 Task: Open a blank sheet, save the file as Ariana.rtf Add the quote 'The only limits in life are the ones you set for yourself.' Apply font style 'Lora' and font size 24 Align the text to the Justify .Change the text color to  'Orange'
Action: Mouse moved to (1044, 263)
Screenshot: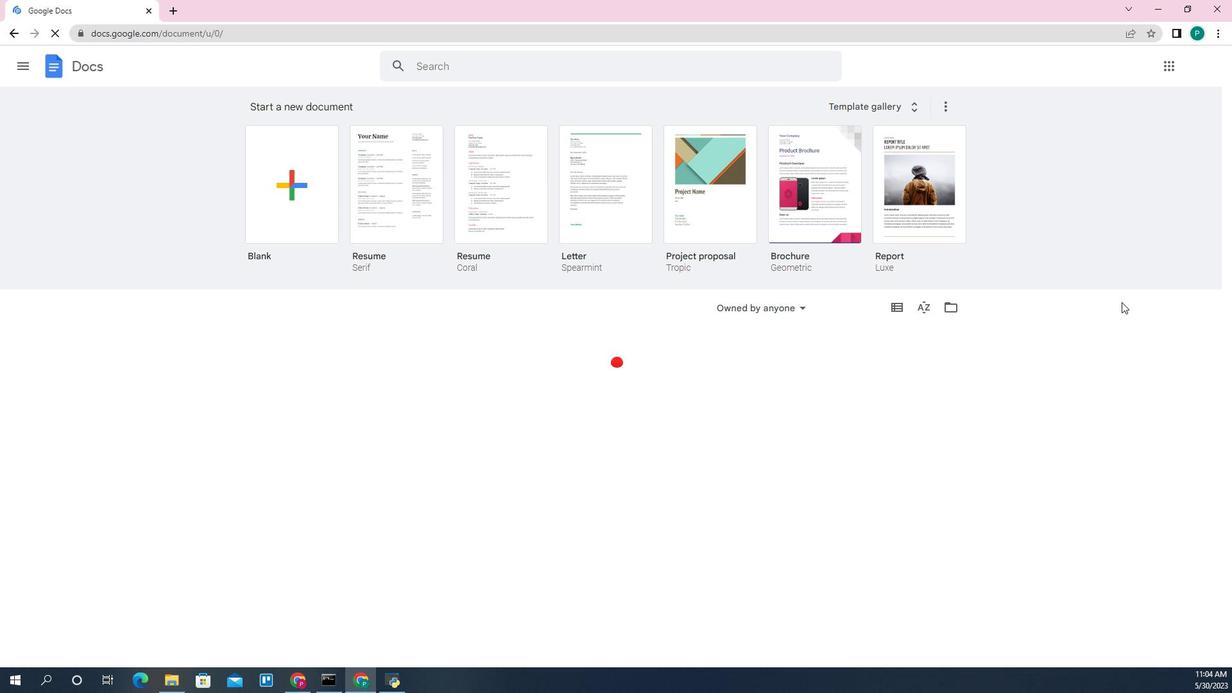 
Action: Mouse scrolled (1044, 263) with delta (0, 0)
Screenshot: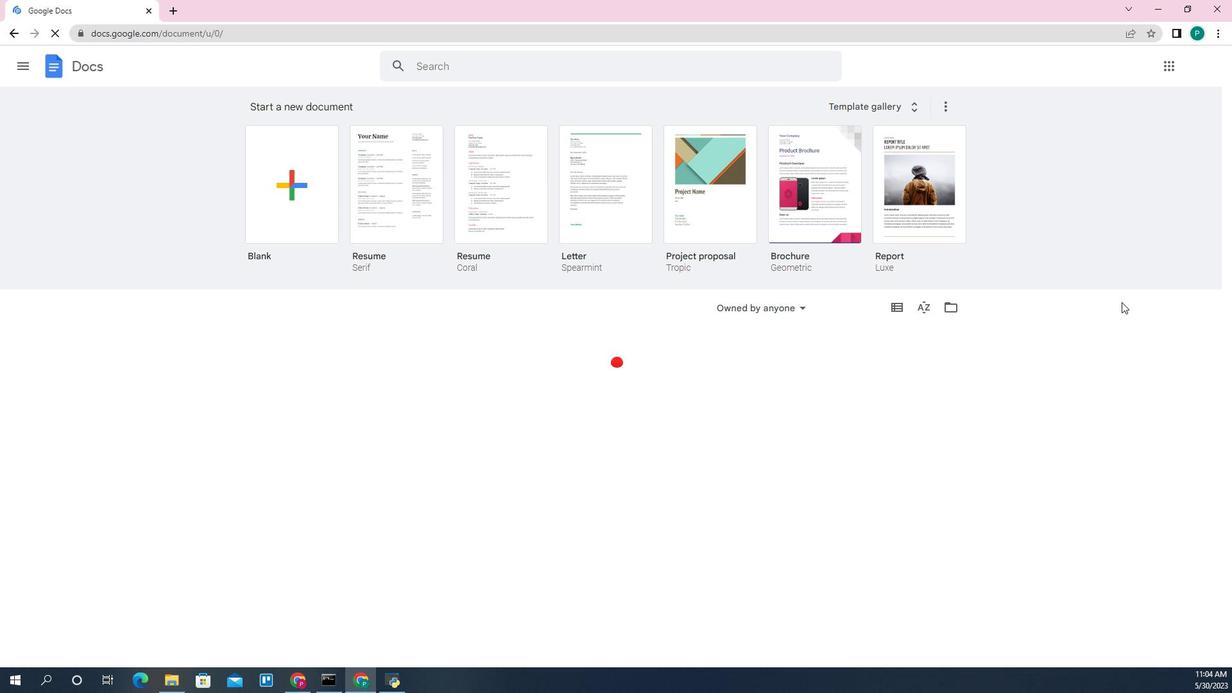 
Action: Mouse scrolled (1044, 263) with delta (0, 0)
Screenshot: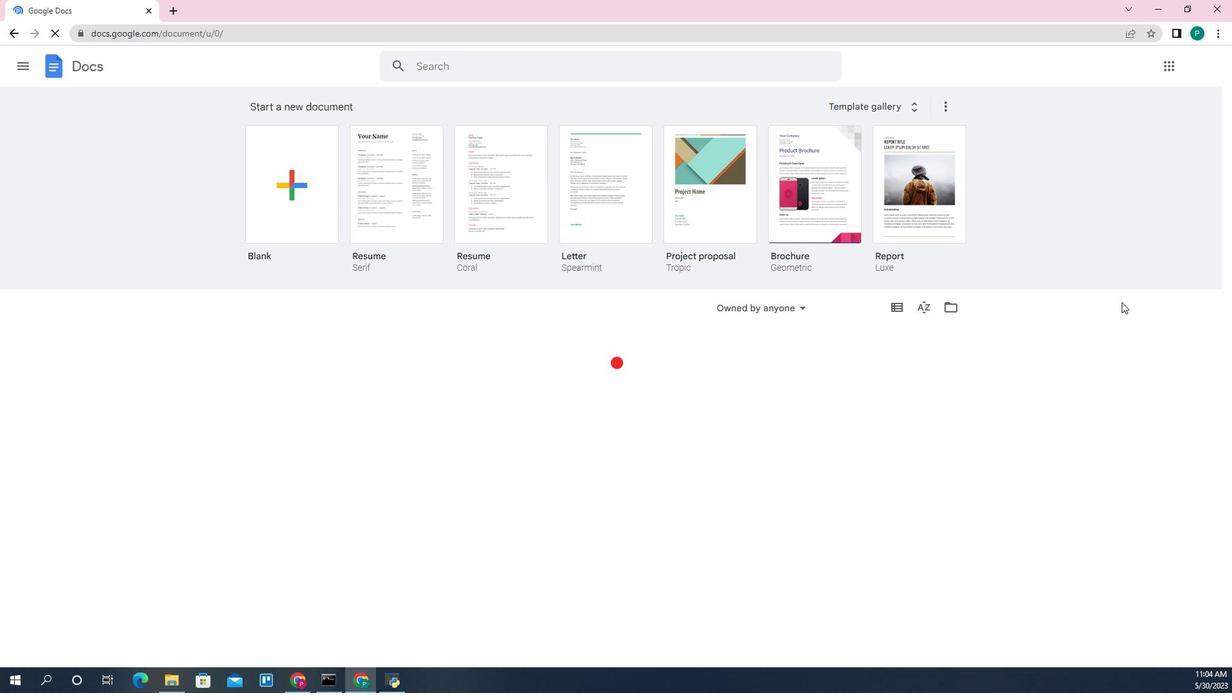 
Action: Mouse moved to (1052, 263)
Screenshot: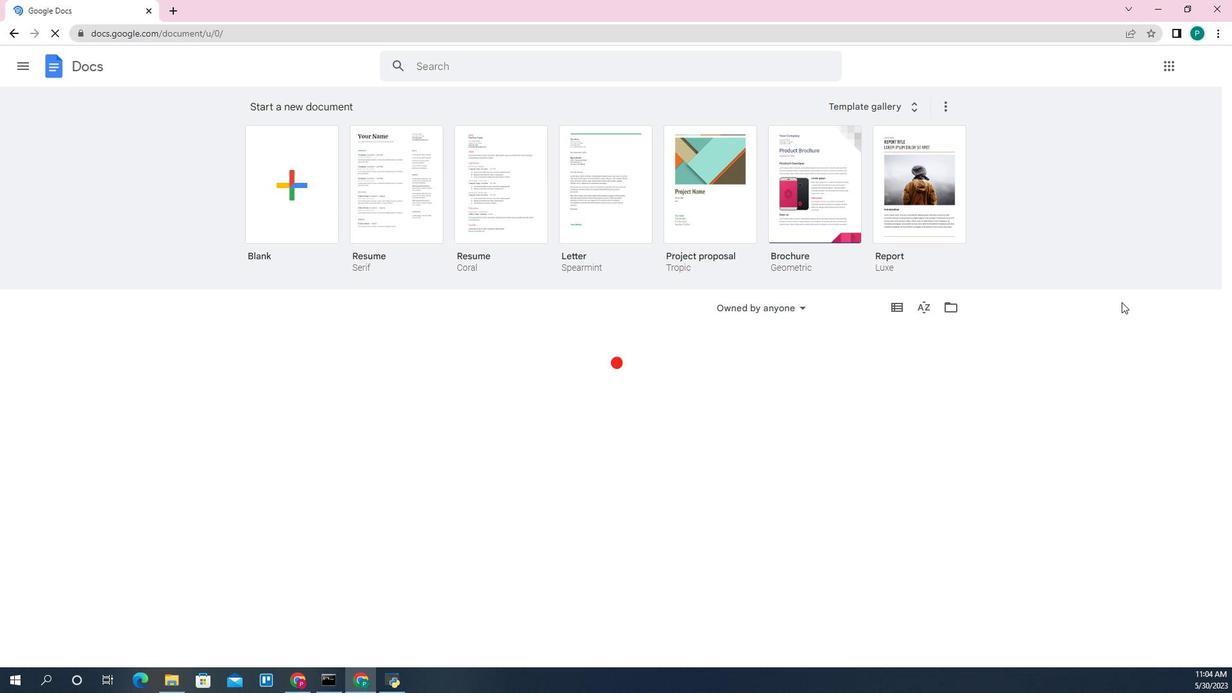 
Action: Mouse scrolled (1052, 263) with delta (0, 0)
Screenshot: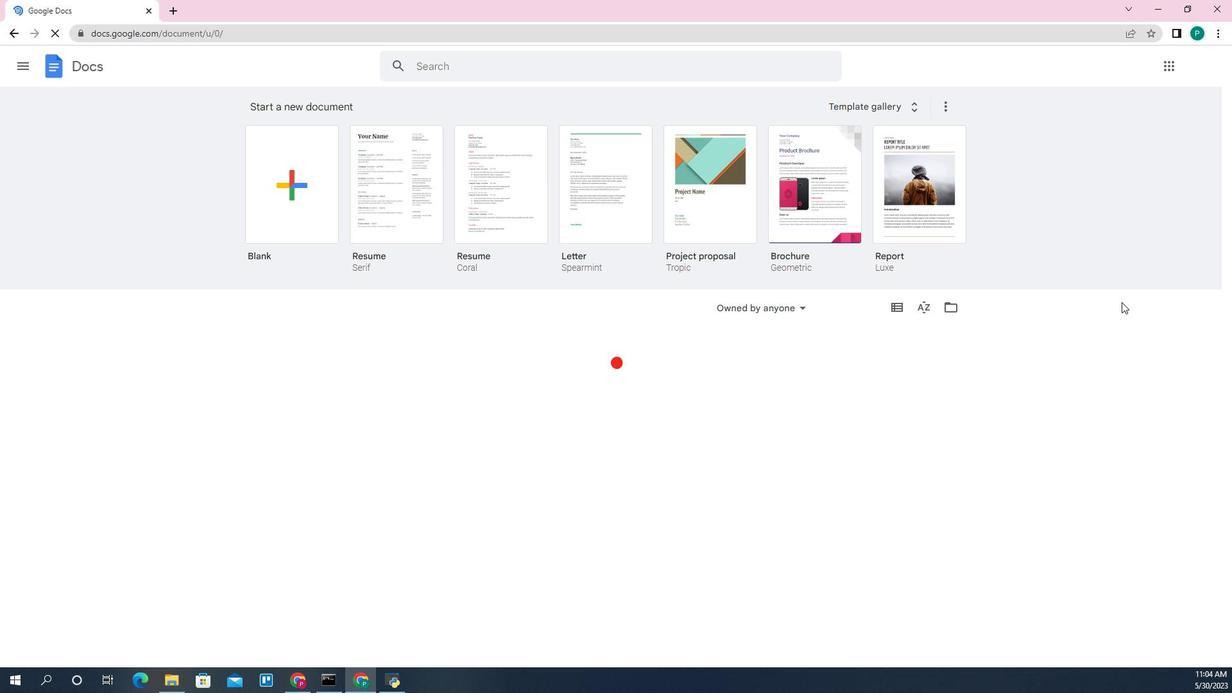 
Action: Mouse moved to (1046, 262)
Screenshot: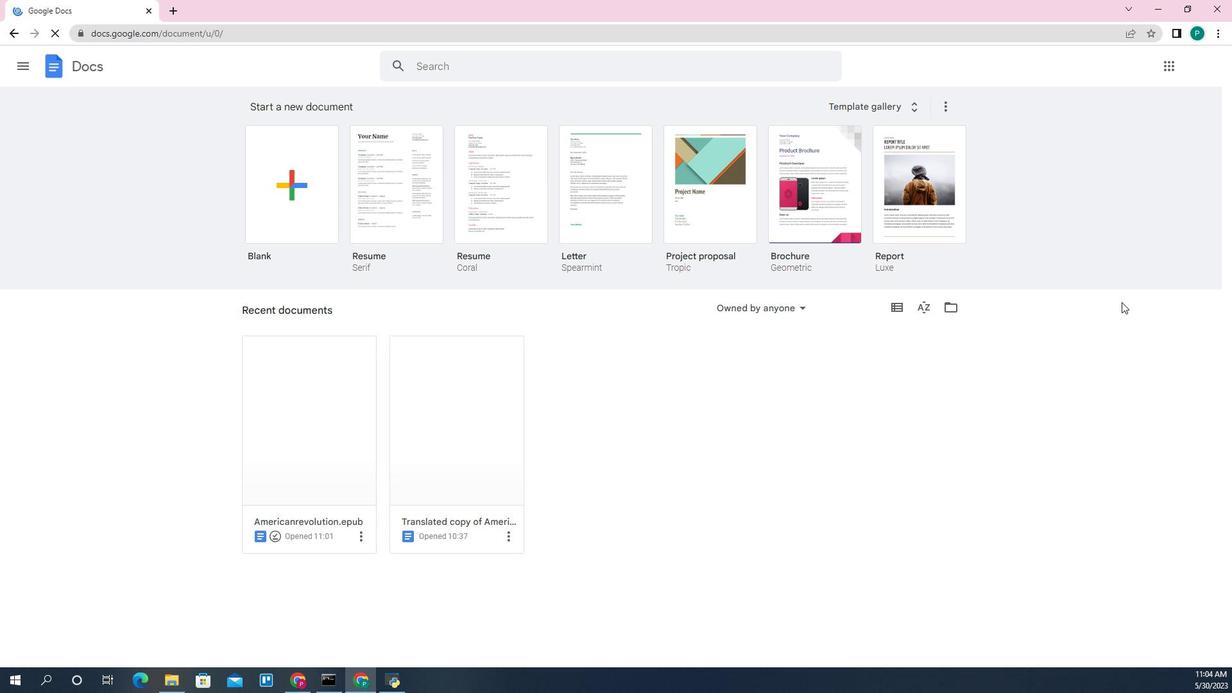 
Action: Mouse pressed left at (1046, 262)
Screenshot: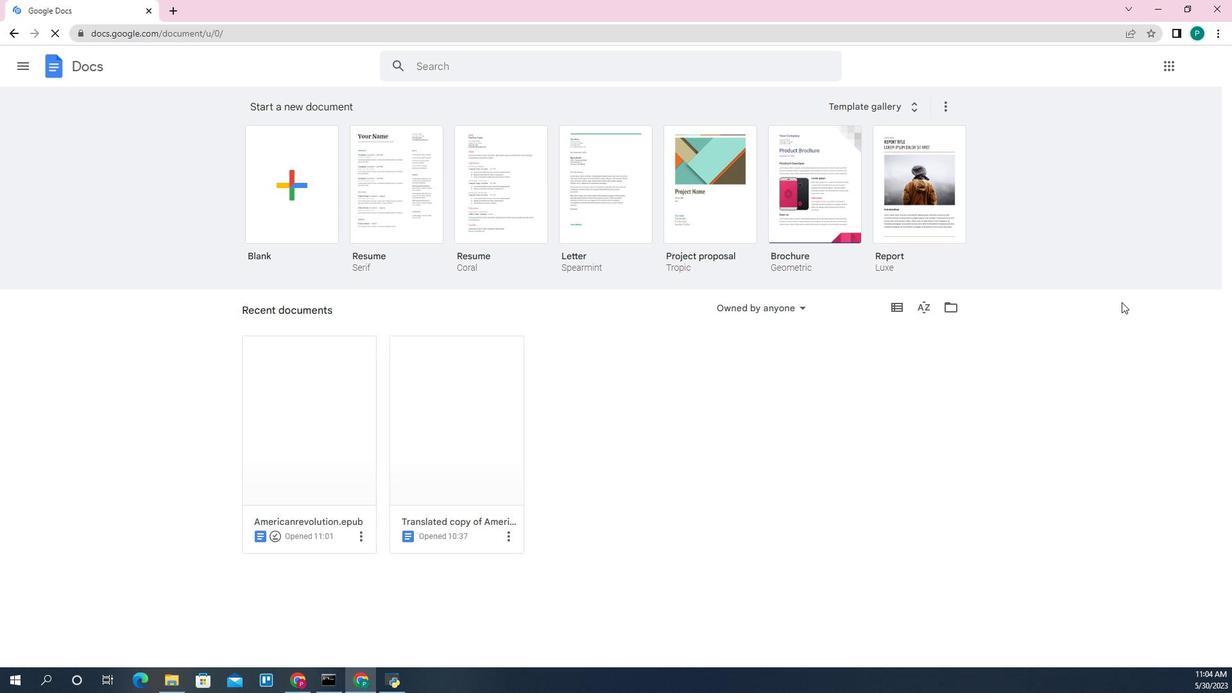 
Action: Mouse moved to (479, 254)
Screenshot: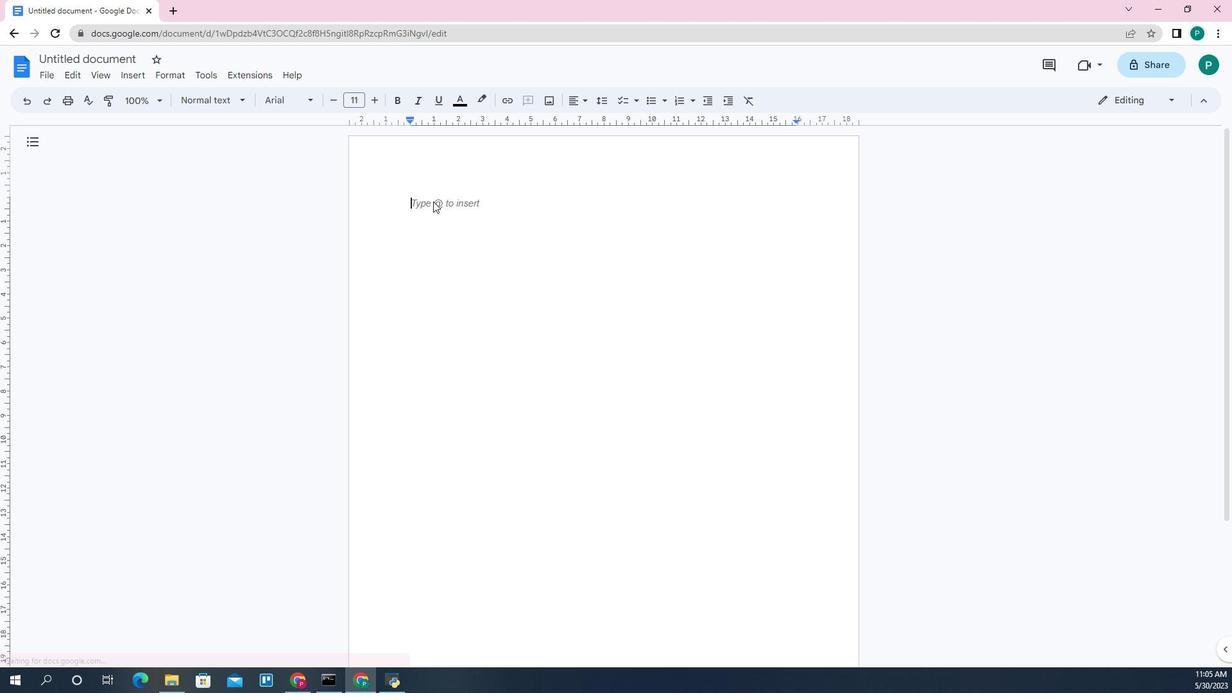 
Action: Mouse pressed left at (479, 254)
Screenshot: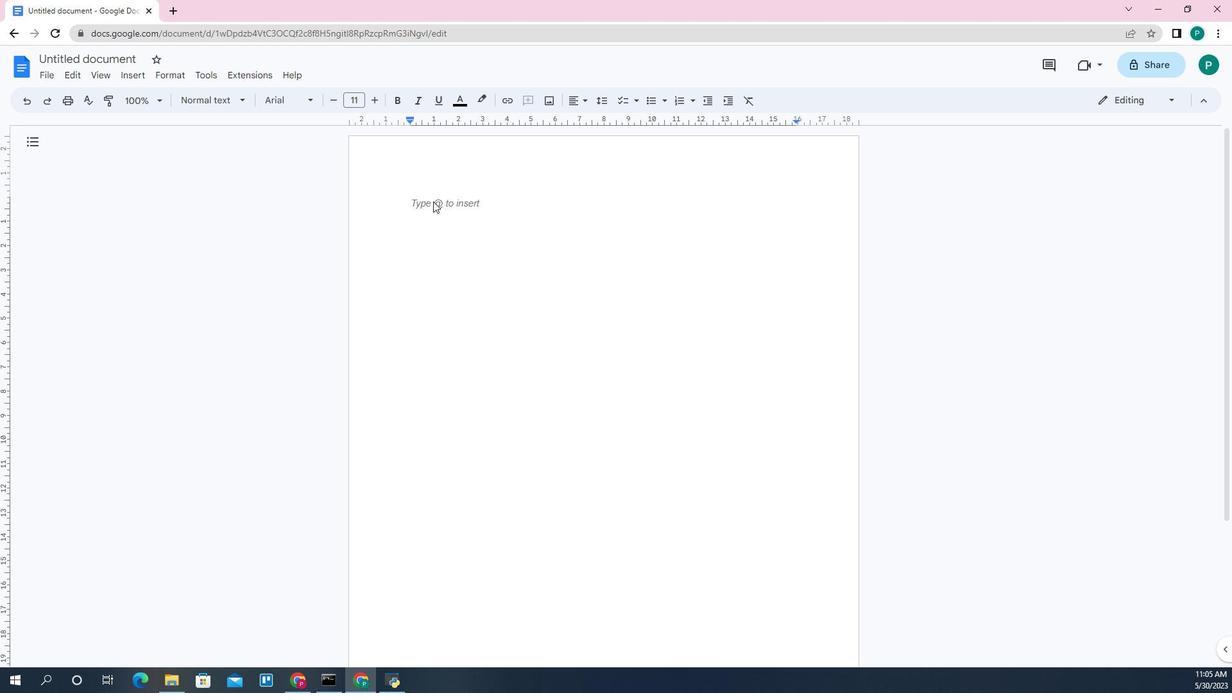 
Action: Mouse moved to (229, 244)
Screenshot: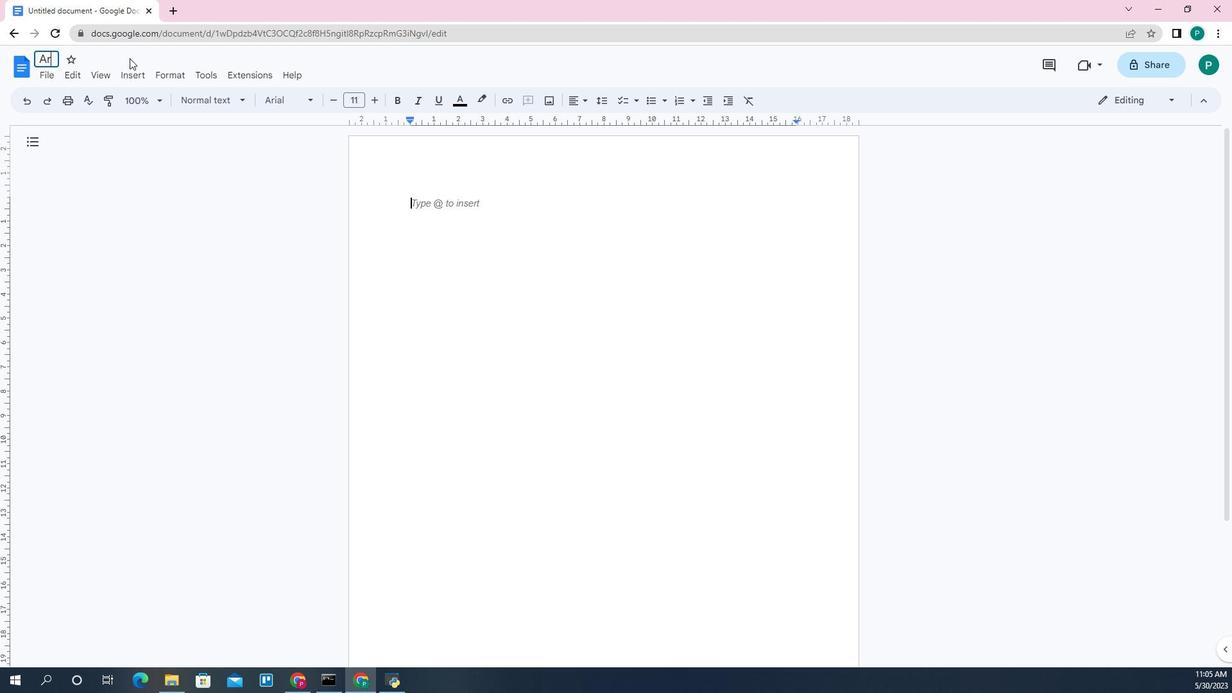 
Action: Mouse pressed left at (229, 244)
Screenshot: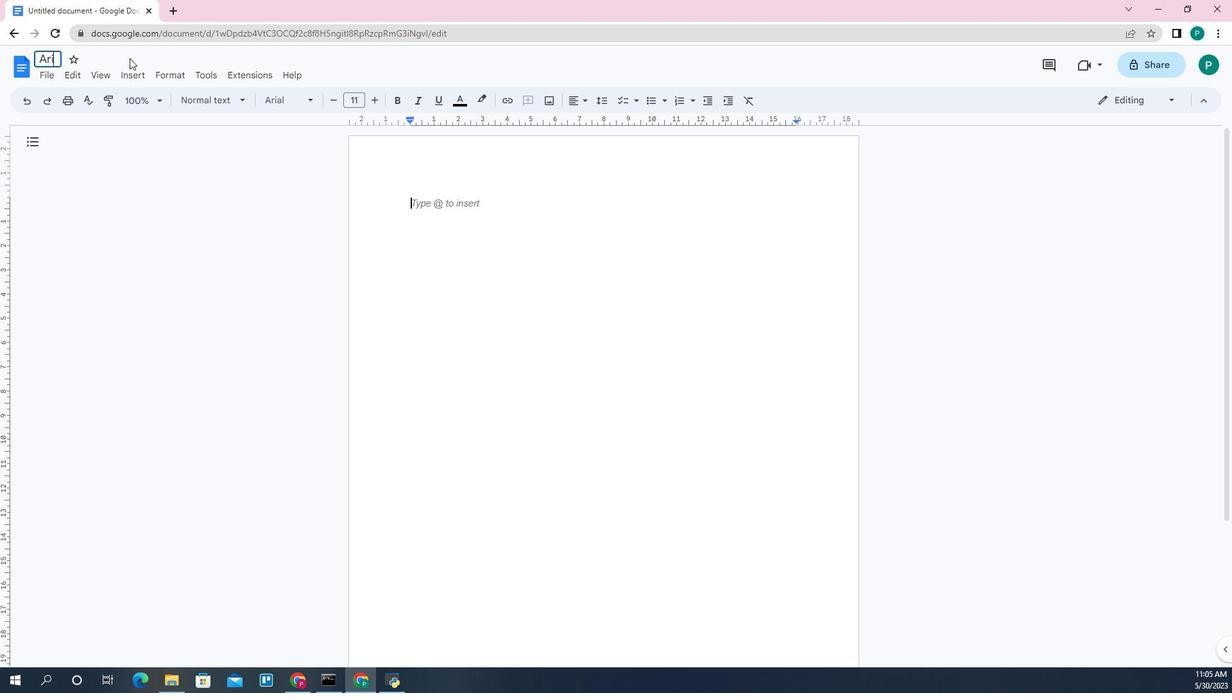 
Action: Key pressed <Key.shift>Ariana
Screenshot: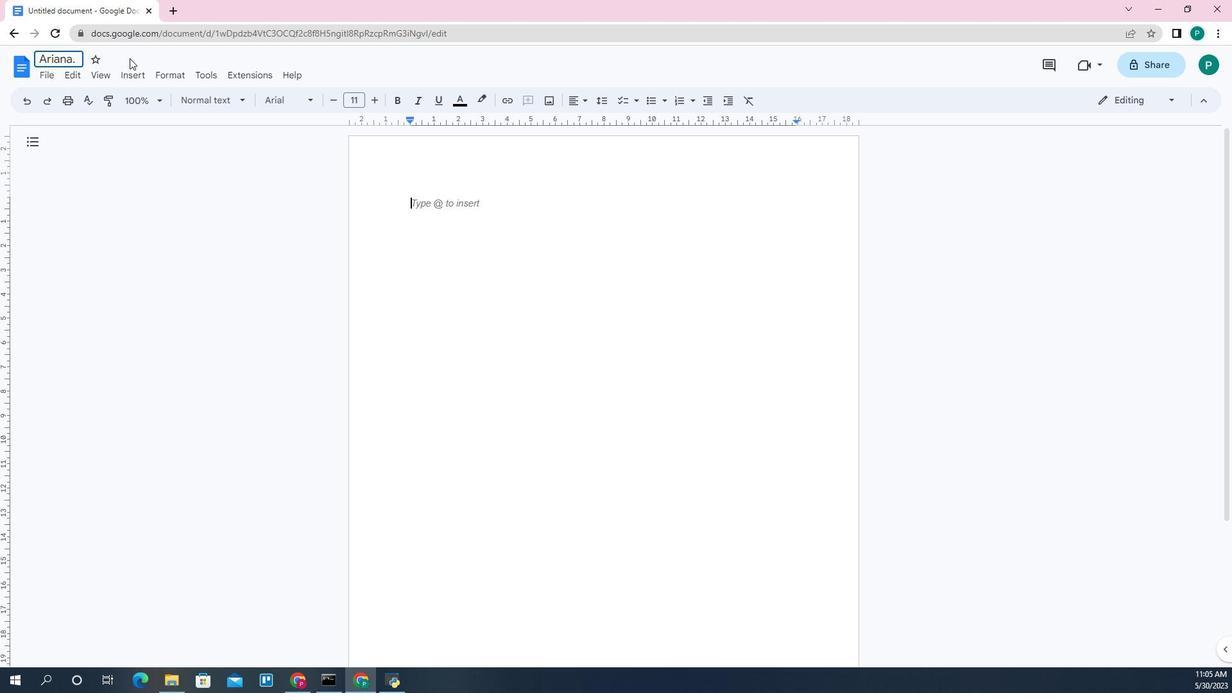
Action: Mouse moved to (229, 244)
Screenshot: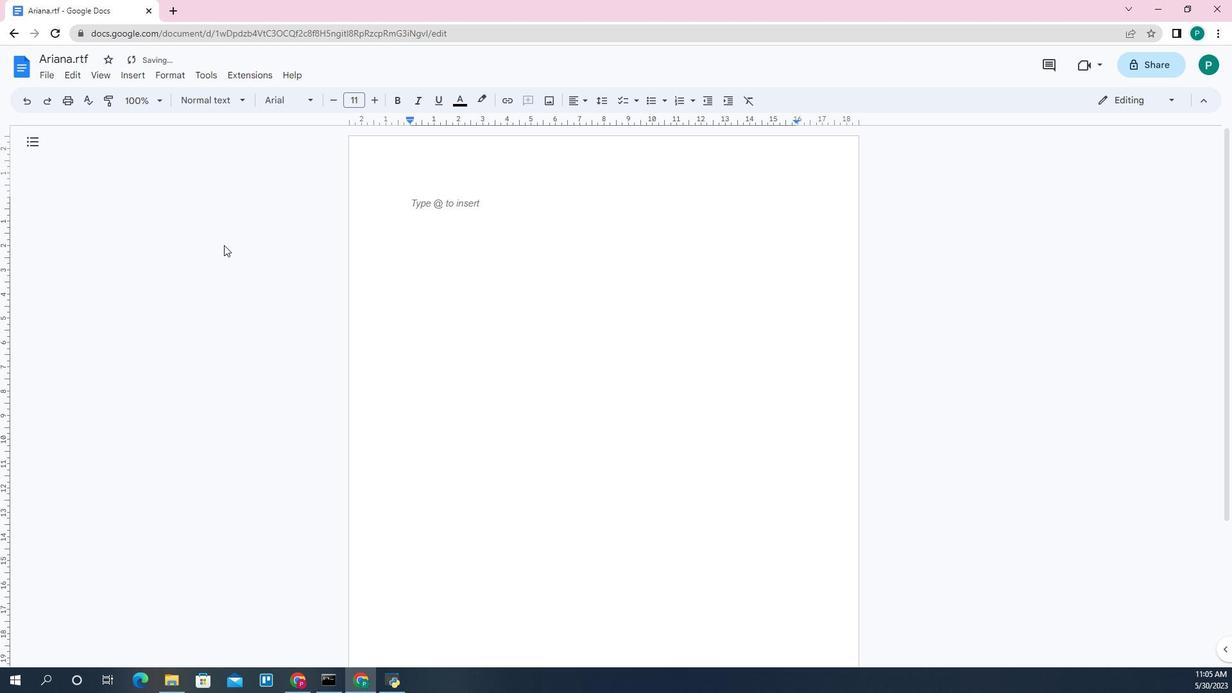 
Action: Key pressed .
Screenshot: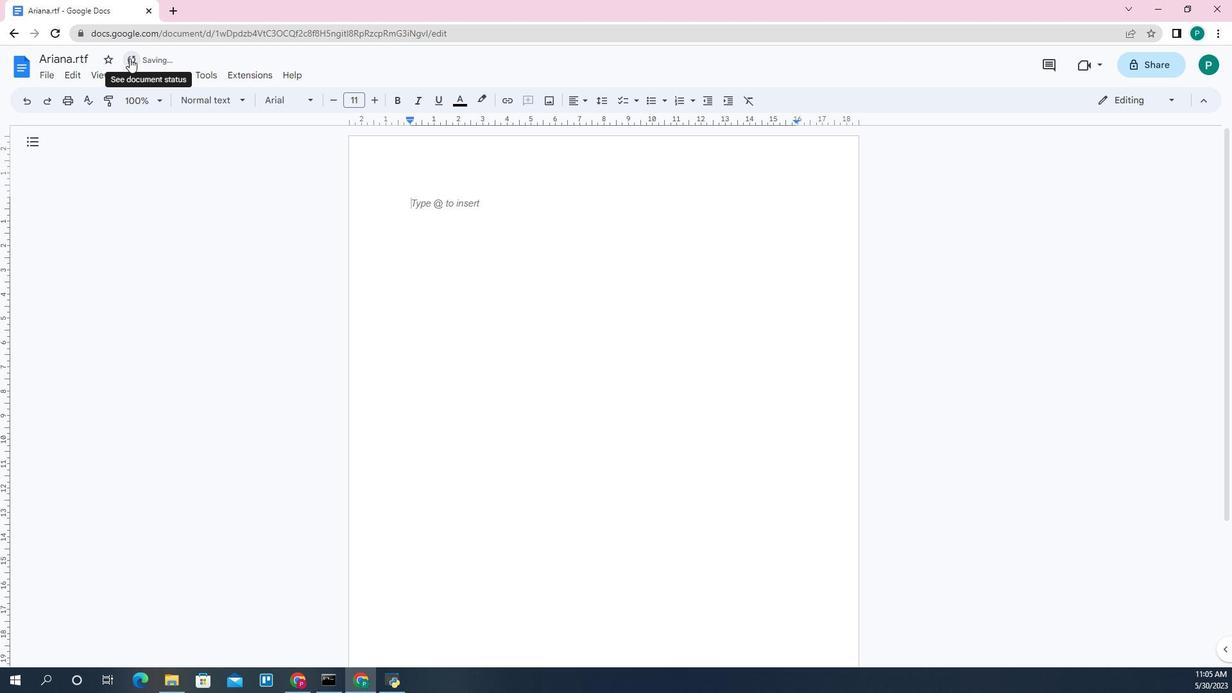 
Action: Mouse moved to (311, 247)
Screenshot: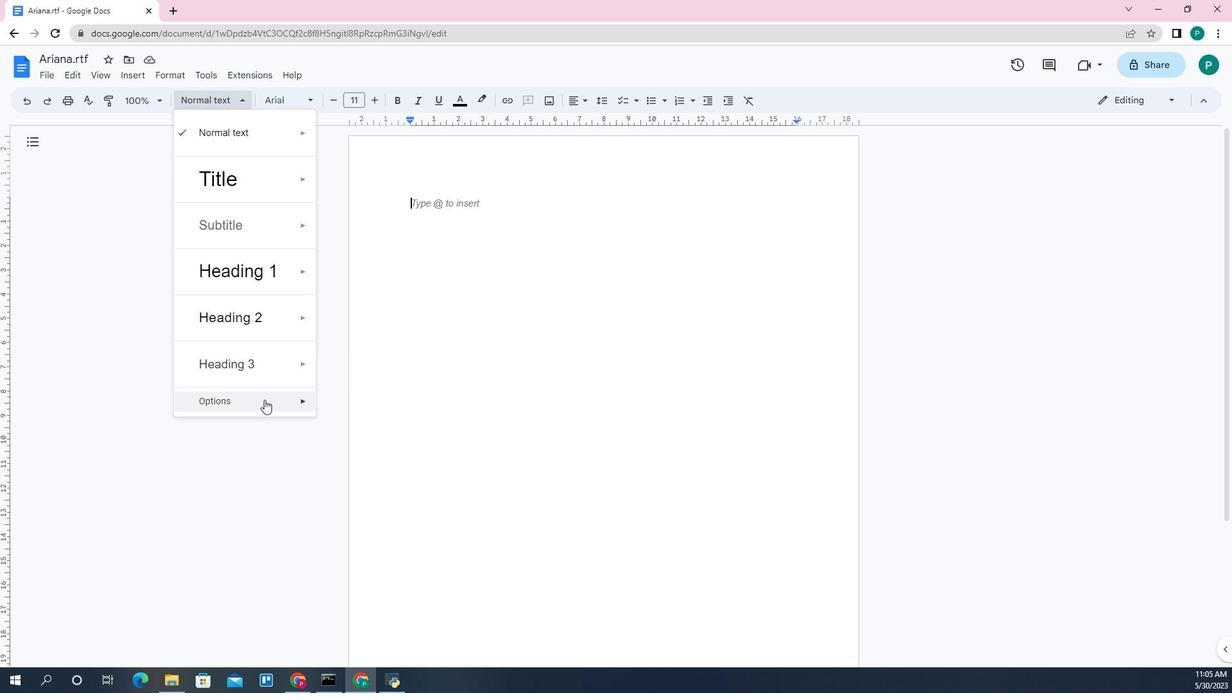 
Action: Mouse pressed left at (311, 247)
Screenshot: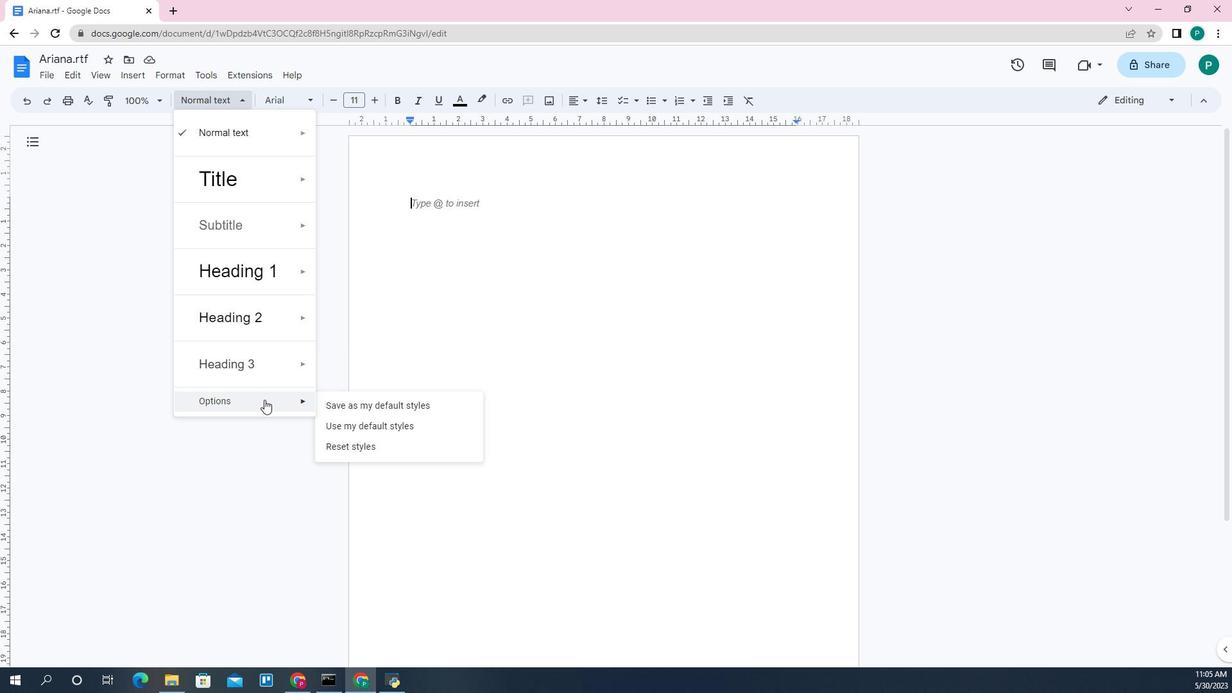 
Action: Mouse moved to (329, 266)
Screenshot: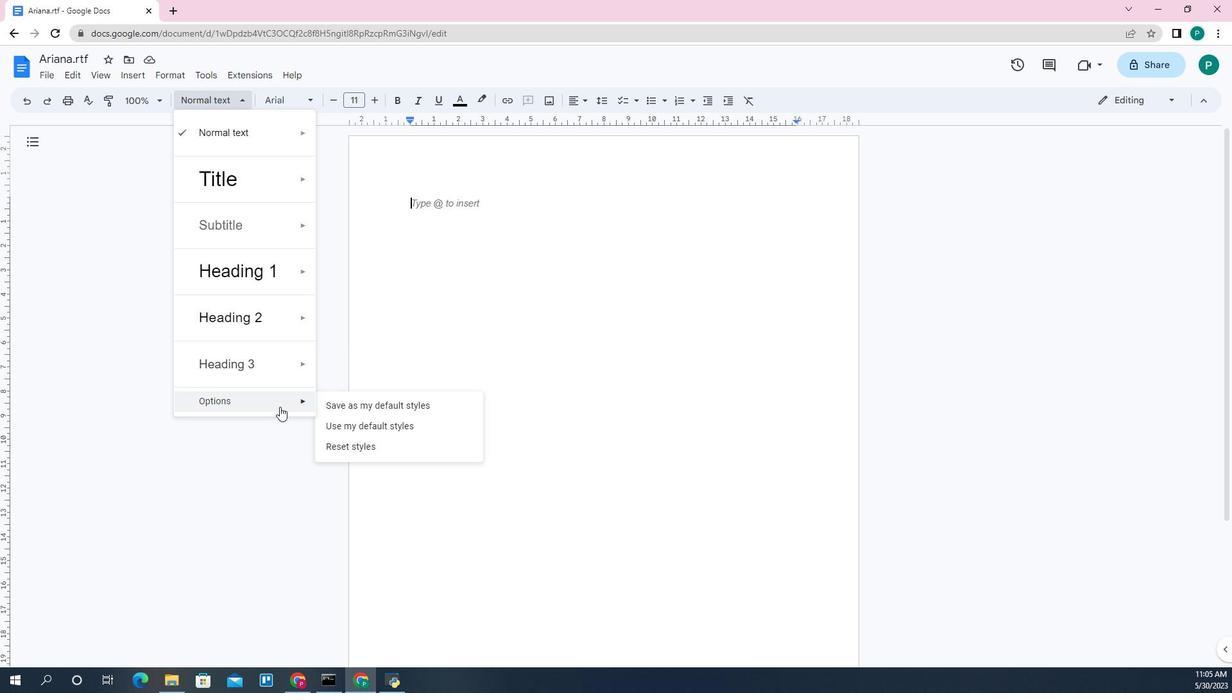 
Action: Mouse scrolled (329, 266) with delta (0, 0)
Screenshot: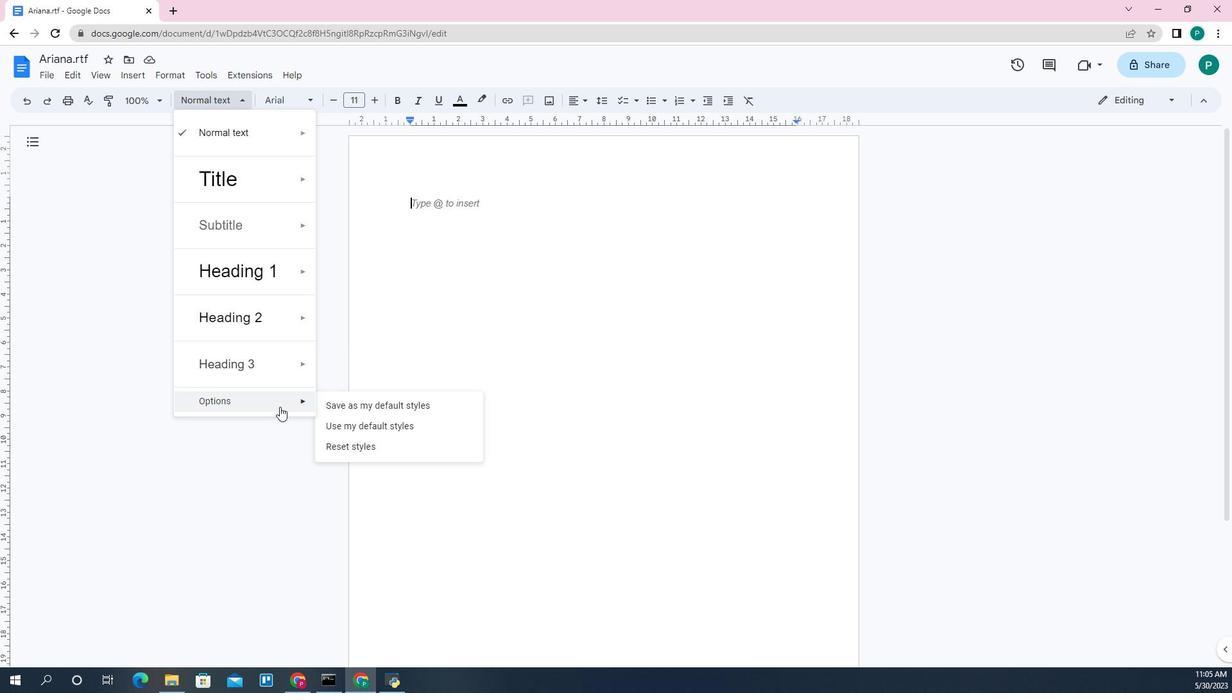 
Action: Mouse moved to (330, 267)
Screenshot: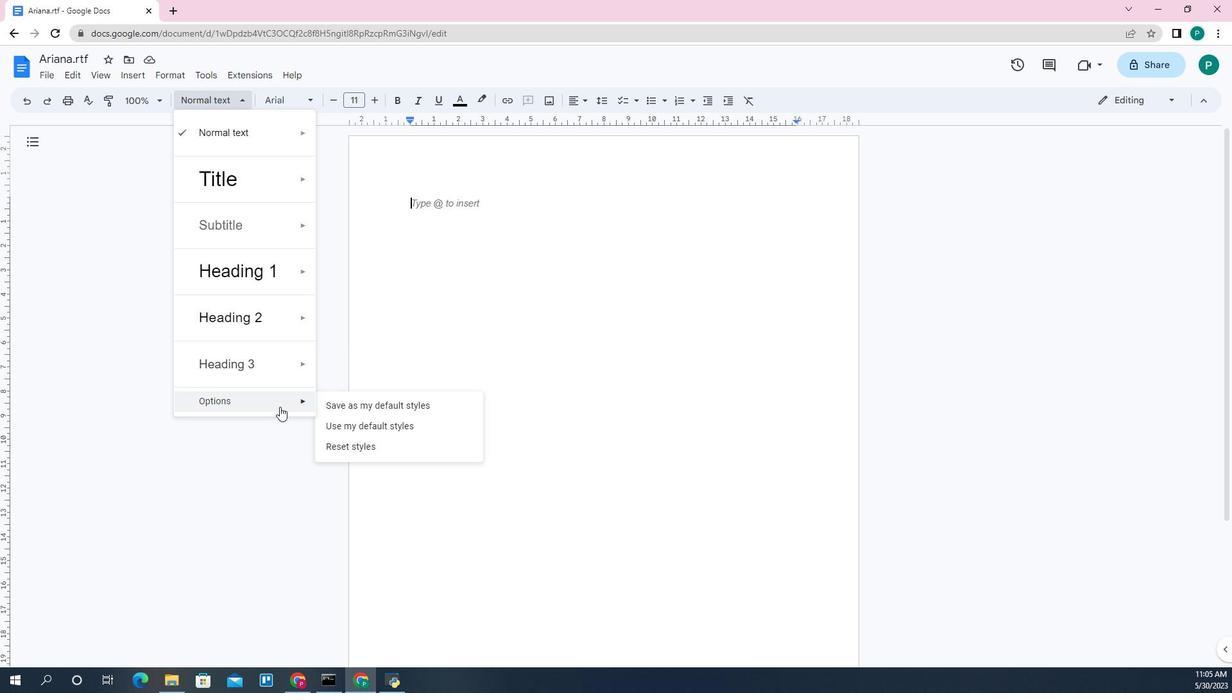 
Action: Mouse scrolled (330, 267) with delta (0, 0)
Screenshot: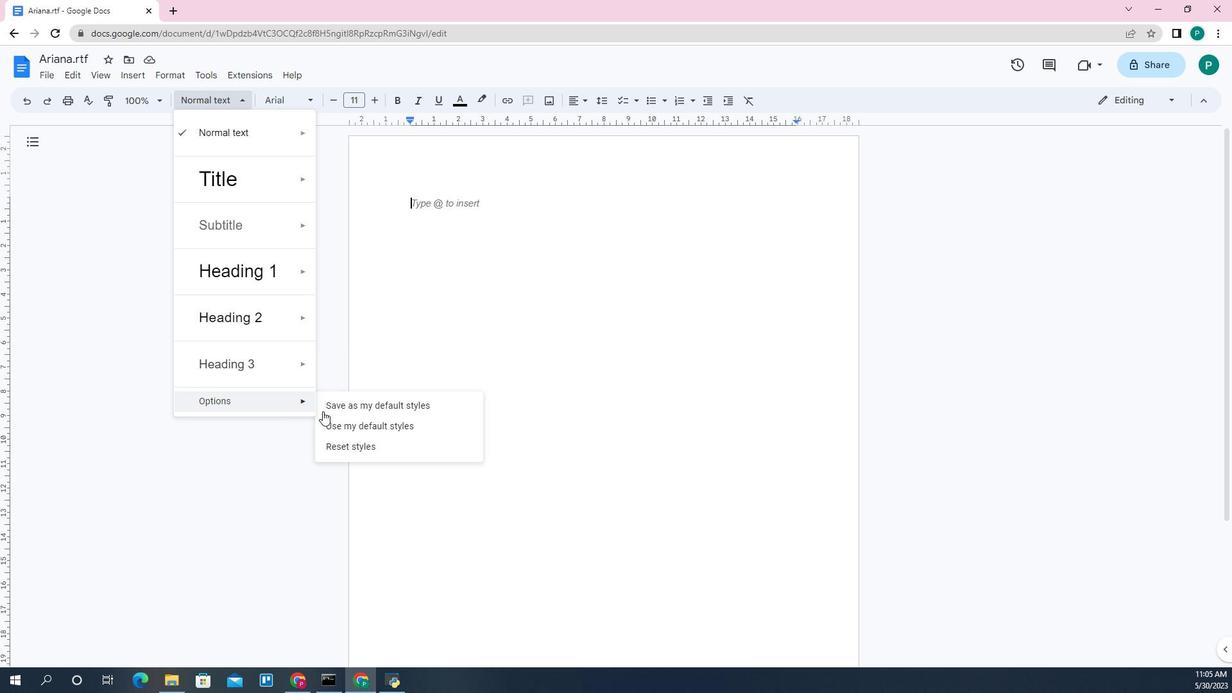 
Action: Mouse moved to (353, 270)
Screenshot: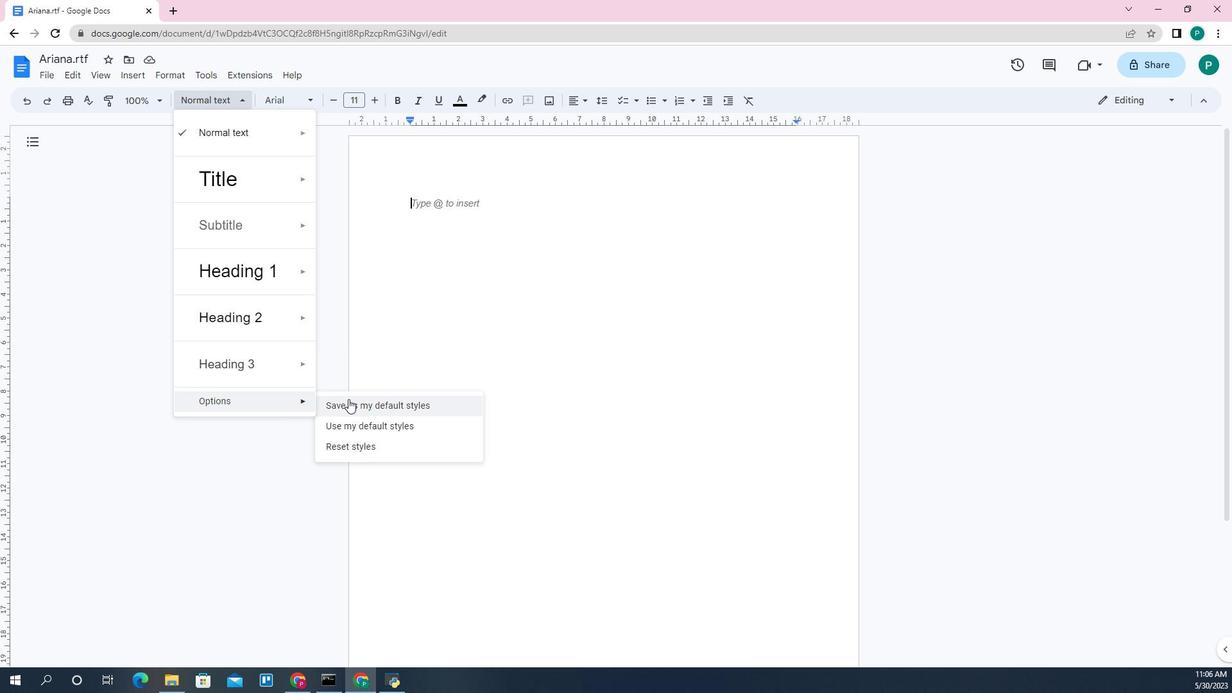 
Action: Mouse pressed left at (353, 270)
Screenshot: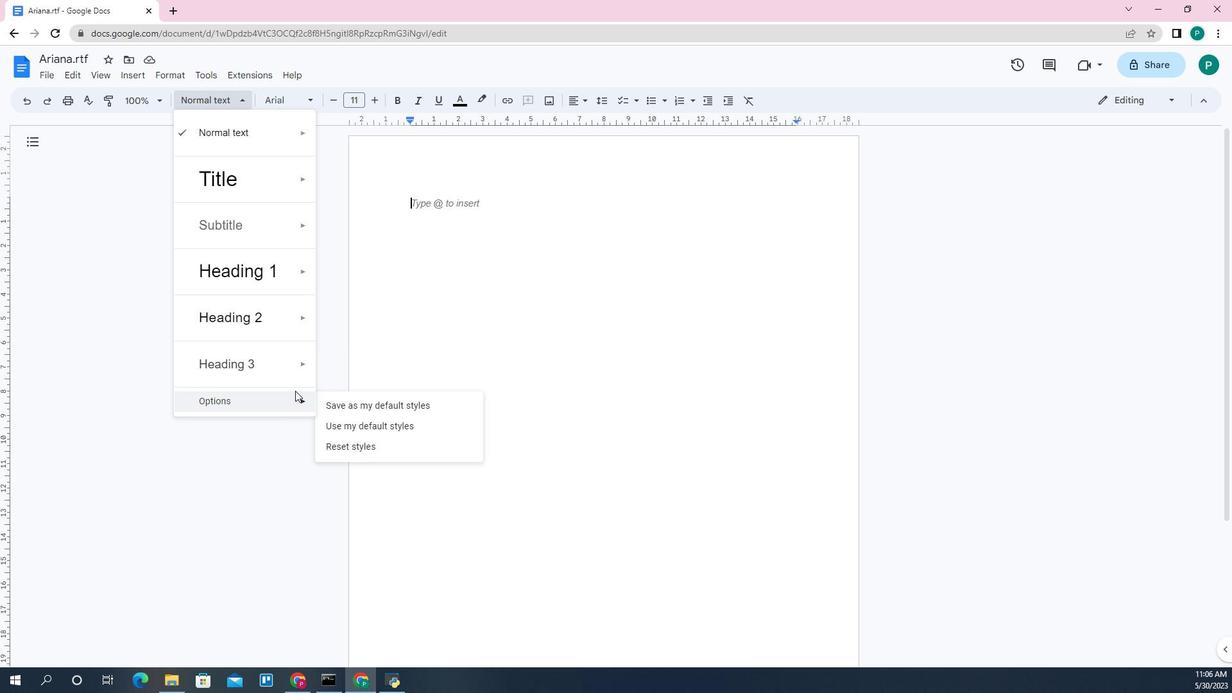 
Action: Mouse moved to (417, 254)
Screenshot: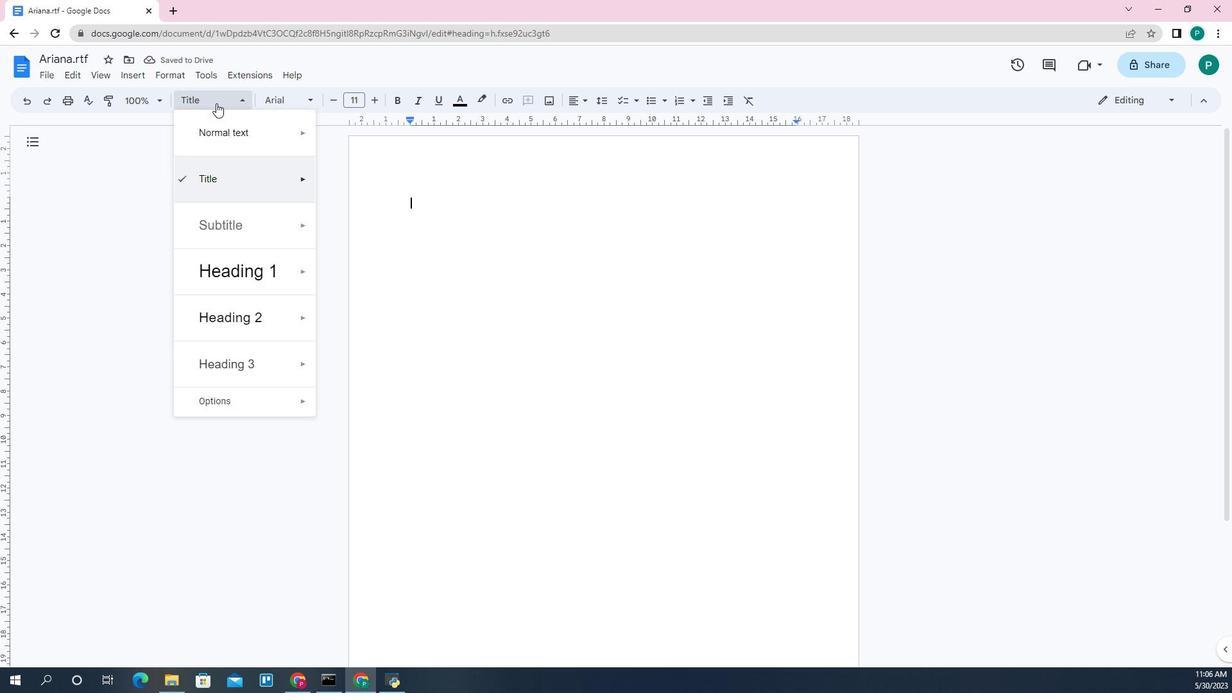 
Action: Mouse pressed left at (417, 254)
Screenshot: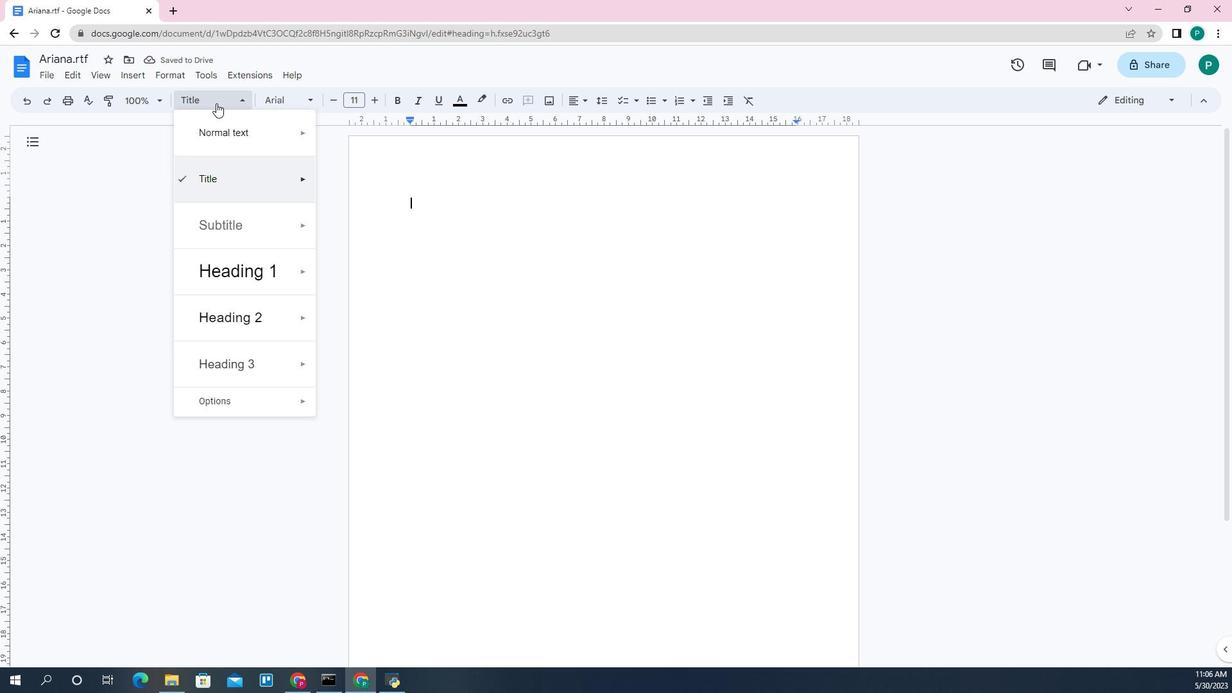
Action: Mouse moved to (301, 247)
Screenshot: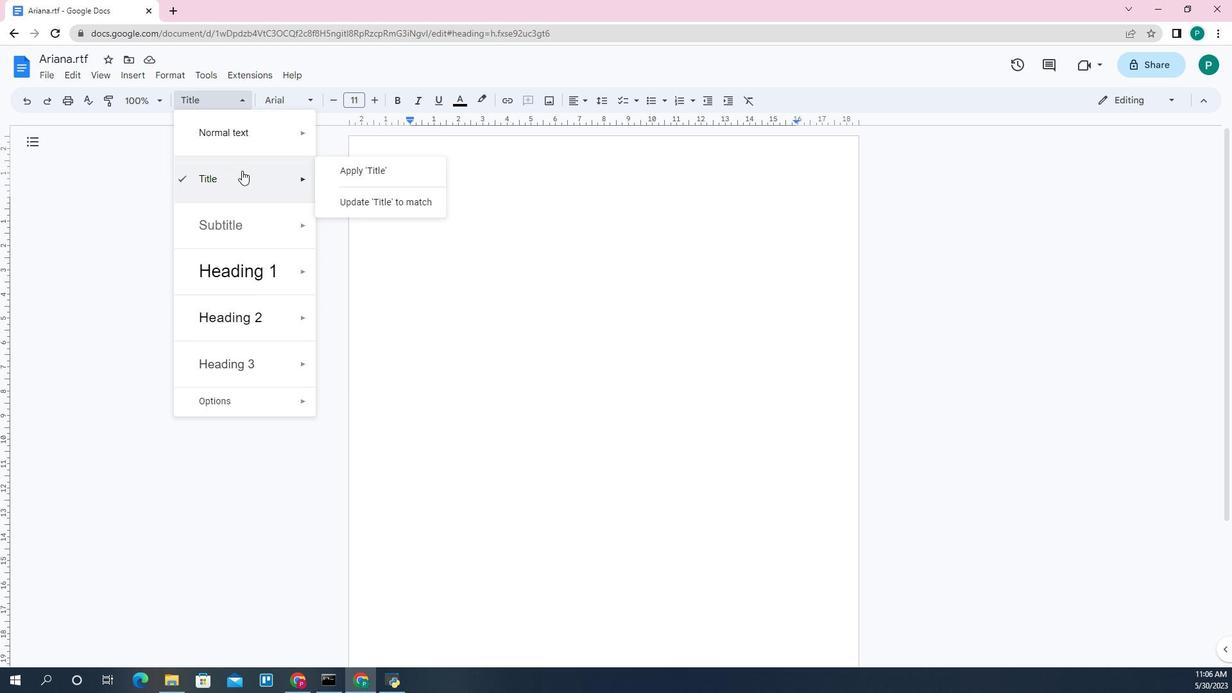 
Action: Mouse pressed left at (301, 247)
Screenshot: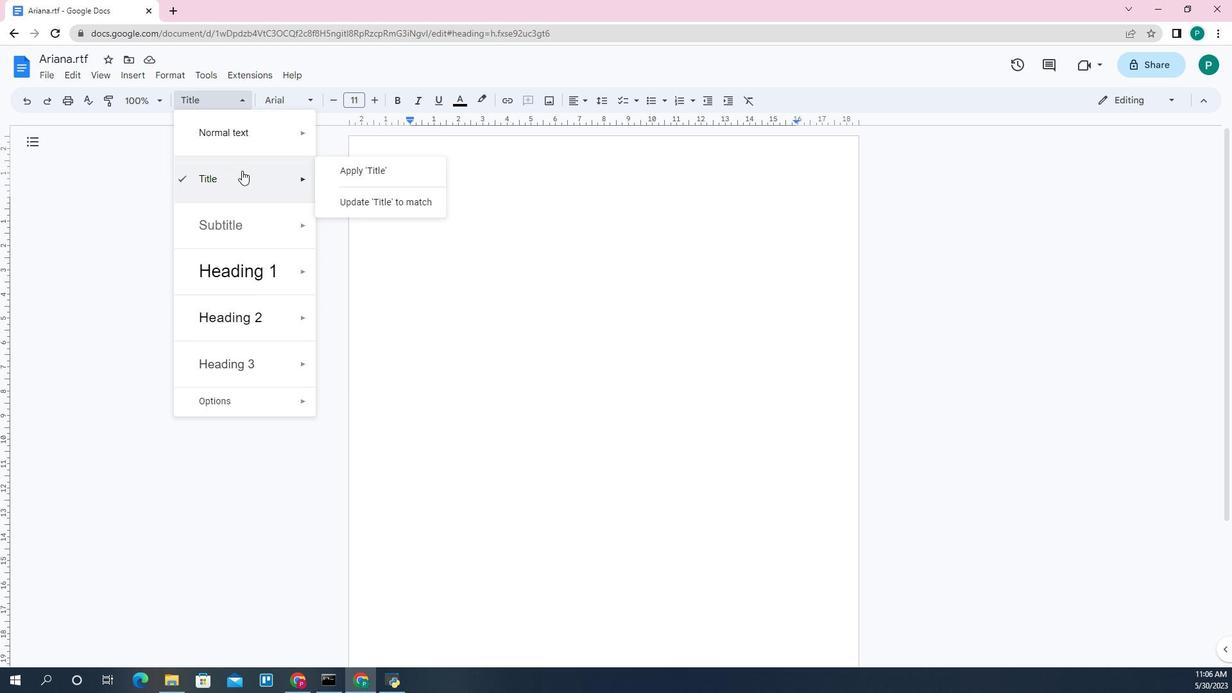 
Action: Mouse moved to (323, 258)
Screenshot: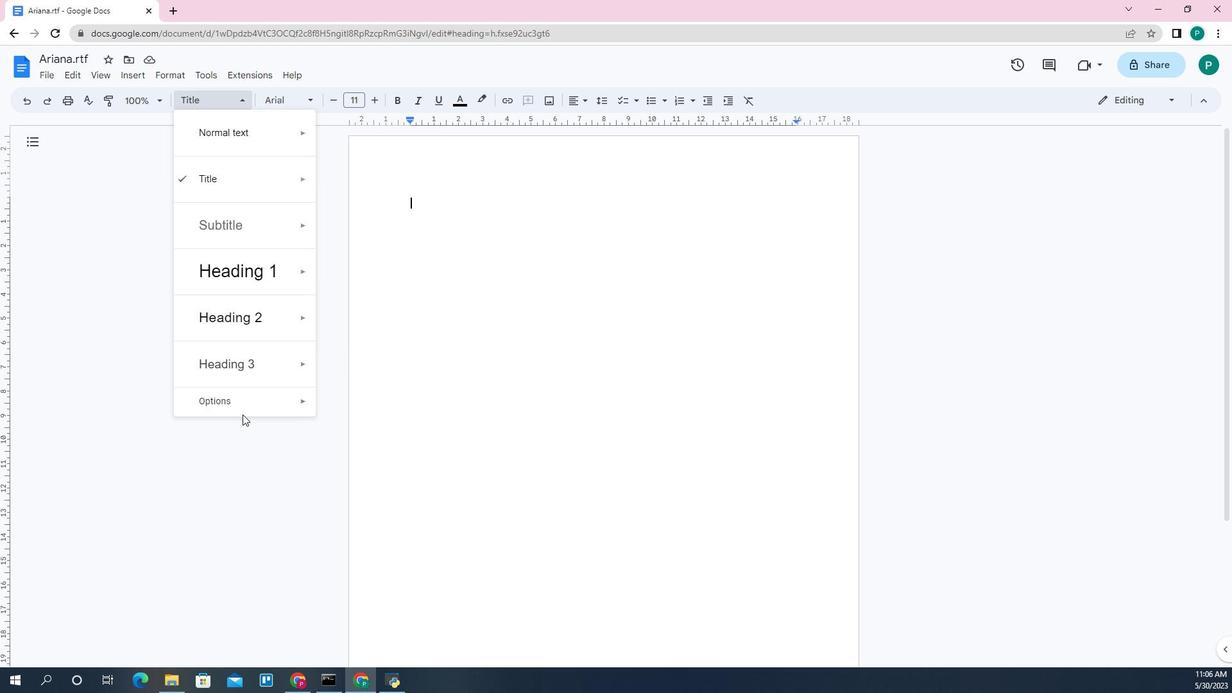 
Action: Mouse scrolled (323, 258) with delta (0, 0)
Screenshot: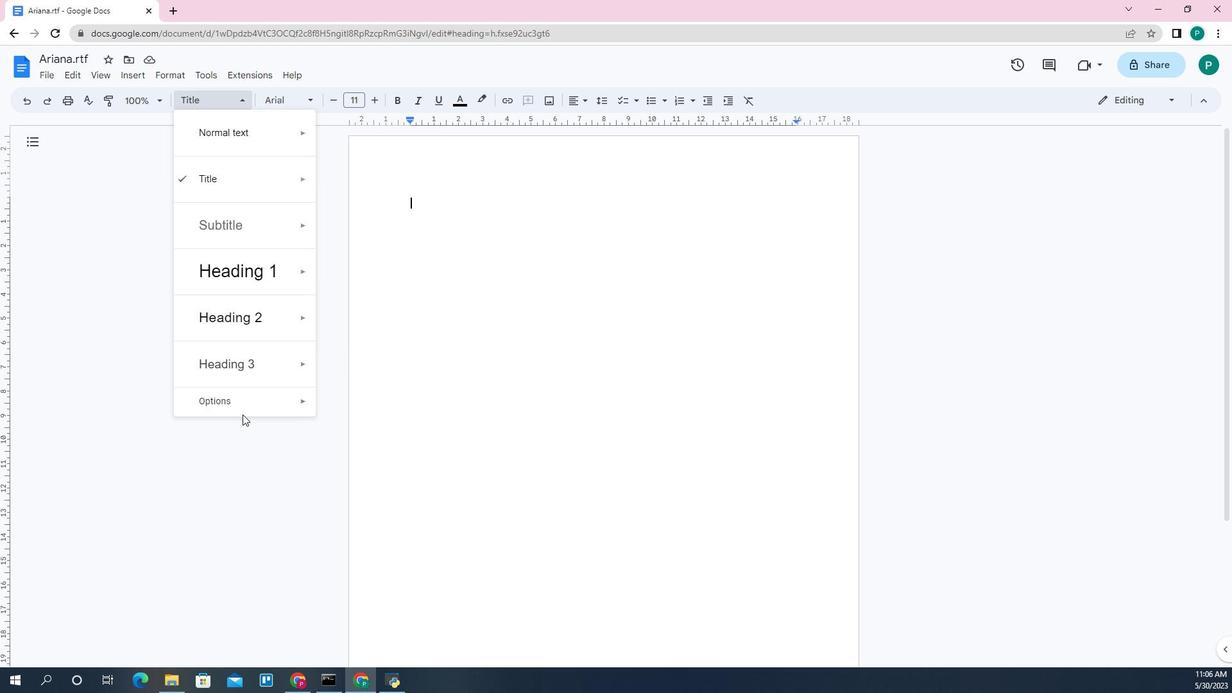 
Action: Mouse moved to (323, 259)
Screenshot: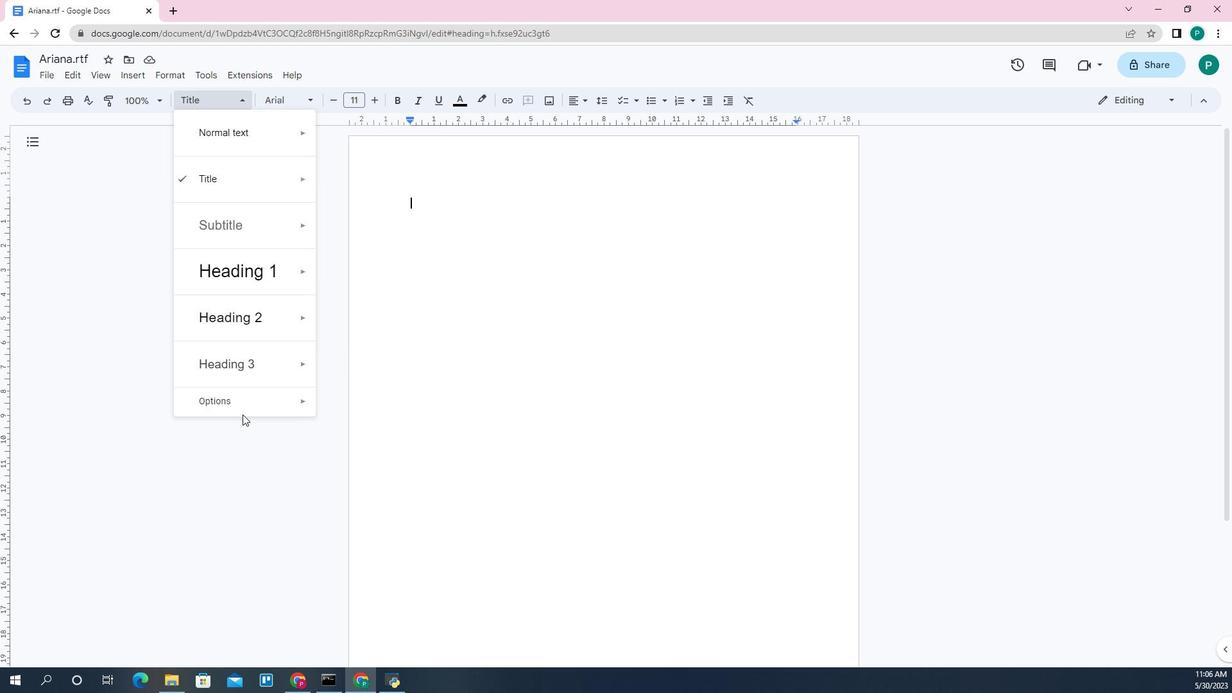 
Action: Mouse scrolled (323, 259) with delta (0, 0)
Screenshot: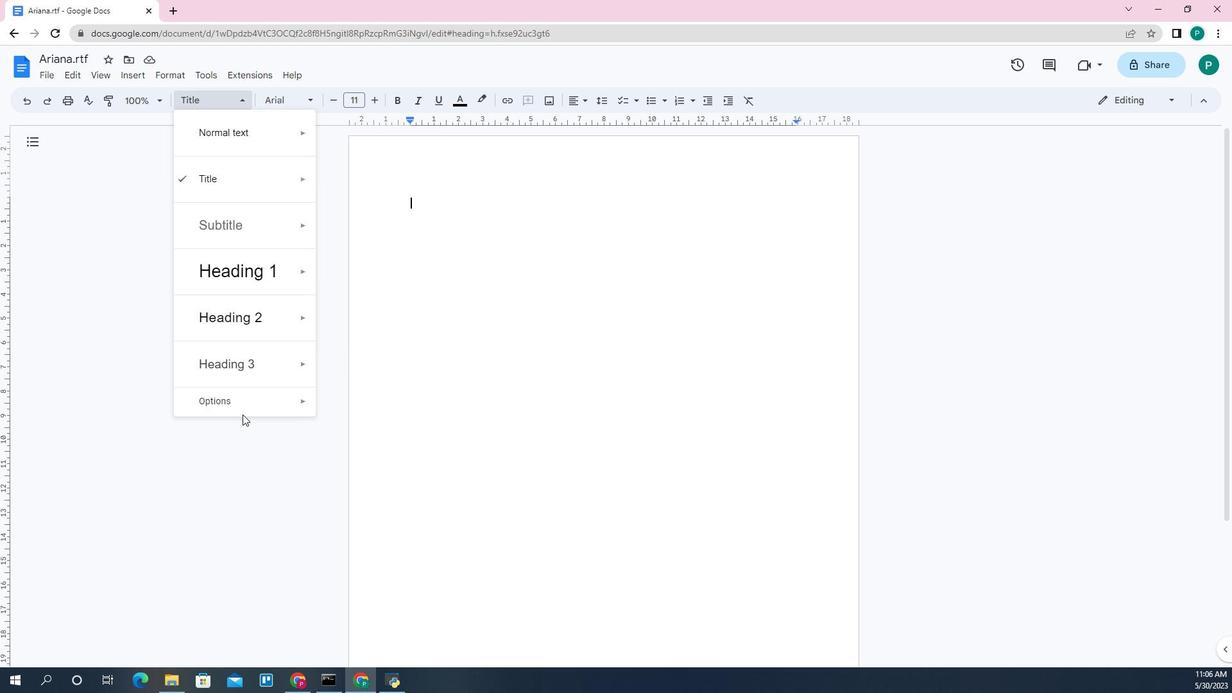 
Action: Mouse moved to (323, 259)
Screenshot: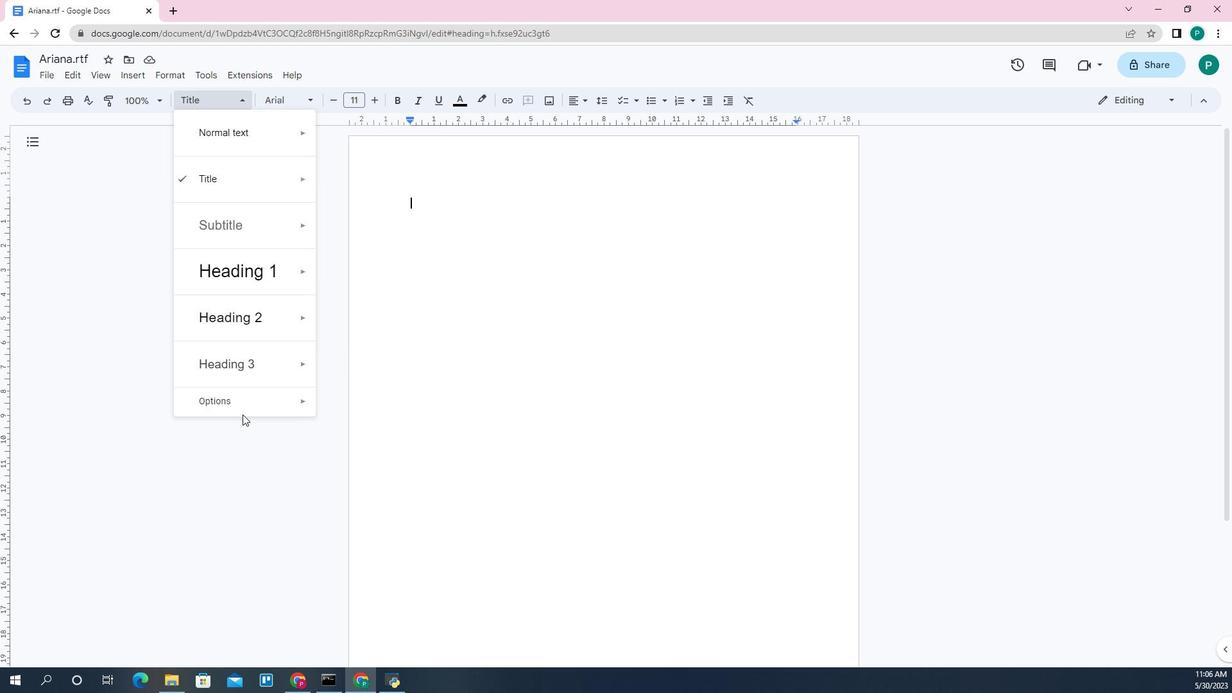 
Action: Mouse scrolled (323, 259) with delta (0, 0)
Screenshot: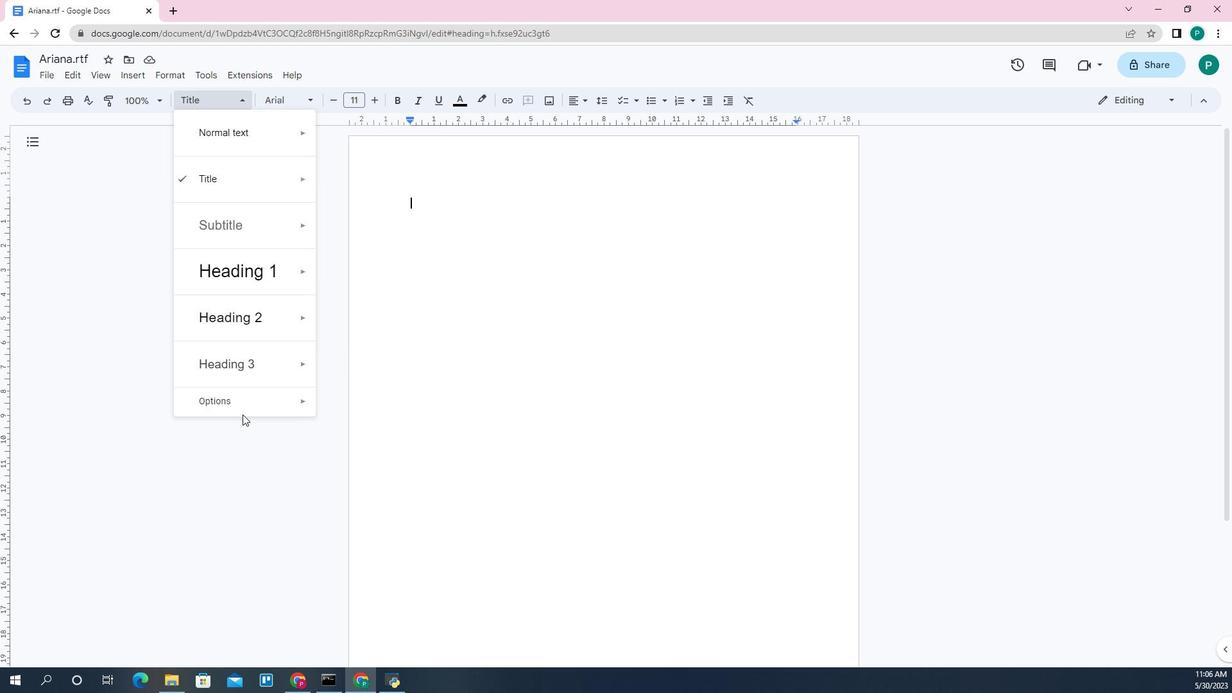 
Action: Mouse moved to (323, 259)
Screenshot: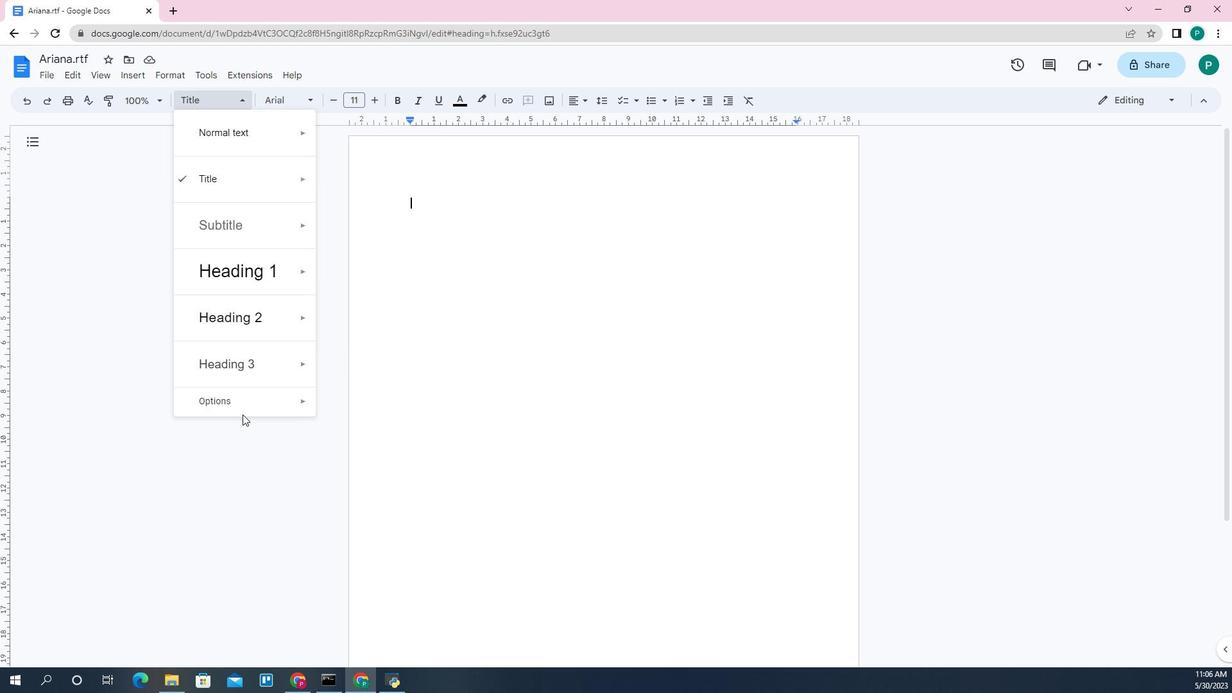 
Action: Mouse scrolled (323, 259) with delta (0, 0)
Screenshot: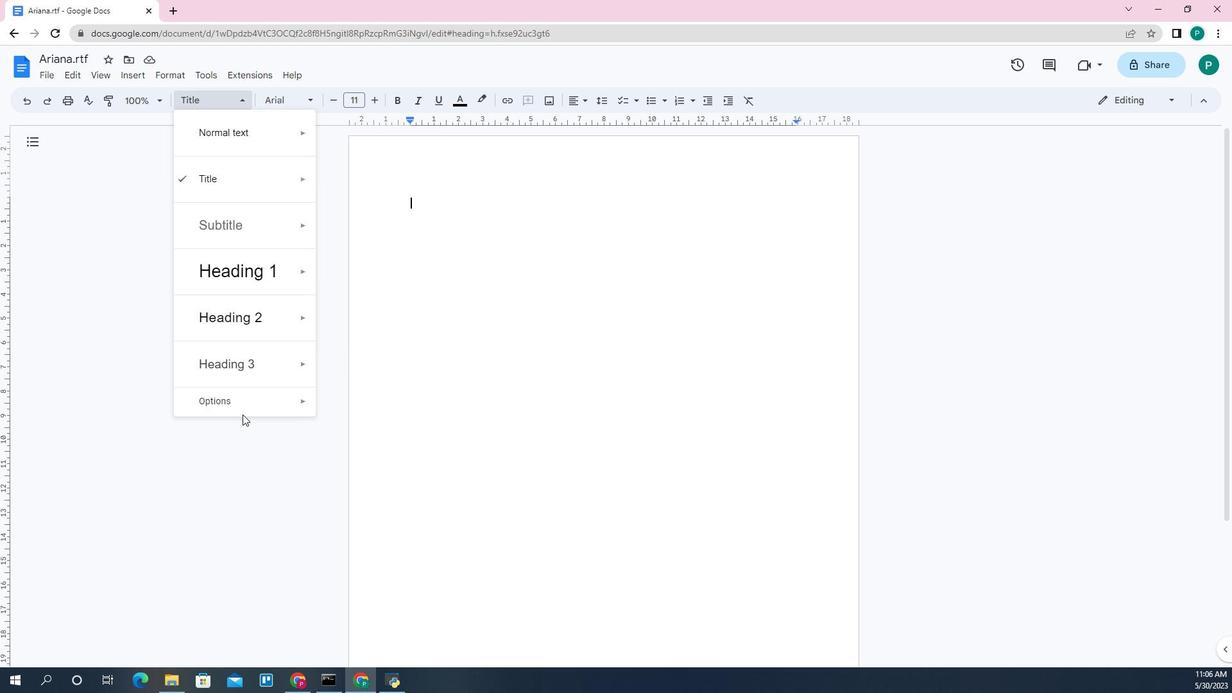 
Action: Mouse moved to (323, 260)
Screenshot: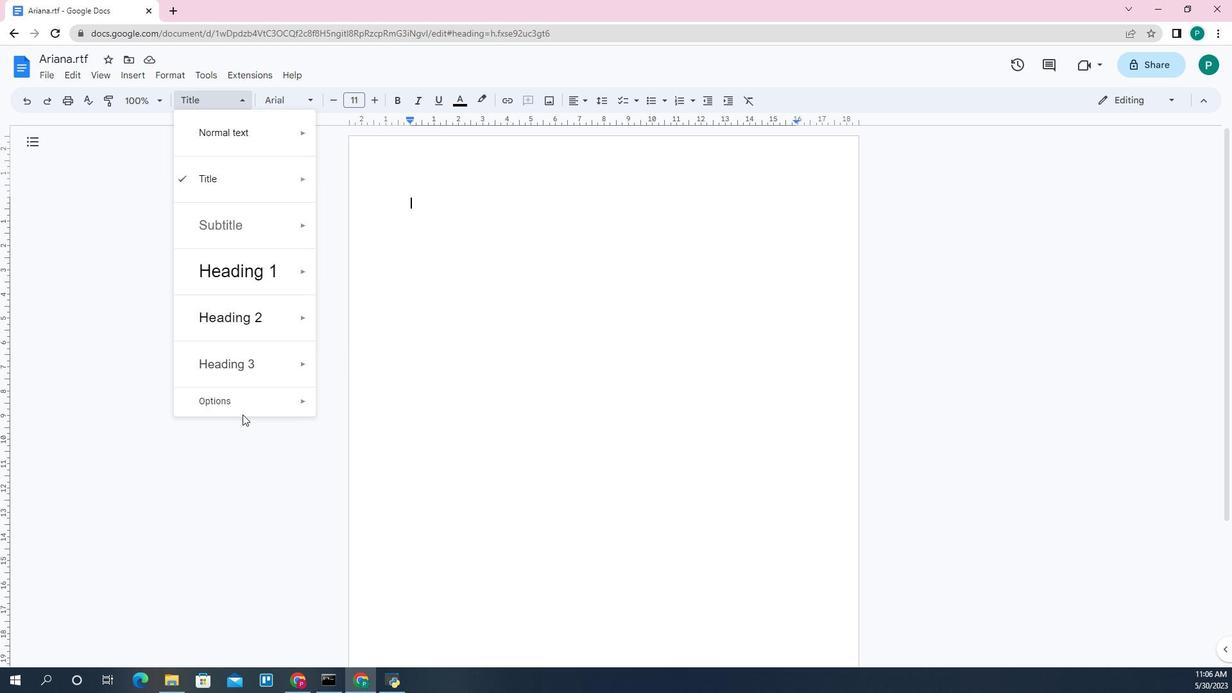 
Action: Mouse scrolled (323, 260) with delta (0, 0)
Screenshot: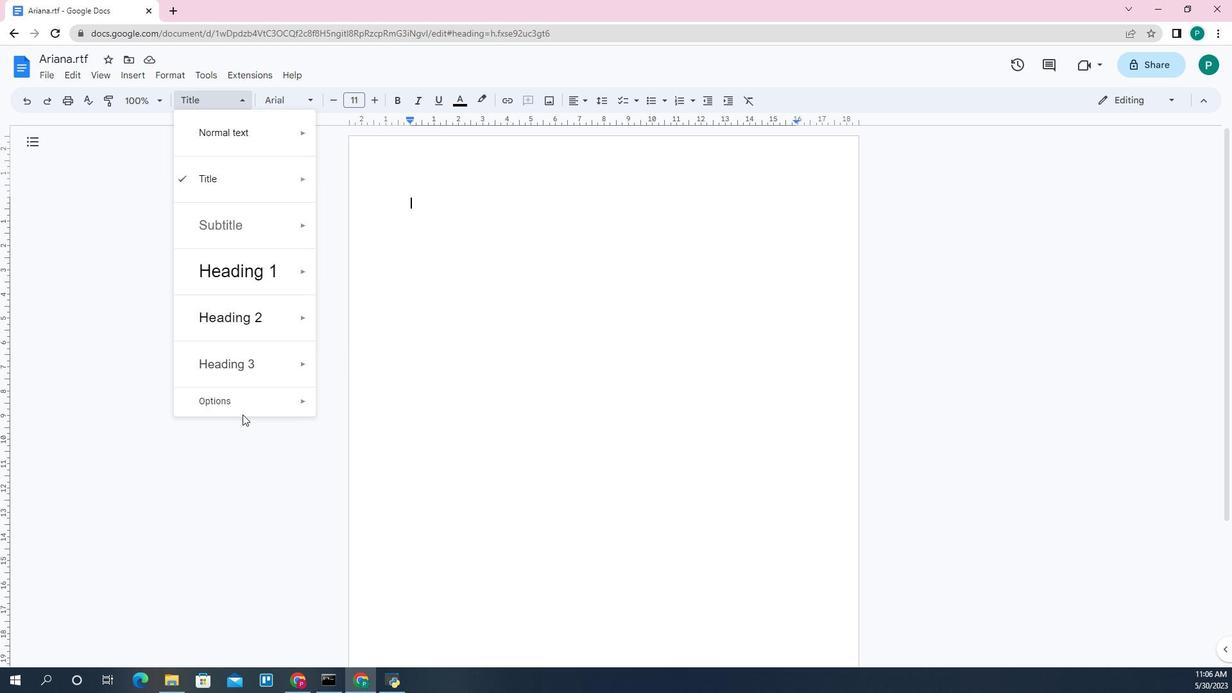 
Action: Mouse moved to (323, 260)
Screenshot: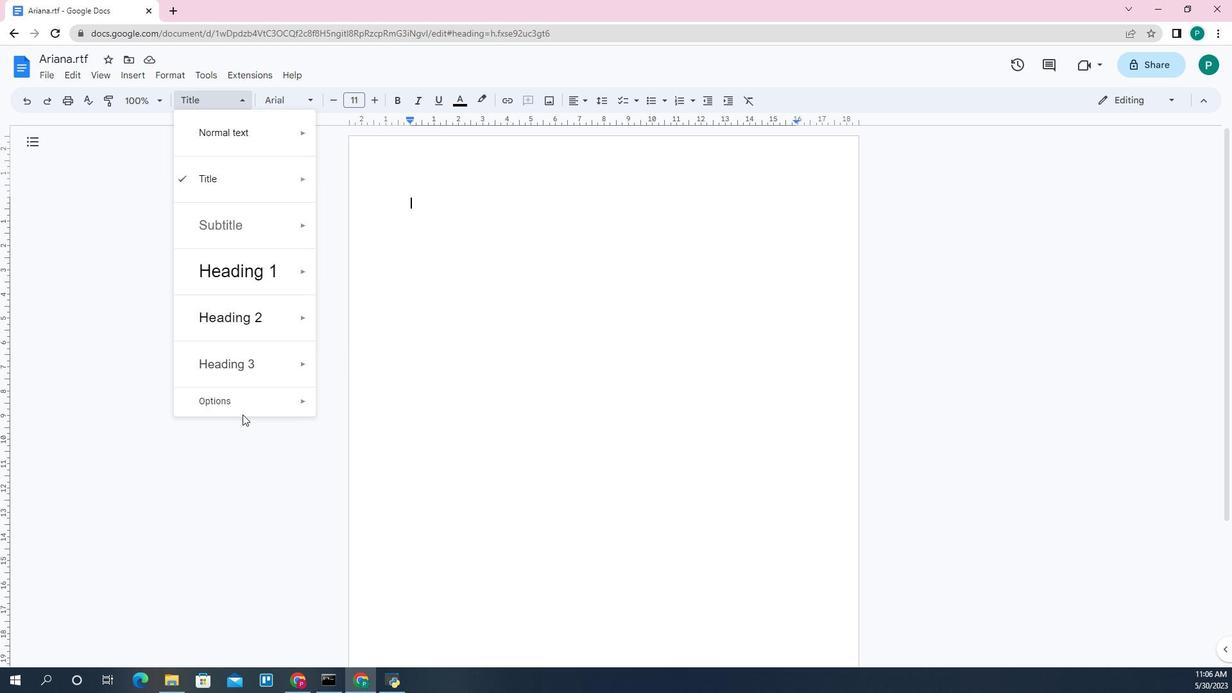 
Action: Mouse scrolled (323, 260) with delta (0, 0)
Screenshot: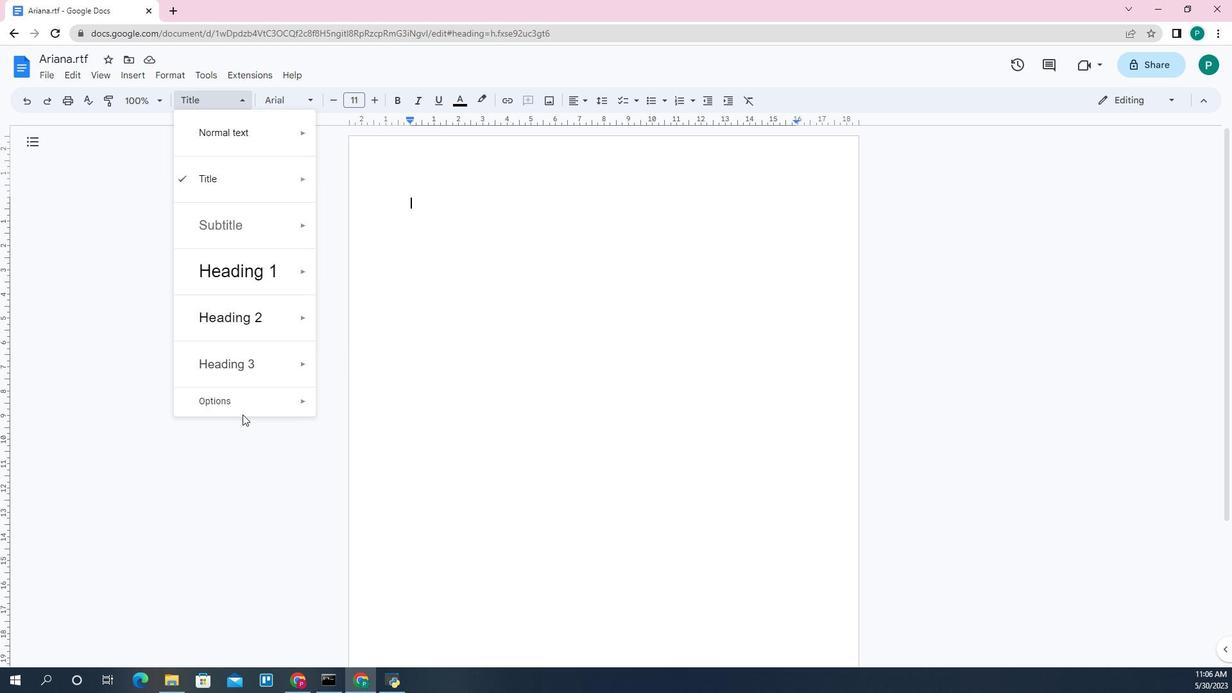 
Action: Mouse moved to (323, 271)
Screenshot: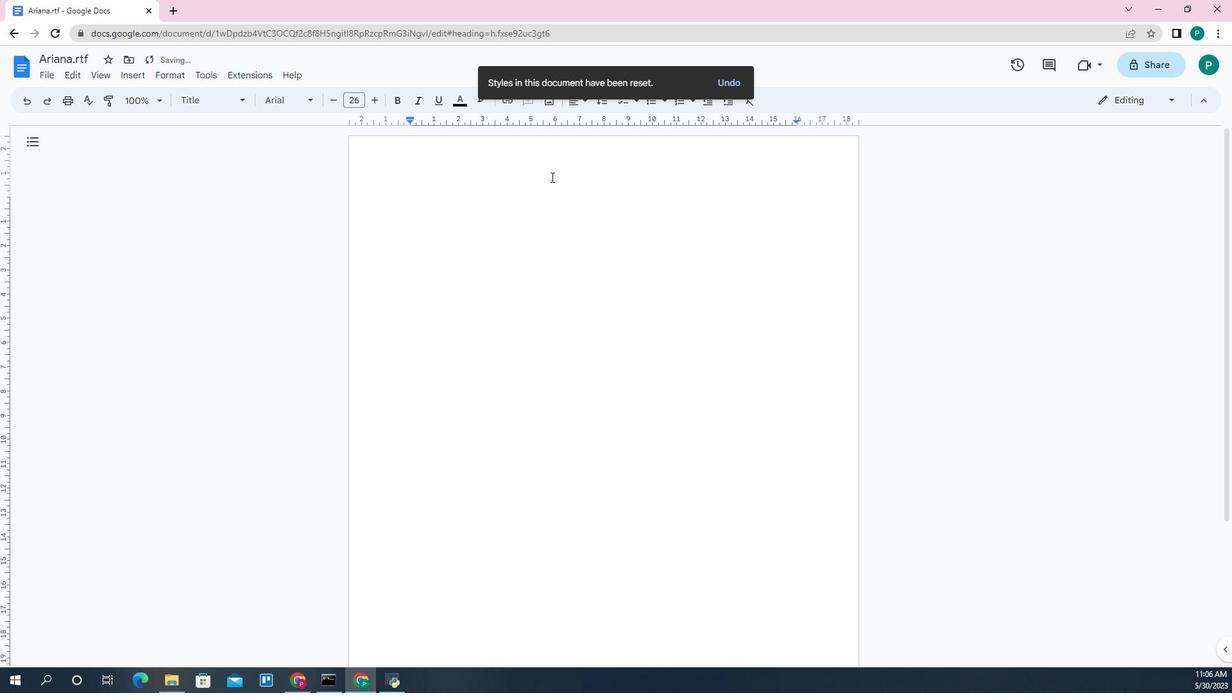 
Action: Mouse pressed left at (323, 271)
Screenshot: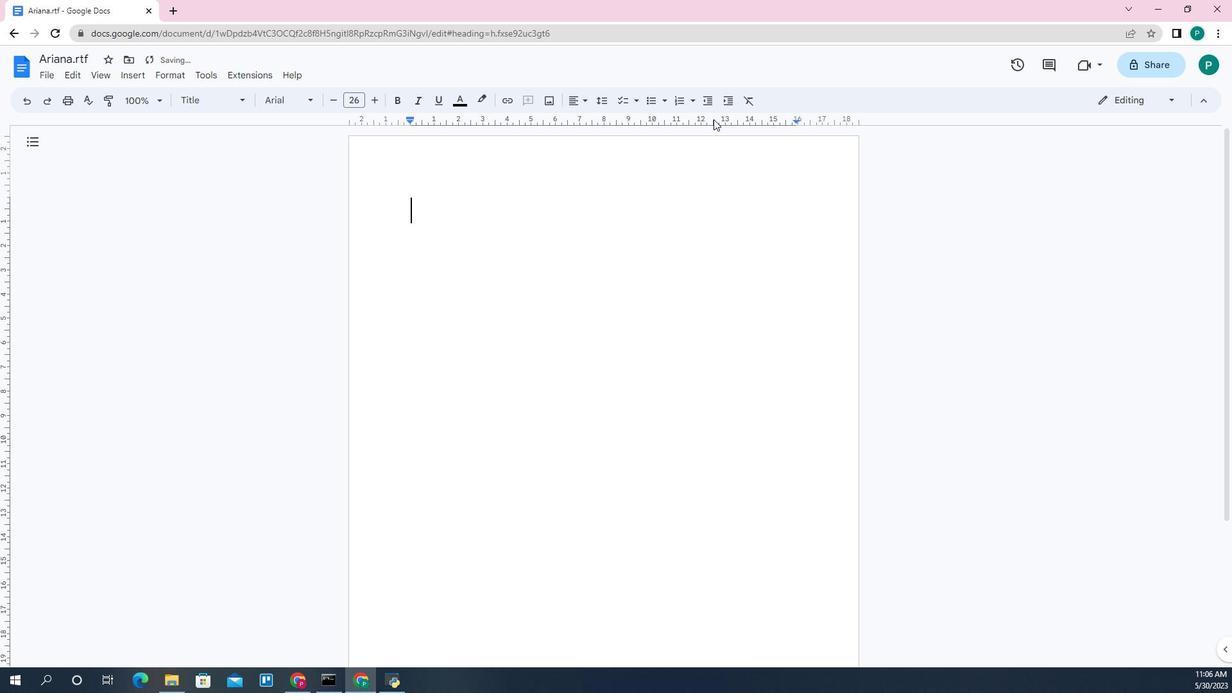 
Action: Mouse moved to (326, 270)
Screenshot: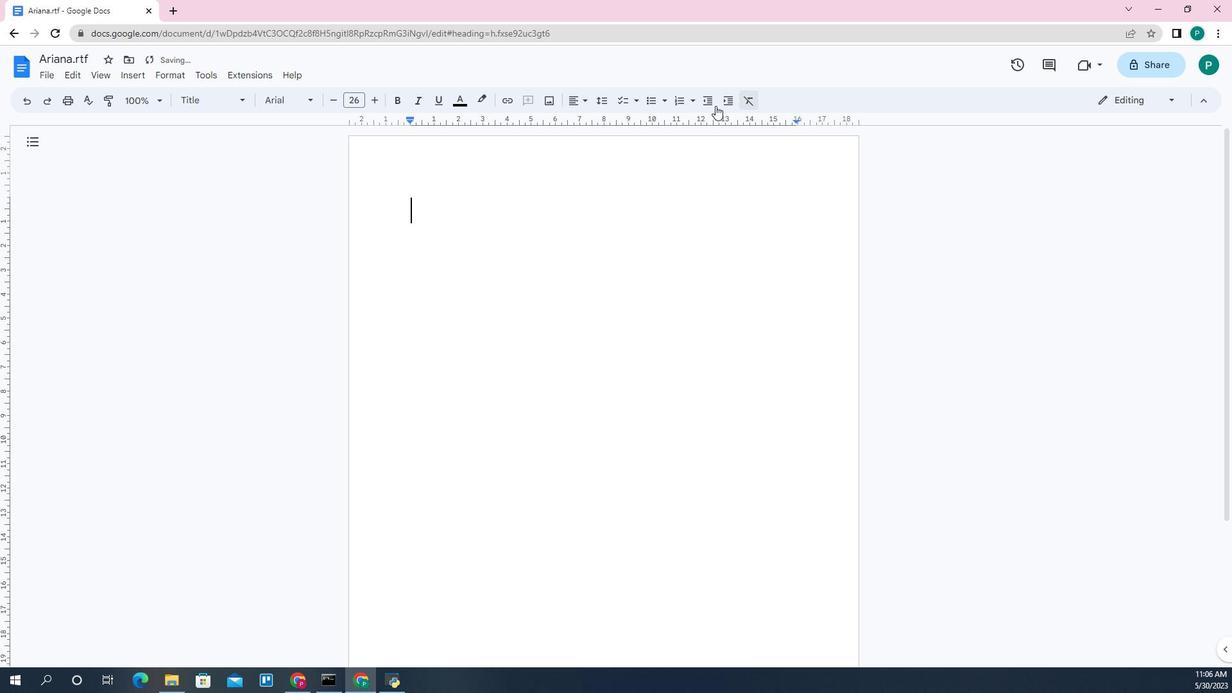 
Action: Mouse pressed left at (326, 270)
Screenshot: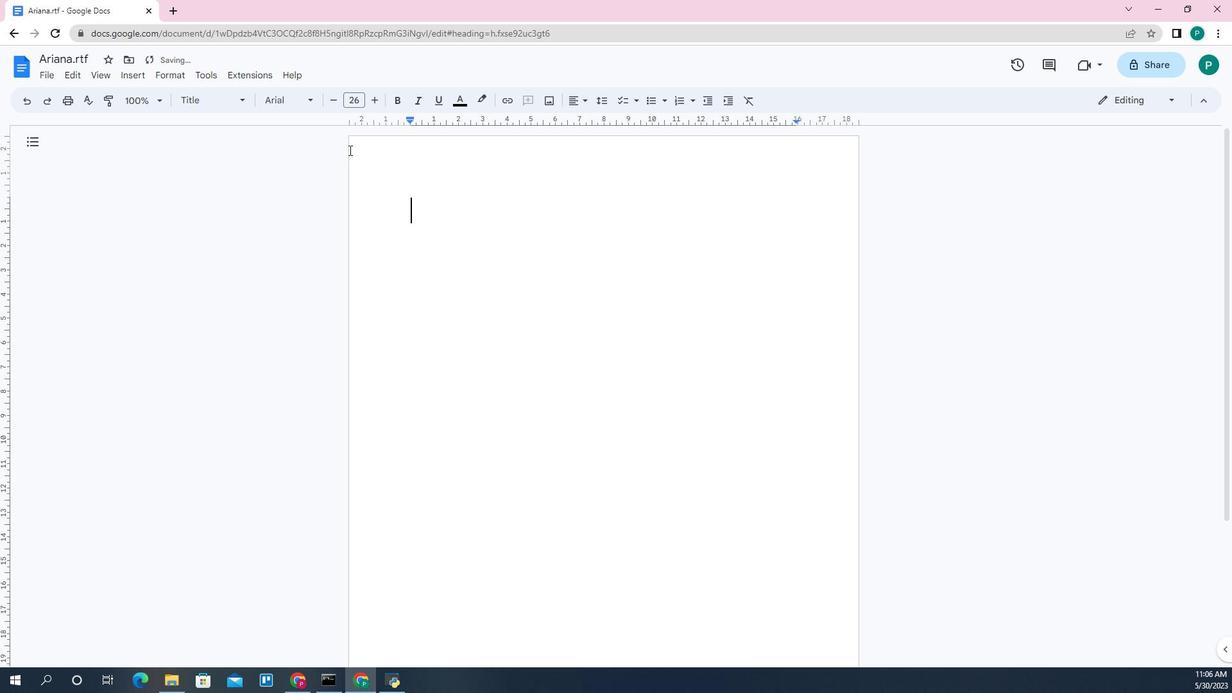 
Action: Mouse moved to (459, 273)
Screenshot: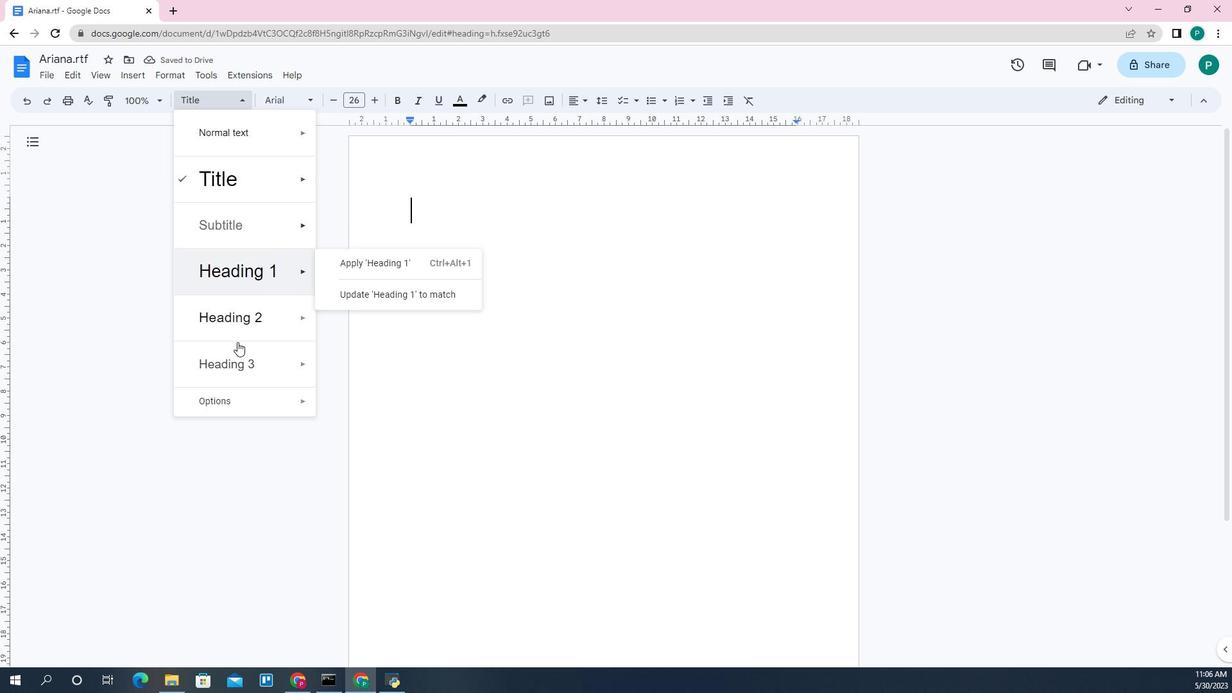 
Action: Mouse pressed left at (459, 273)
Screenshot: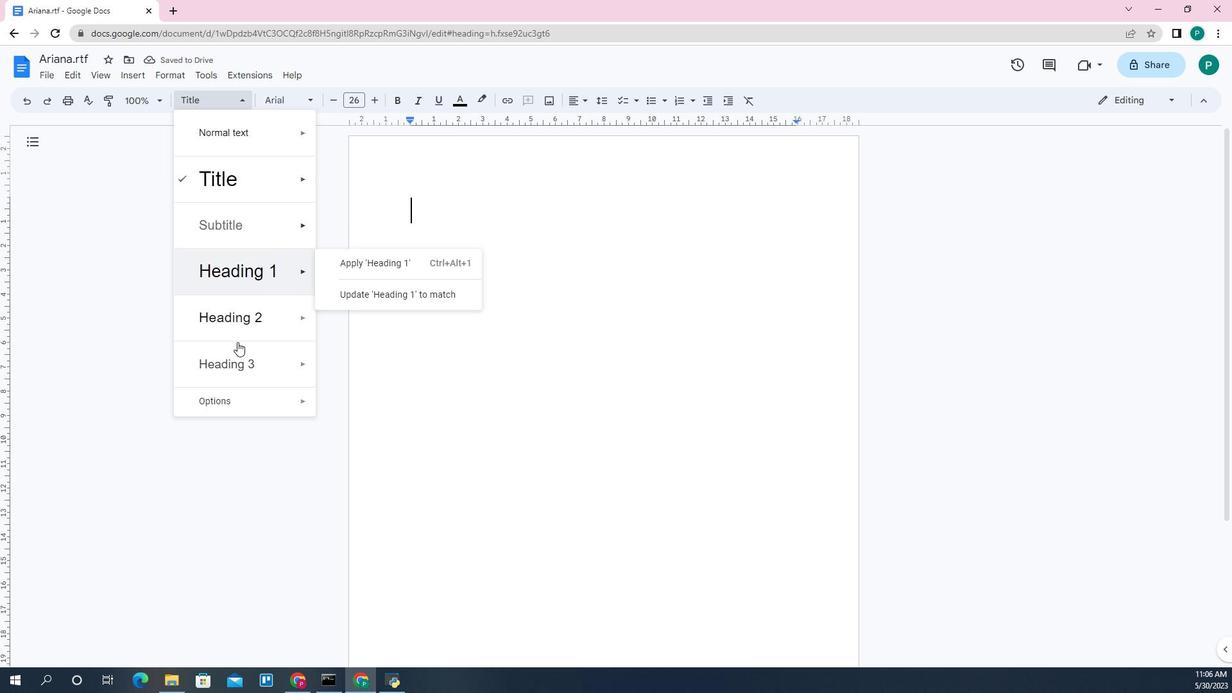 
Action: Mouse moved to (306, 247)
Screenshot: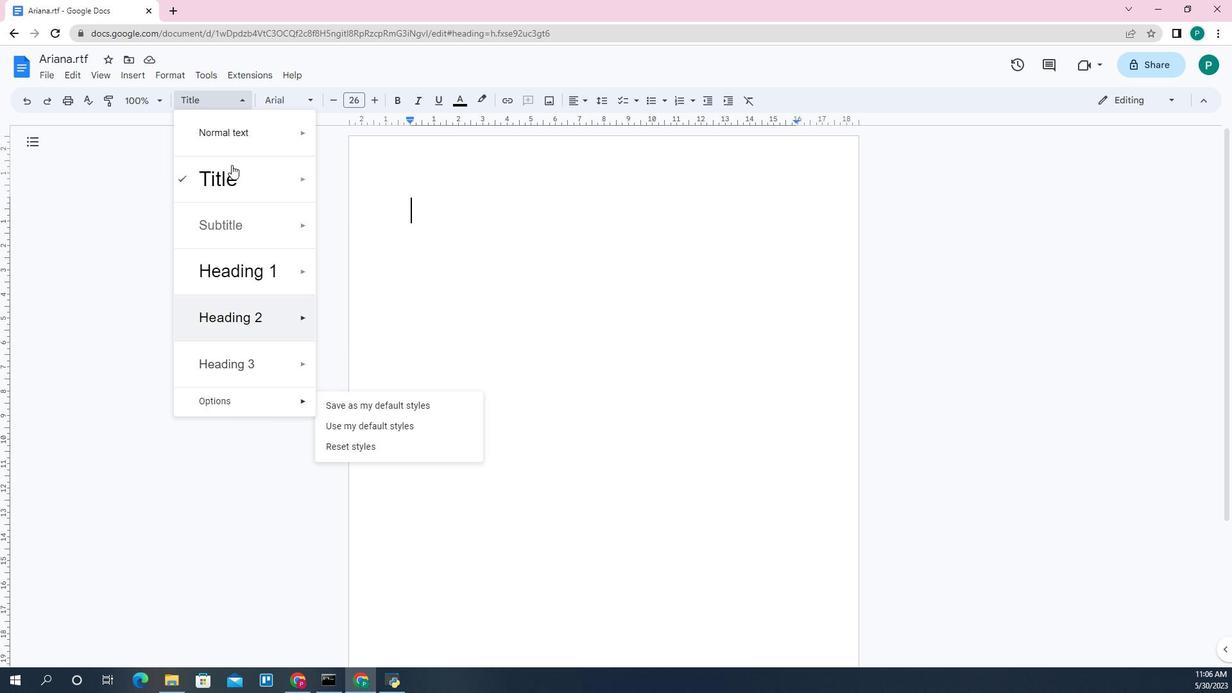 
Action: Mouse pressed left at (306, 247)
Screenshot: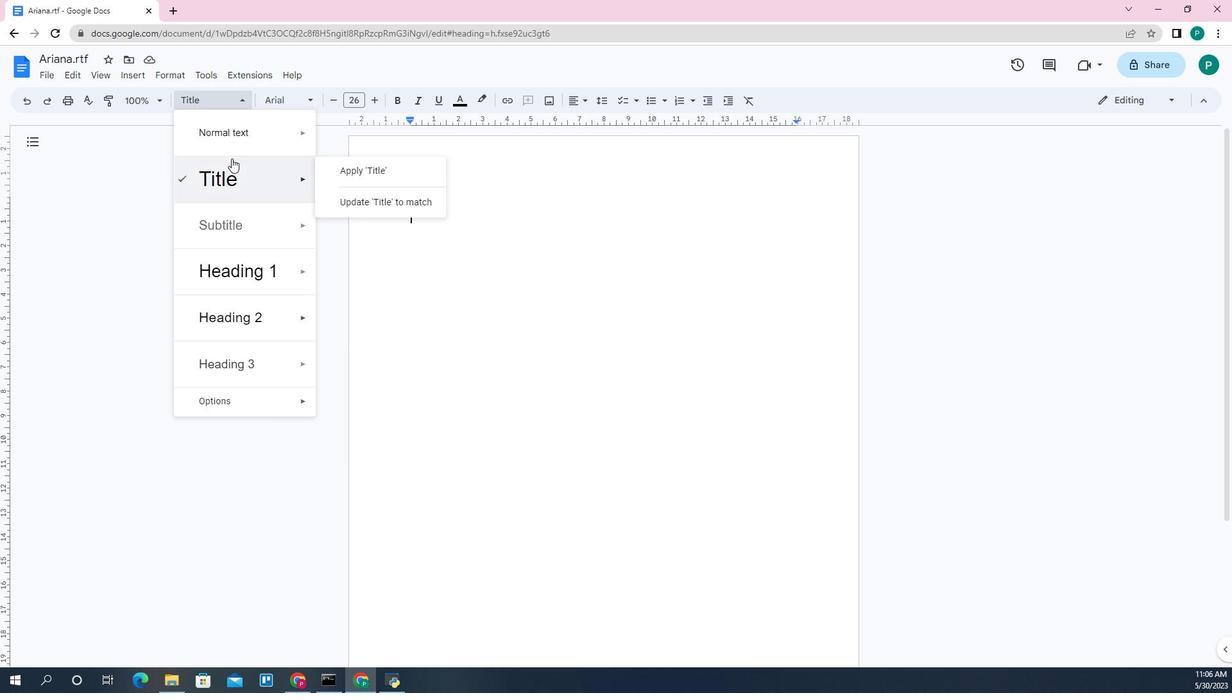 
Action: Mouse moved to (344, 249)
Screenshot: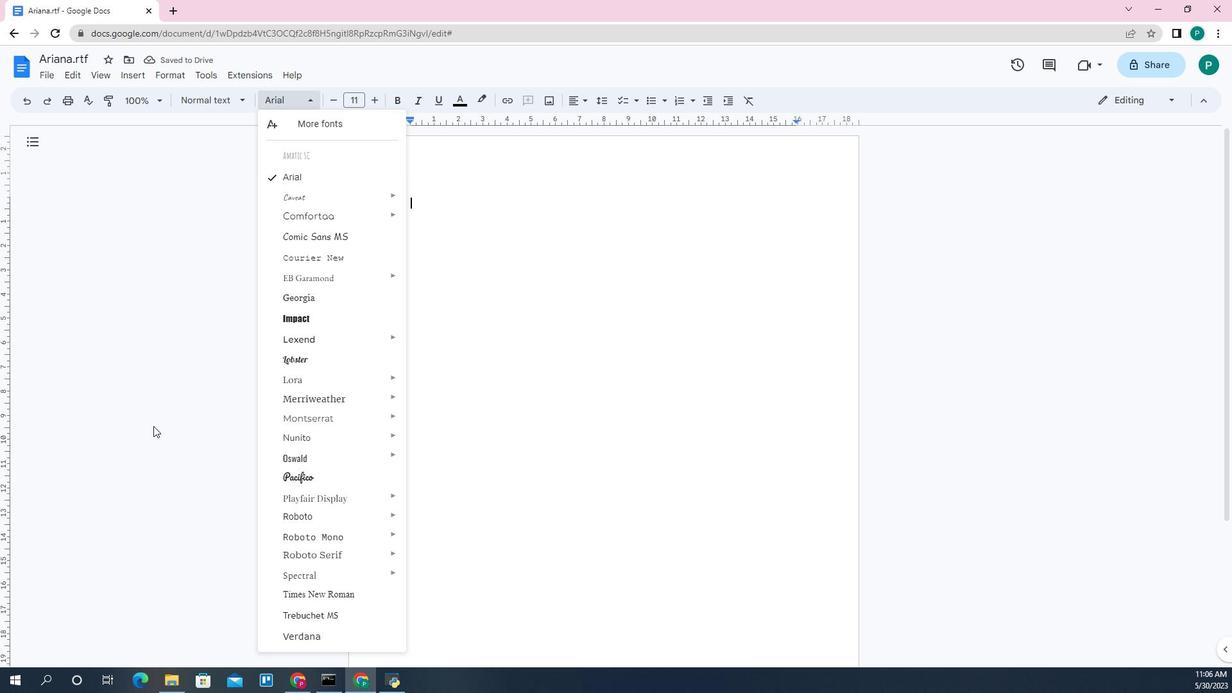 
Action: Mouse pressed left at (344, 249)
Screenshot: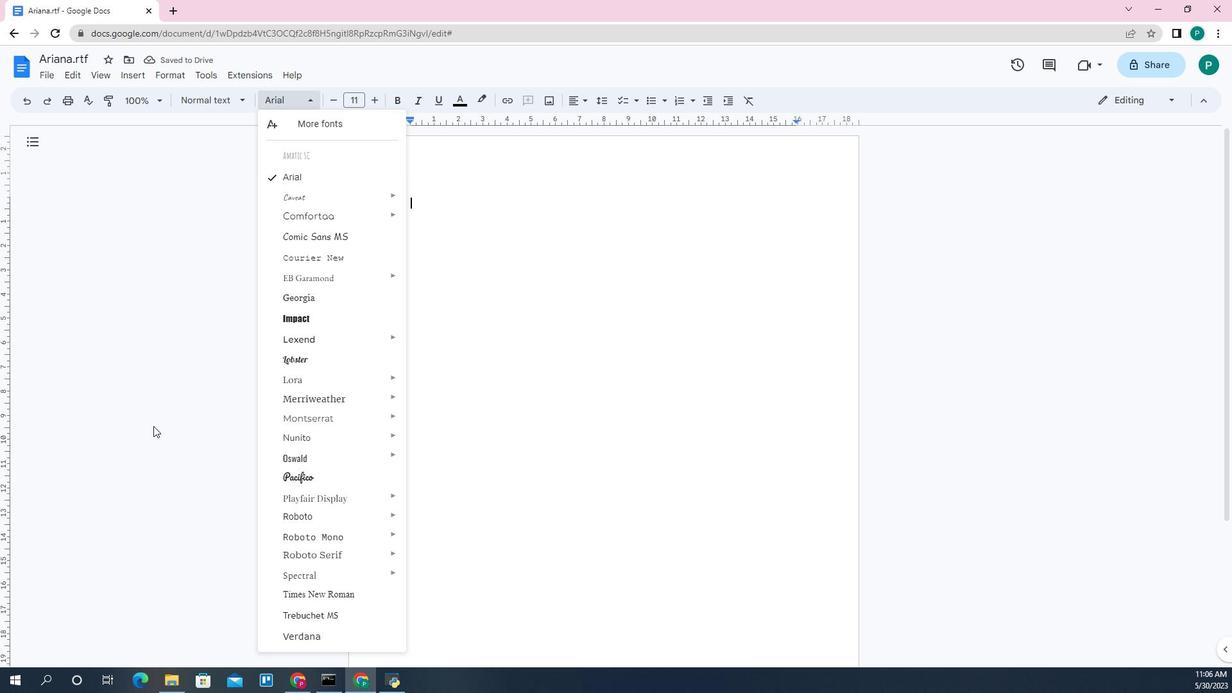 
Action: Mouse moved to (363, 247)
Screenshot: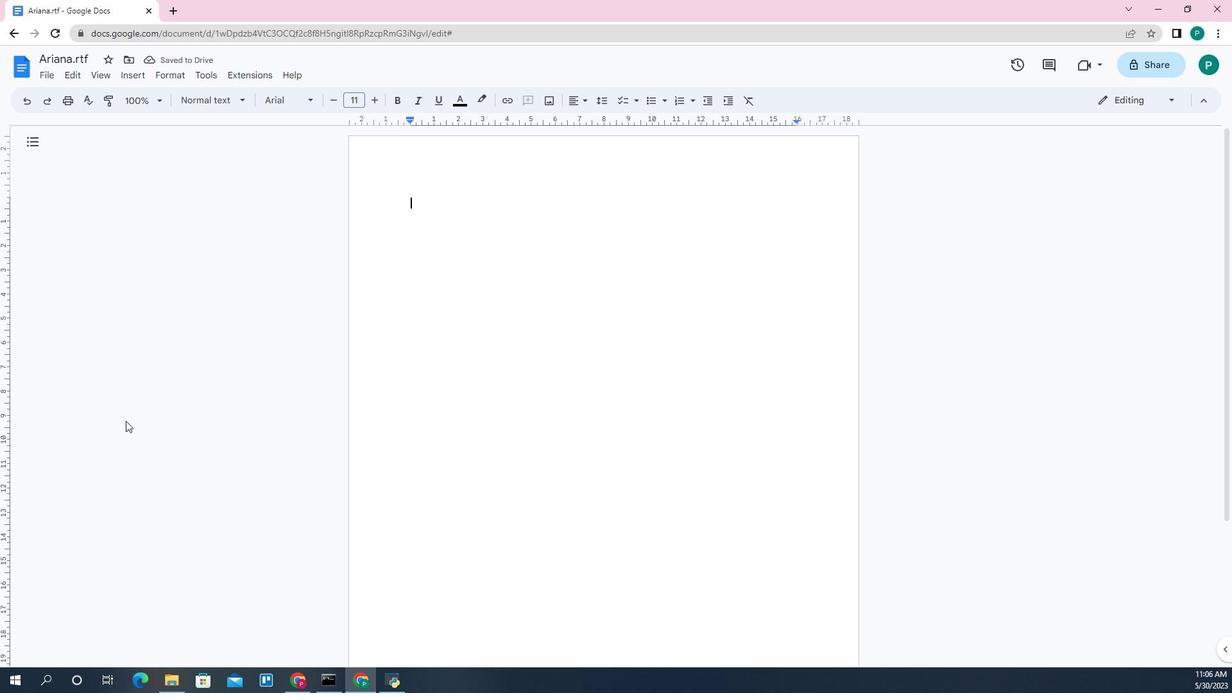 
Action: Mouse pressed left at (363, 247)
Screenshot: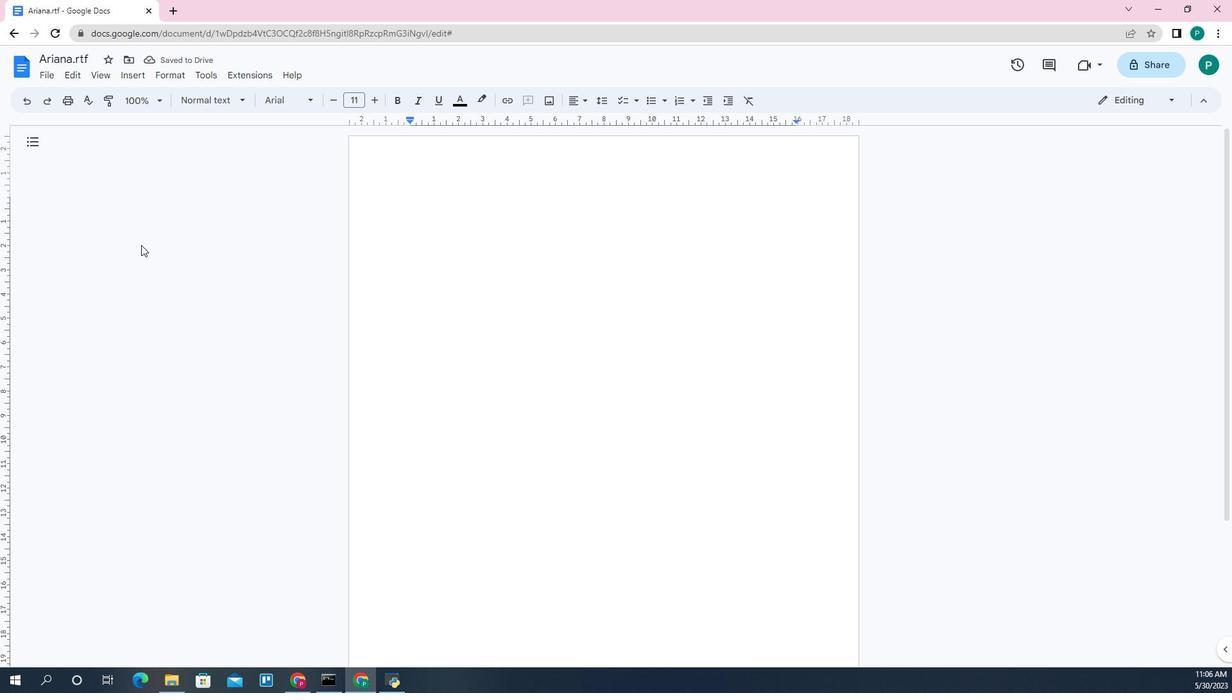 
Action: Mouse moved to (249, 272)
Screenshot: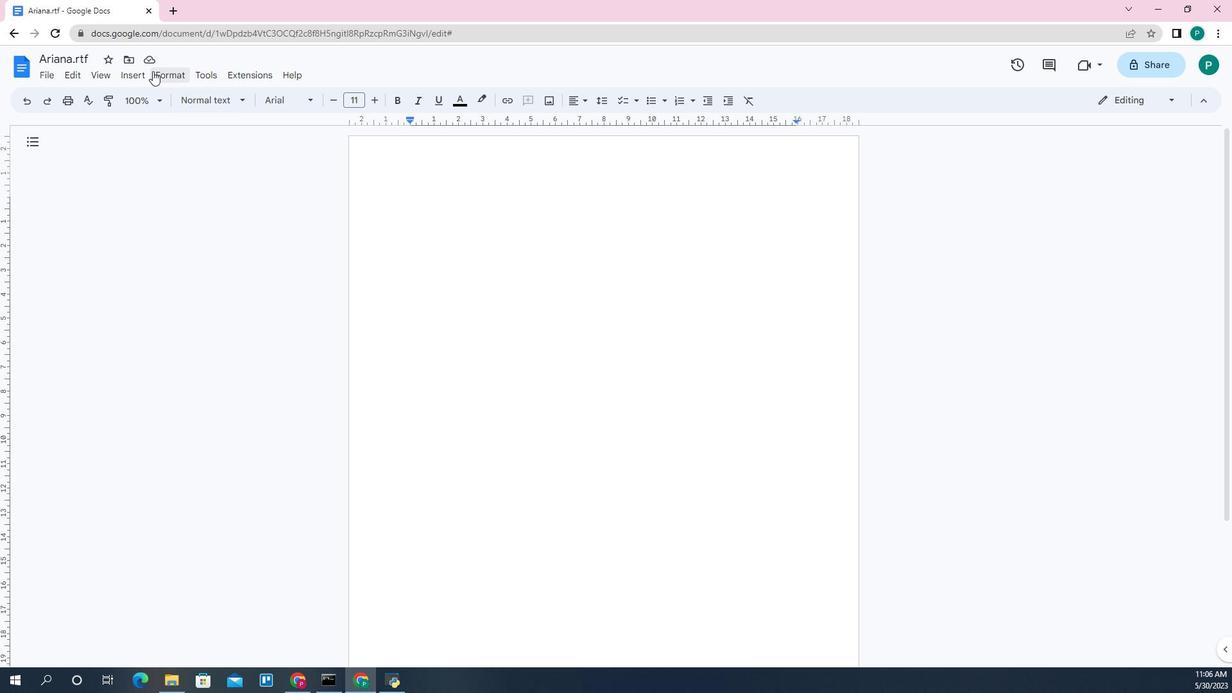 
Action: Mouse pressed left at (249, 272)
Screenshot: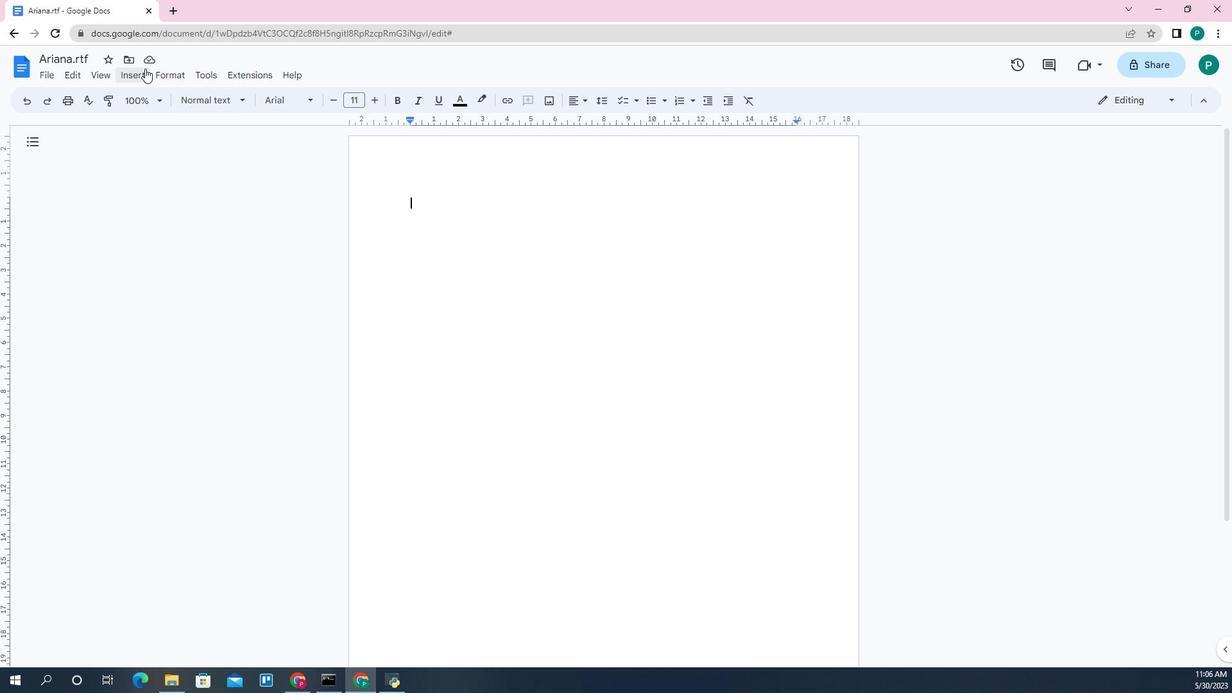 
Action: Mouse moved to (242, 244)
Screenshot: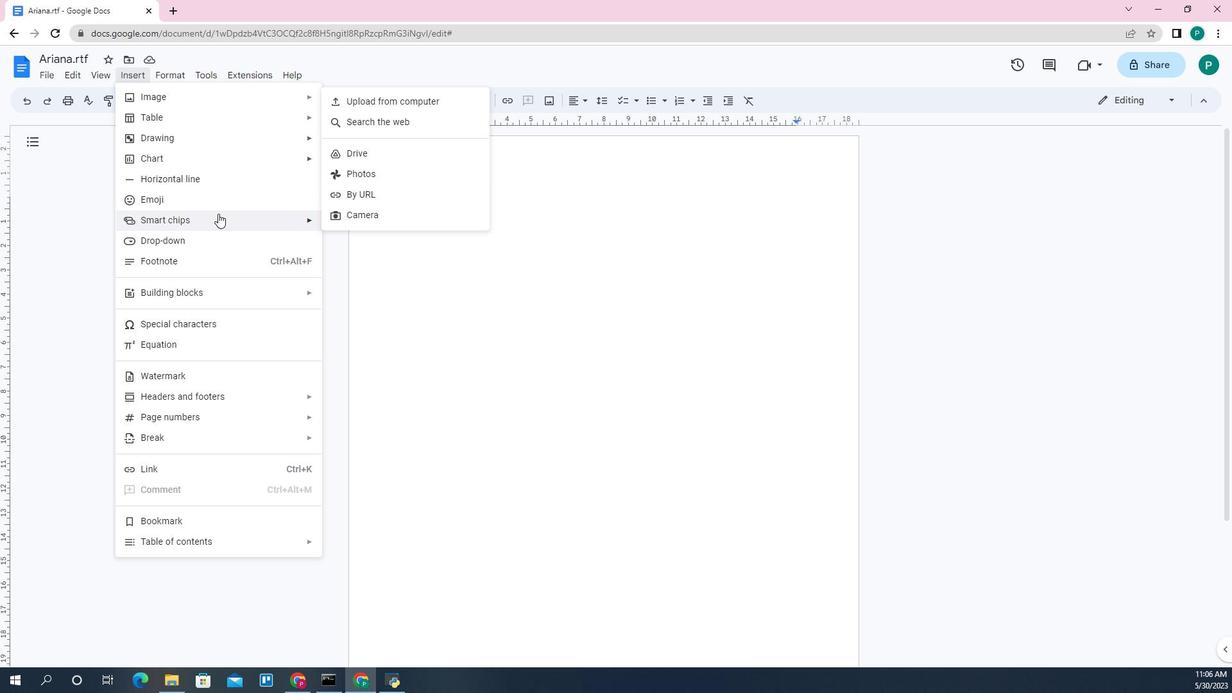 
Action: Mouse pressed left at (242, 244)
Screenshot: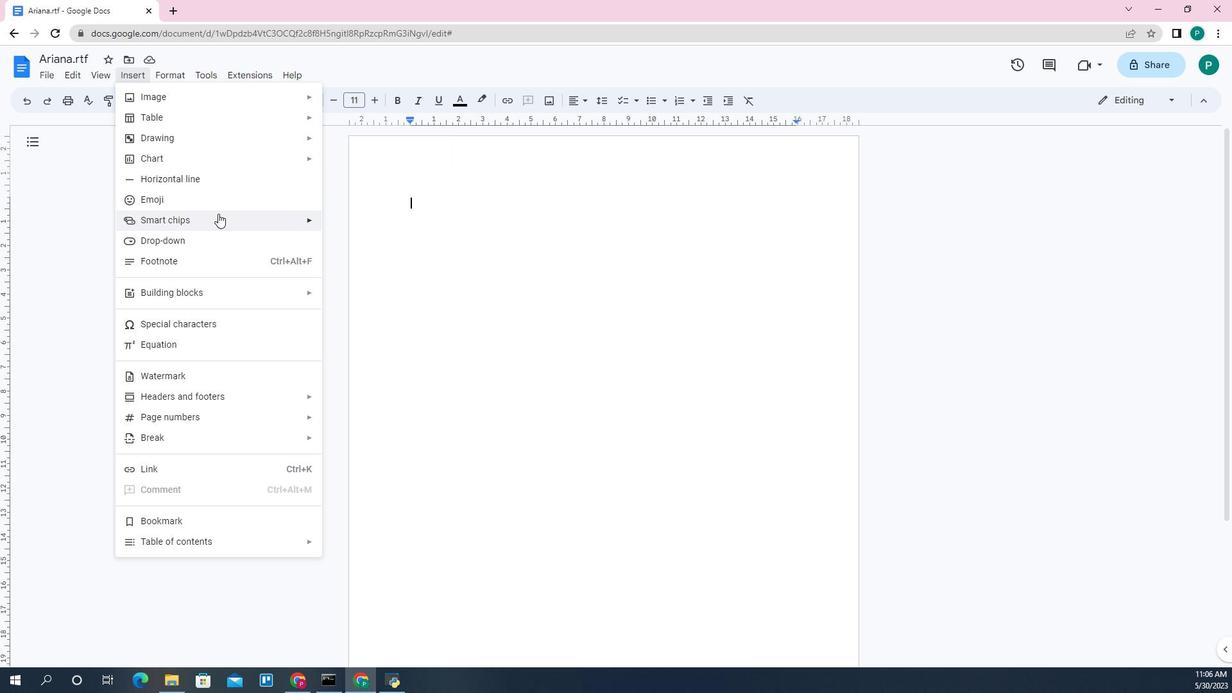
Action: Mouse moved to (471, 254)
Screenshot: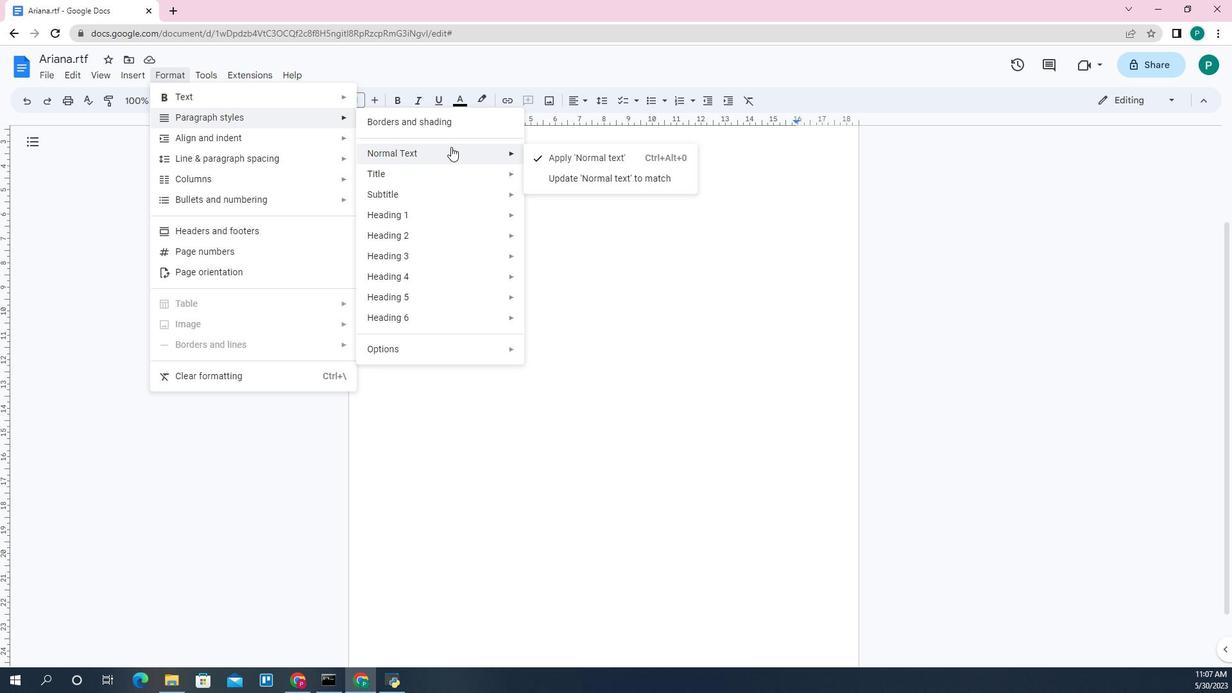 
Action: Mouse scrolled (471, 253) with delta (0, 0)
Screenshot: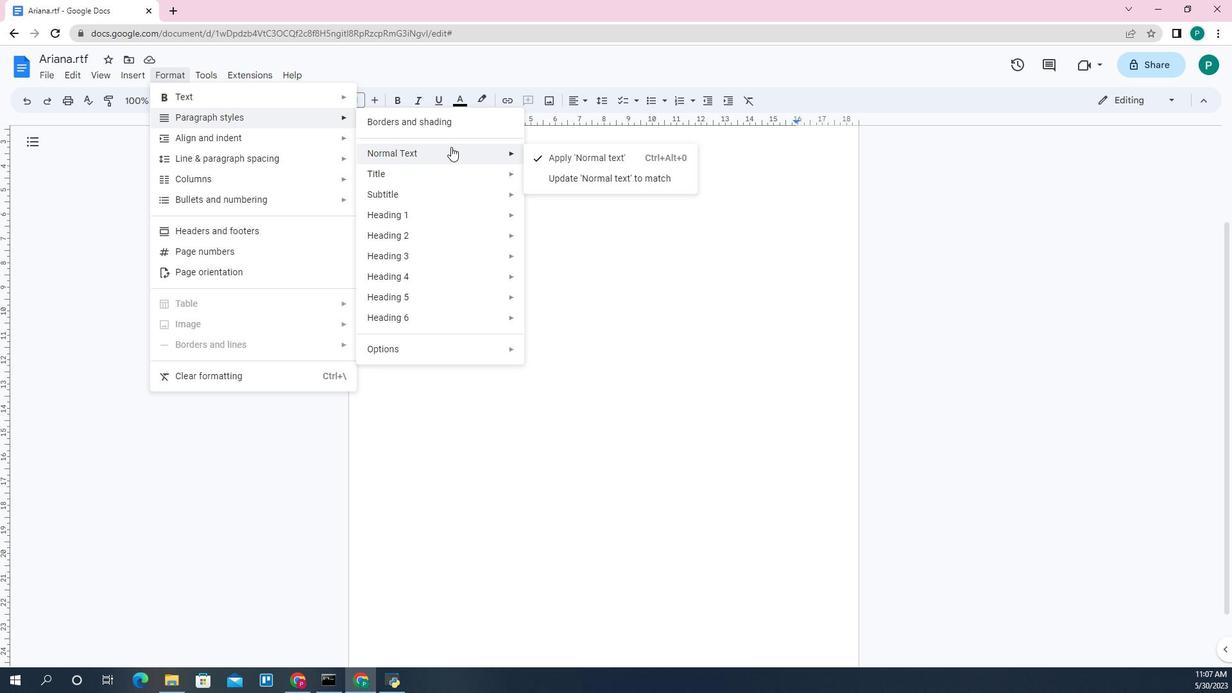
Action: Mouse moved to (430, 254)
Screenshot: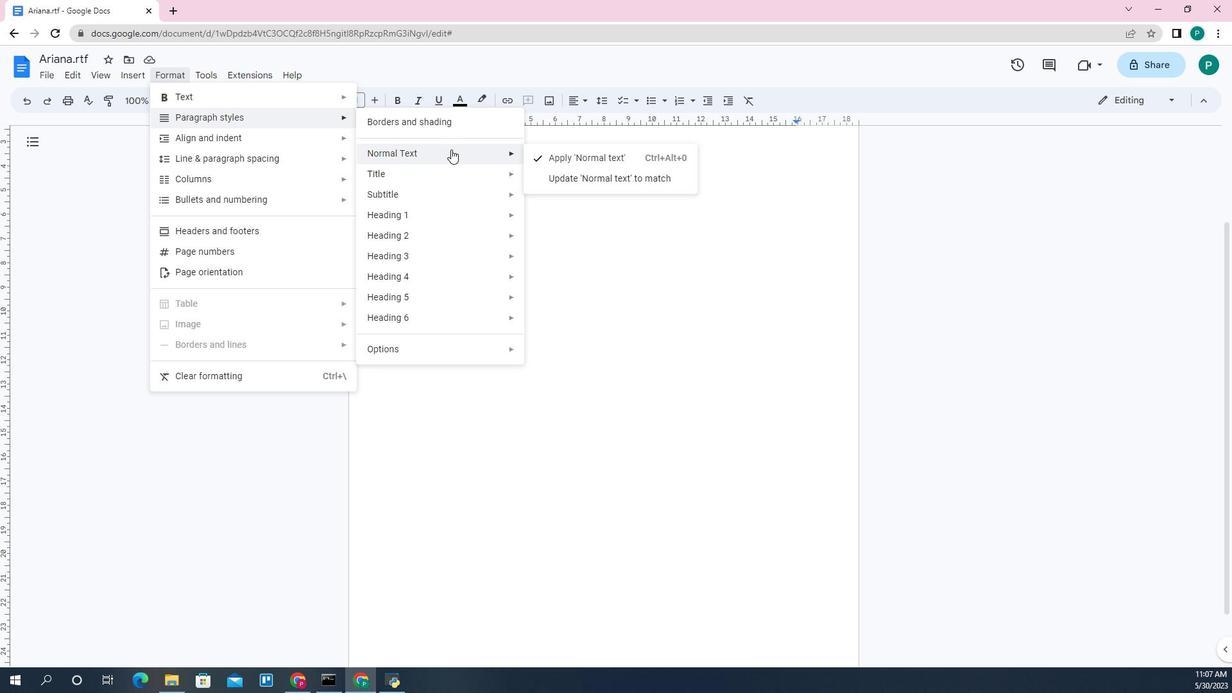 
Action: Mouse scrolled (482, 255) with delta (0, 0)
Screenshot: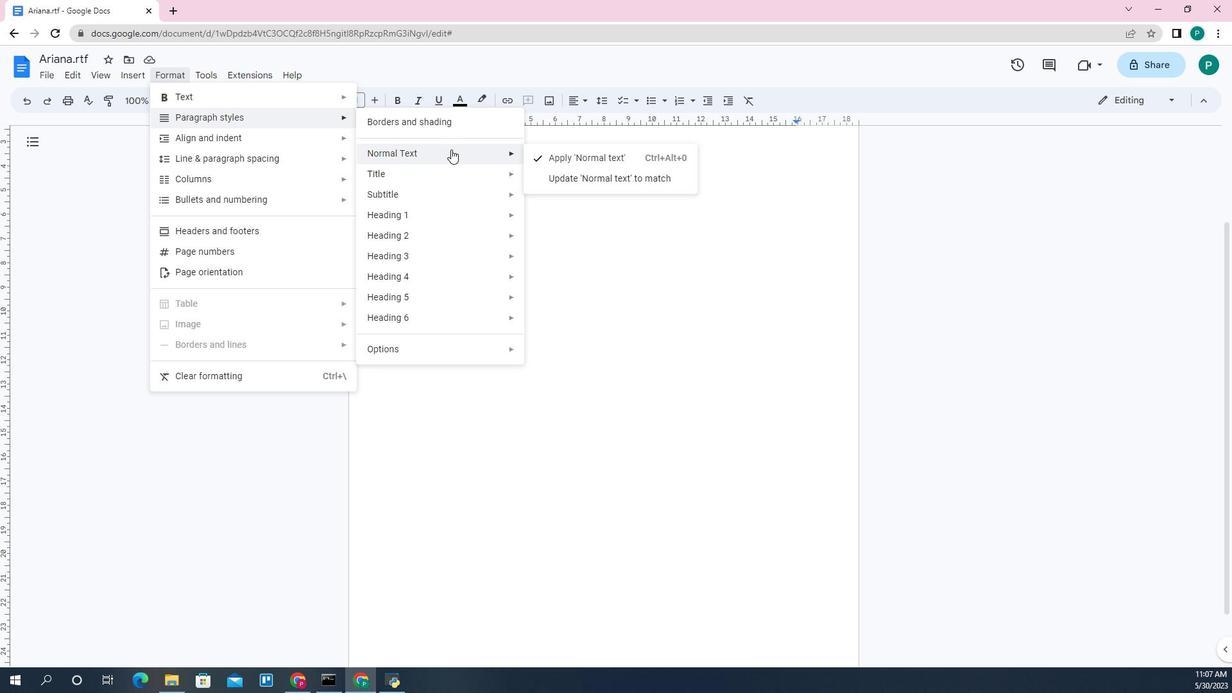 
Action: Mouse moved to (479, 258)
Screenshot: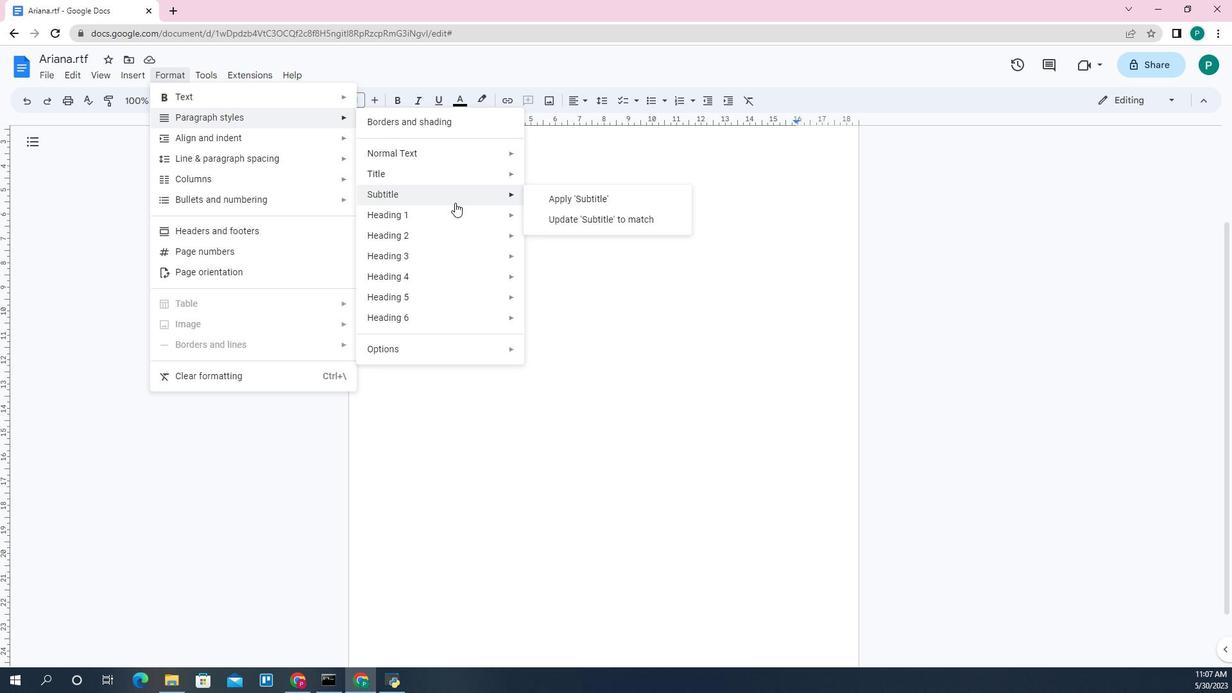 
Action: Mouse scrolled (479, 258) with delta (0, 0)
Screenshot: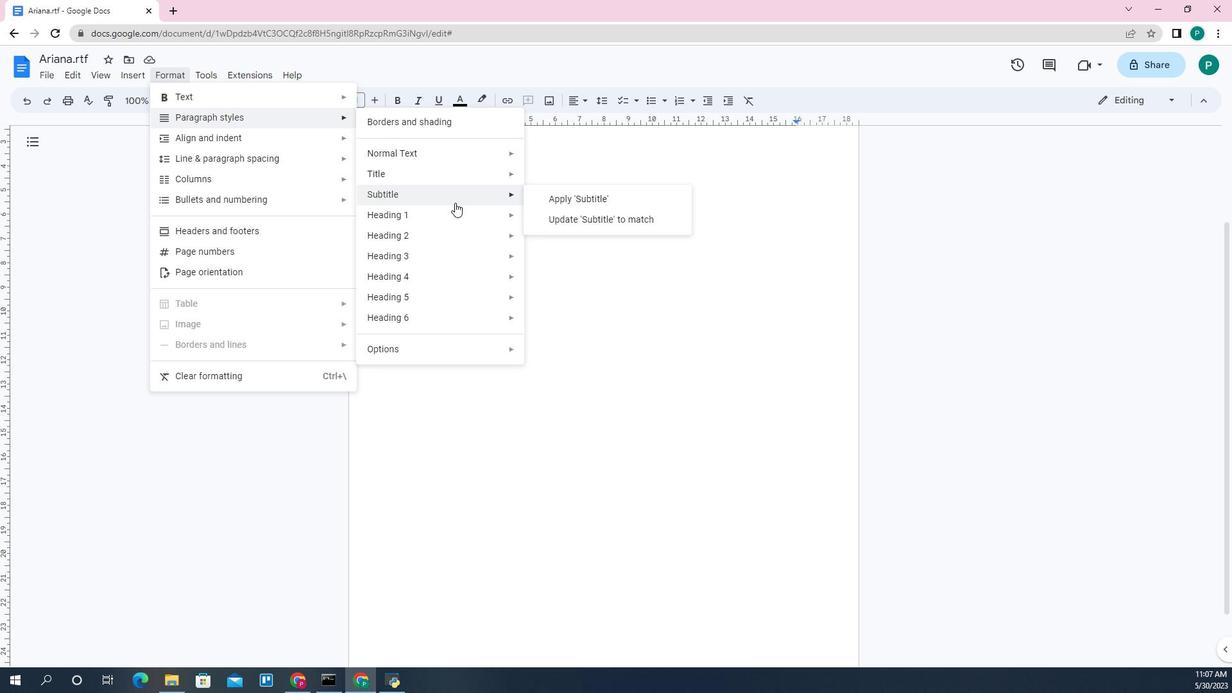 
Action: Mouse scrolled (479, 258) with delta (0, 0)
Screenshot: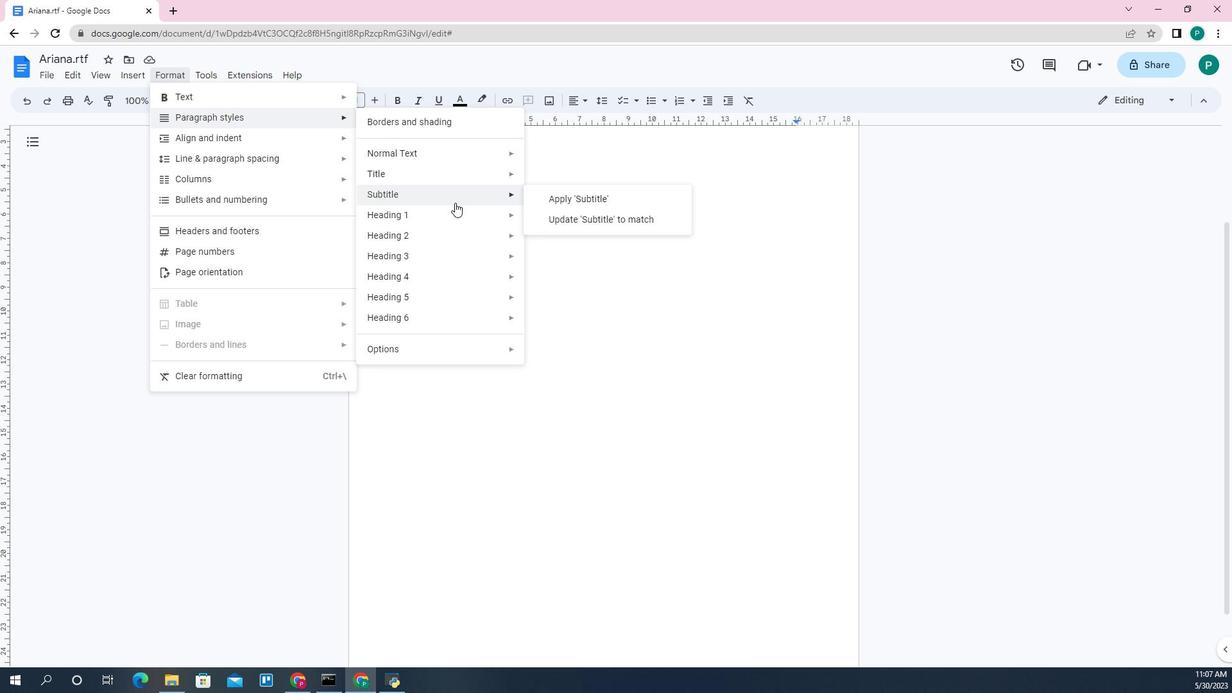 
Action: Mouse scrolled (479, 258) with delta (0, 0)
Screenshot: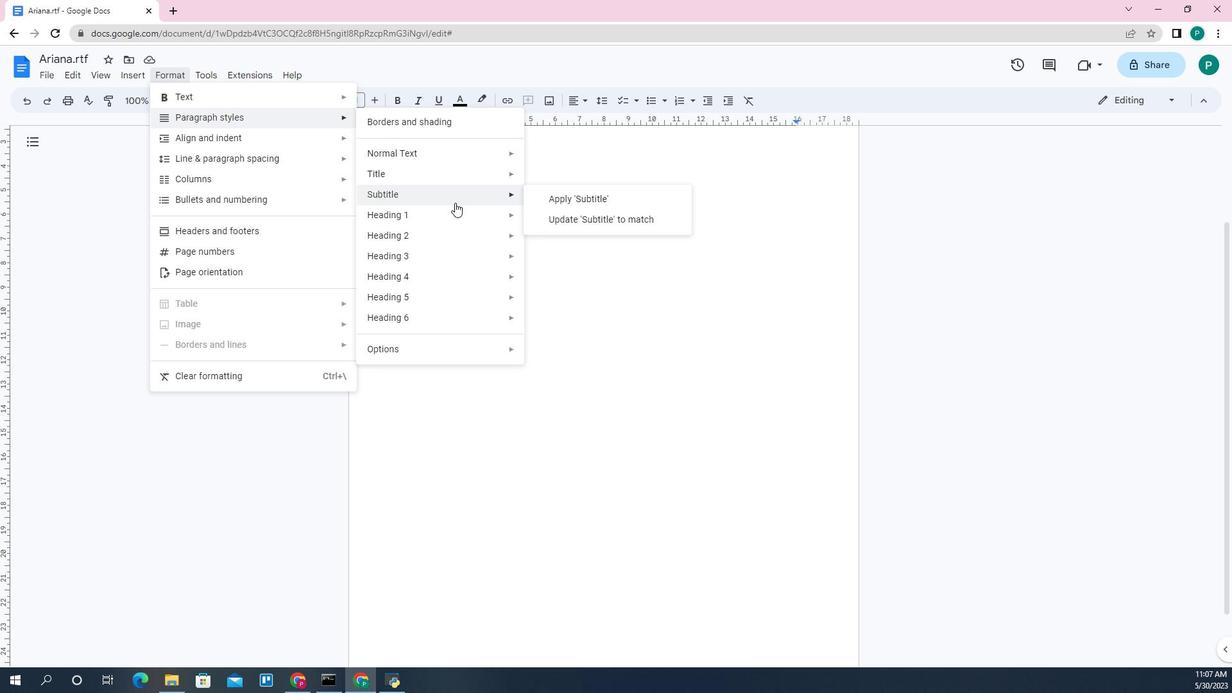 
Action: Mouse moved to (342, 249)
Screenshot: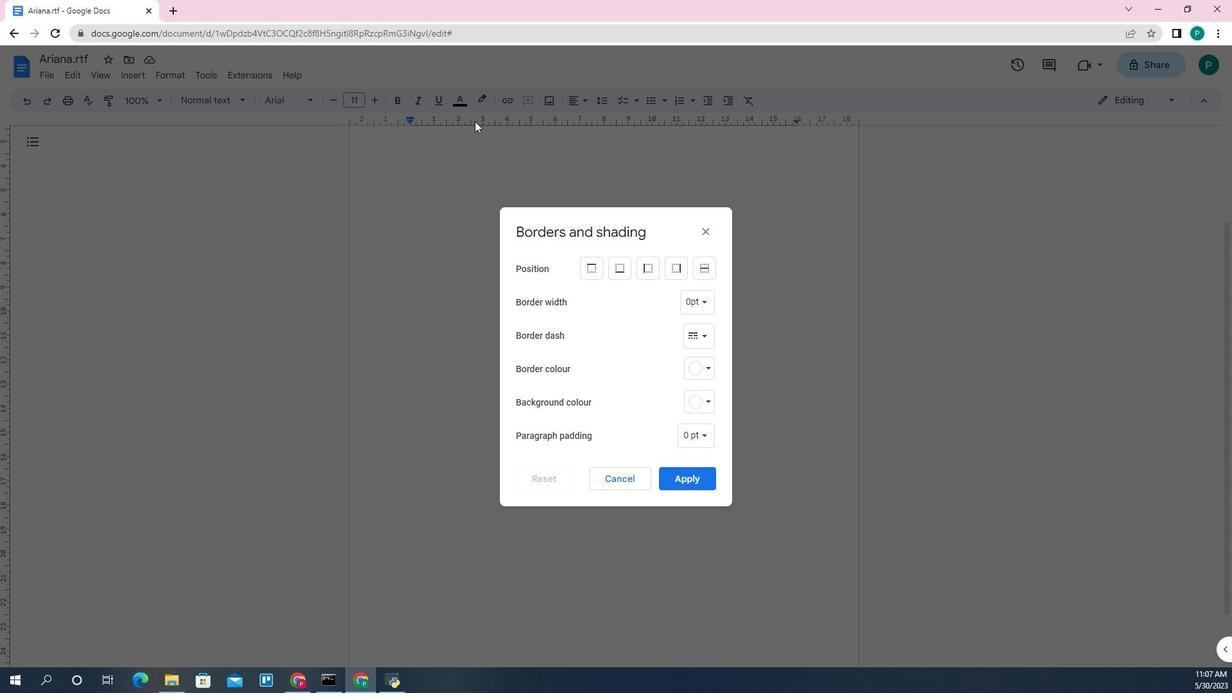 
Action: Mouse pressed left at (342, 249)
Screenshot: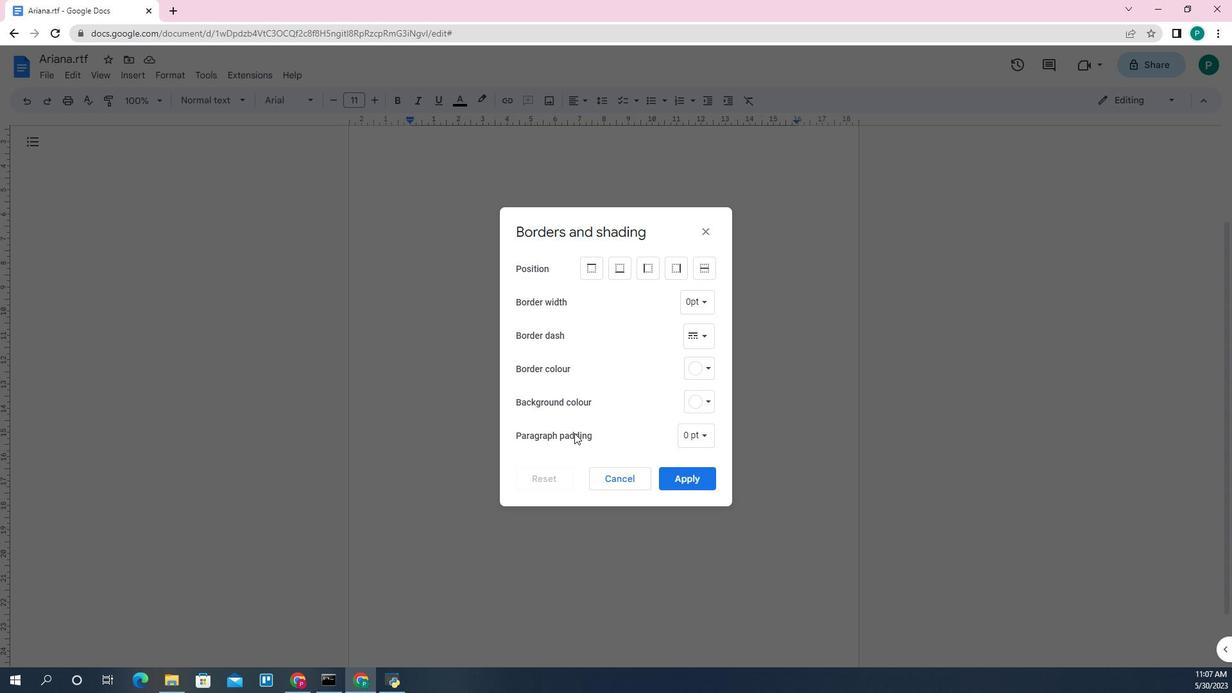 
Action: Mouse moved to (513, 249)
Screenshot: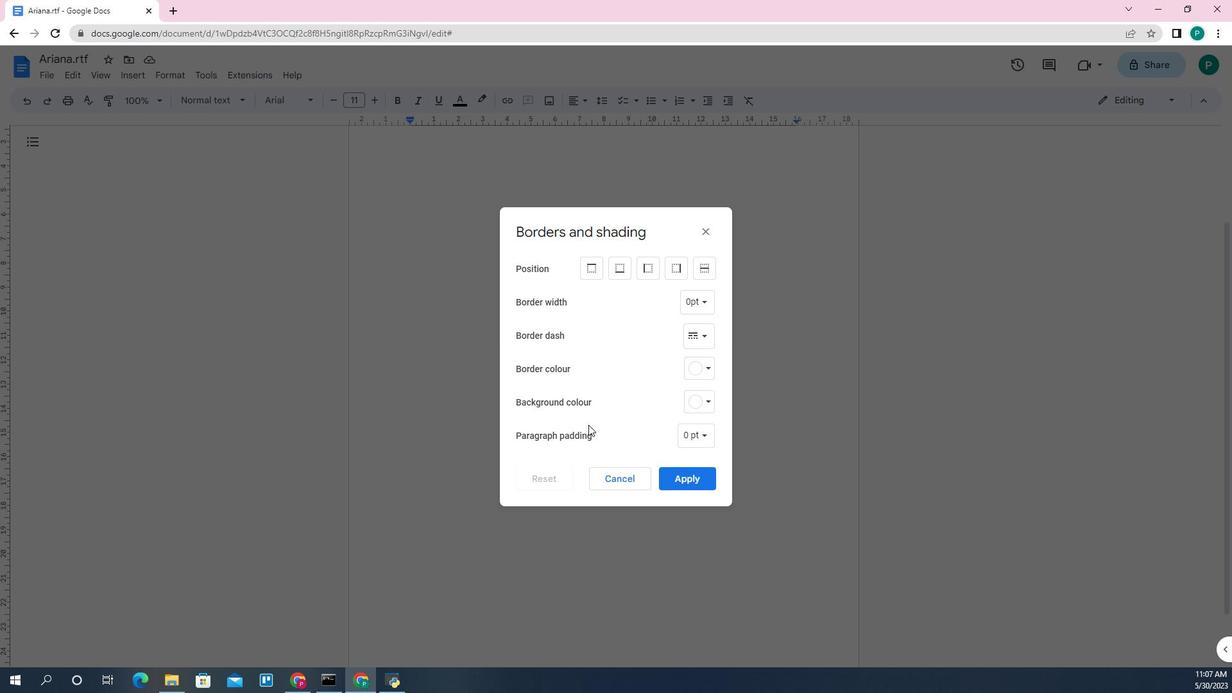 
Action: Mouse pressed left at (513, 249)
Screenshot: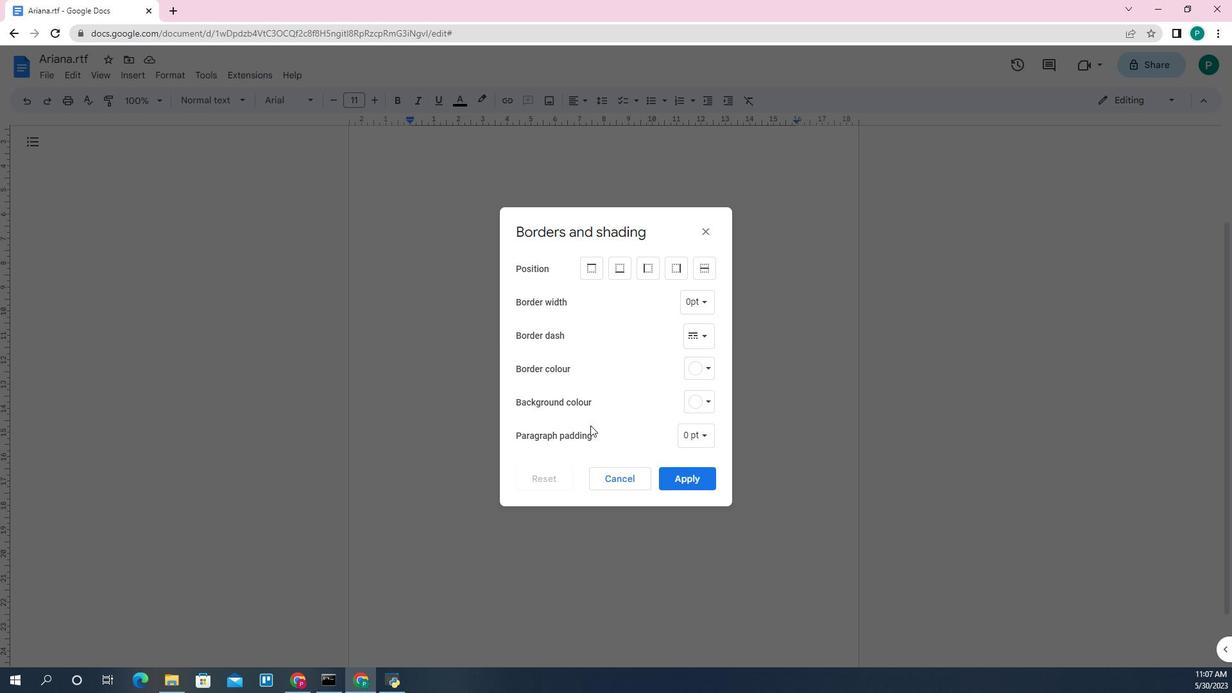 
Action: Mouse moved to (597, 260)
Screenshot: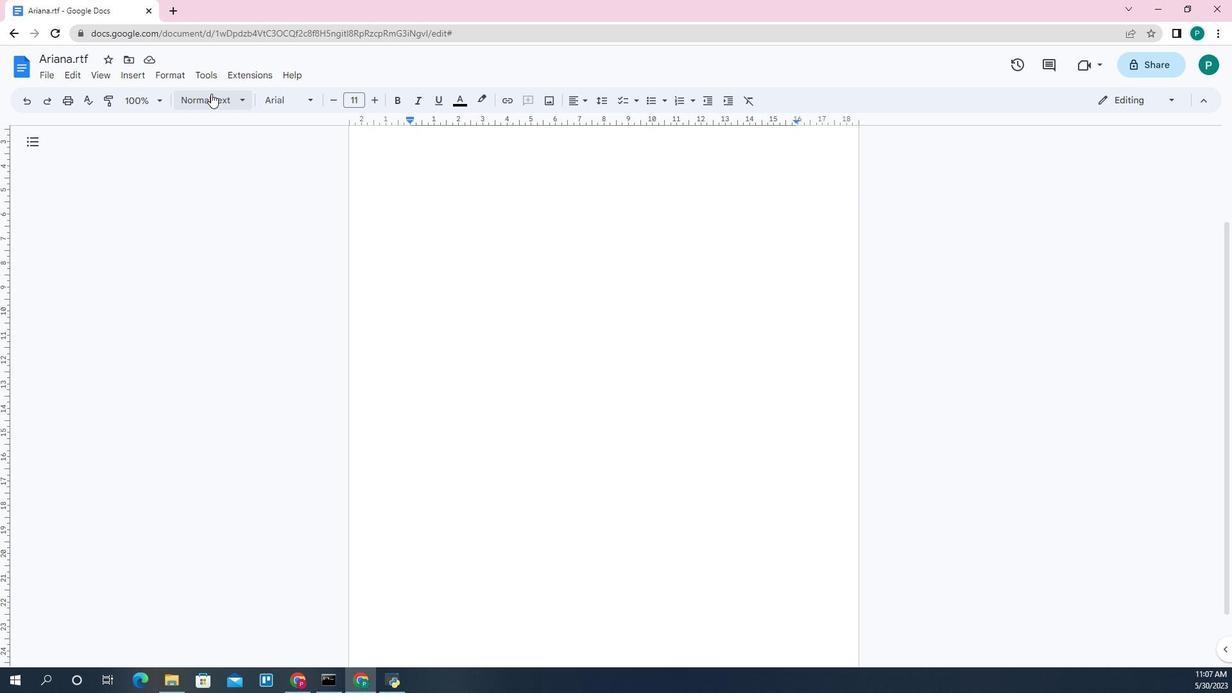 
Action: Mouse scrolled (597, 260) with delta (0, 0)
Screenshot: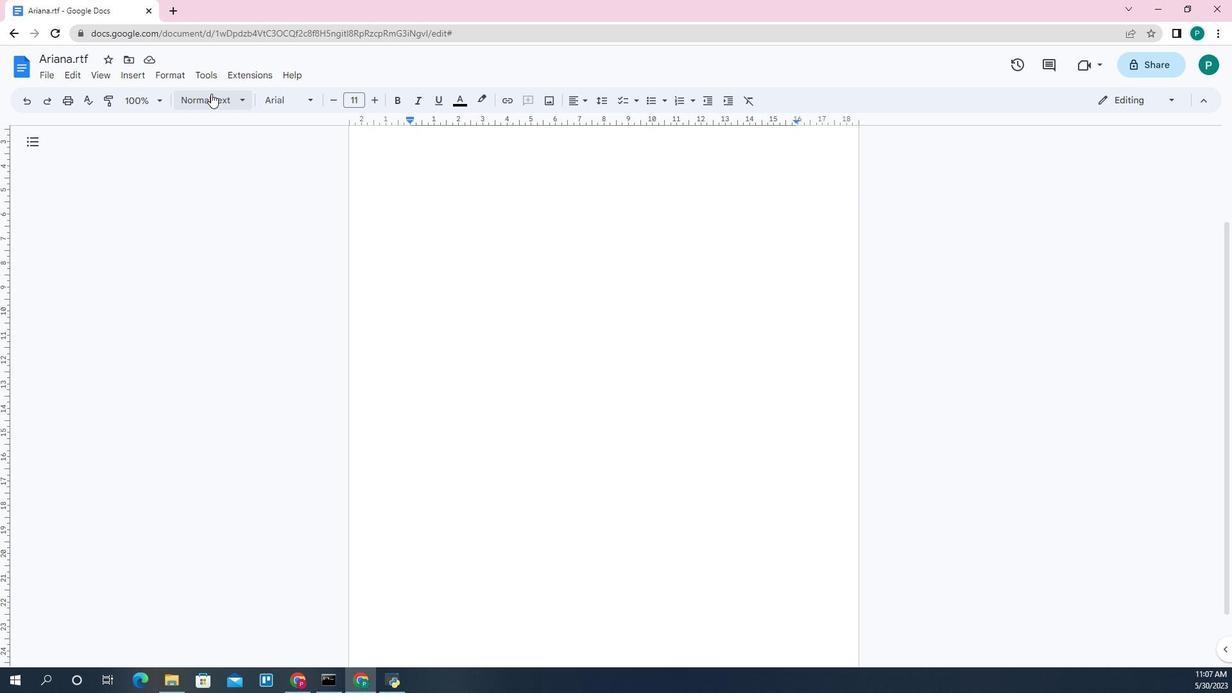 
Action: Mouse moved to (601, 261)
Screenshot: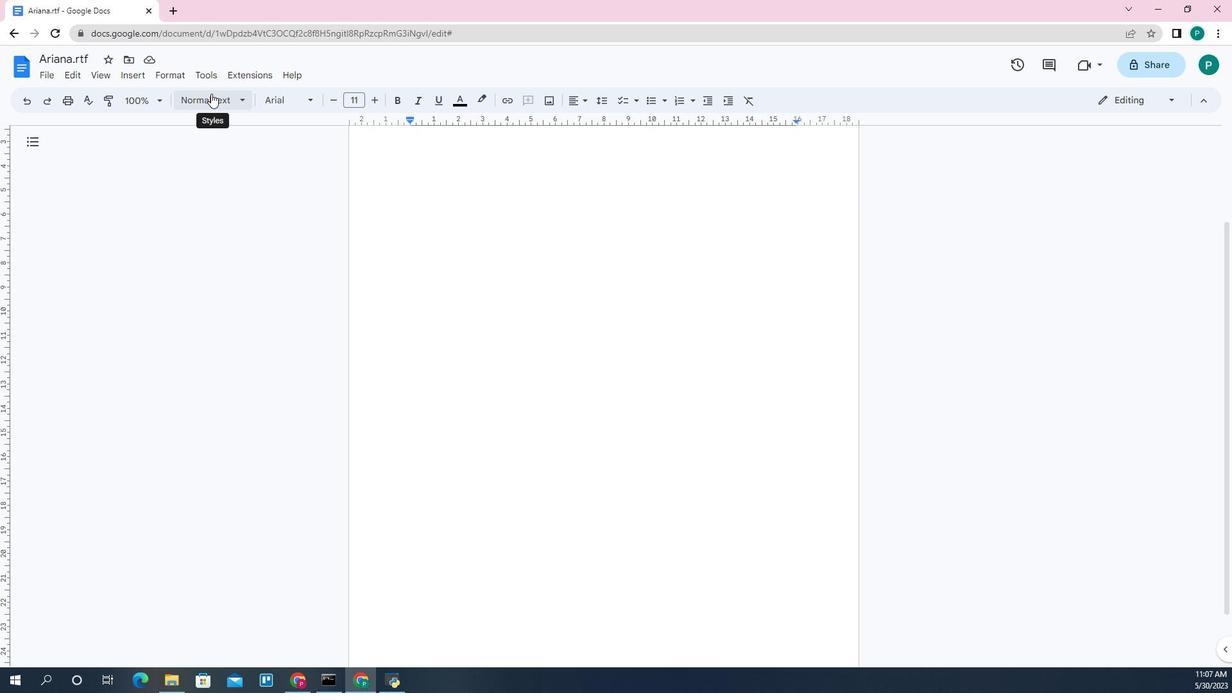 
Action: Mouse scrolled (601, 260) with delta (0, 0)
Screenshot: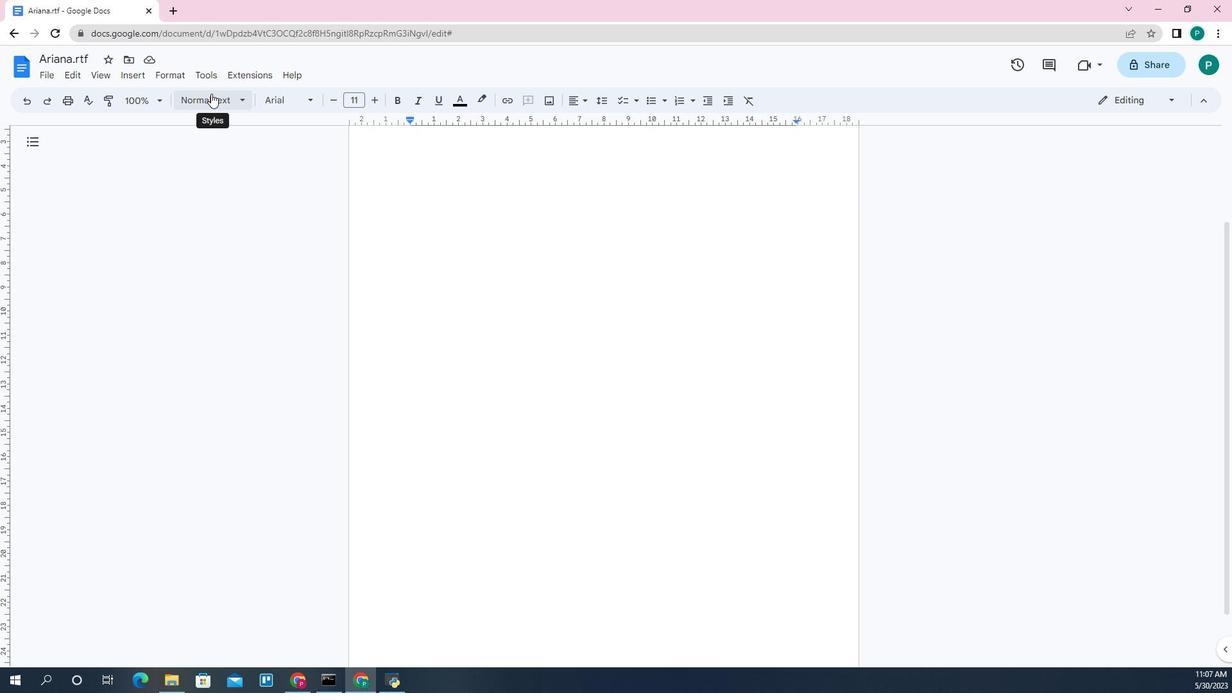 
Action: Mouse moved to (606, 270)
Screenshot: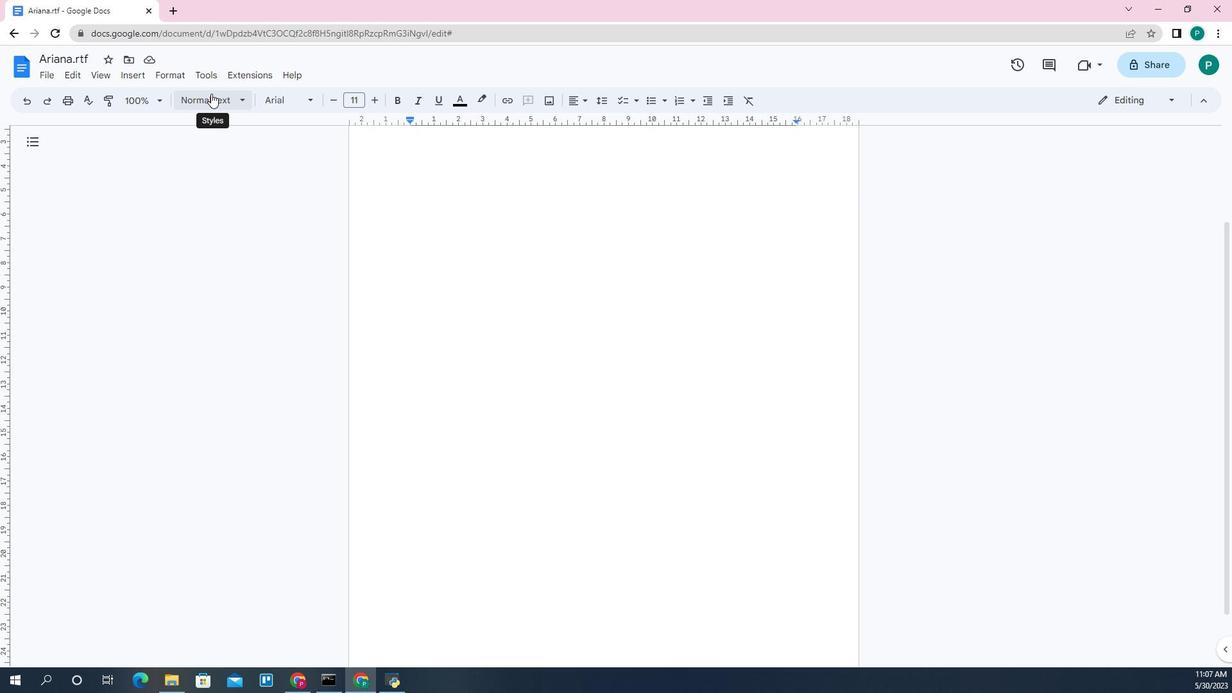 
Action: Mouse scrolled (606, 270) with delta (0, 0)
Screenshot: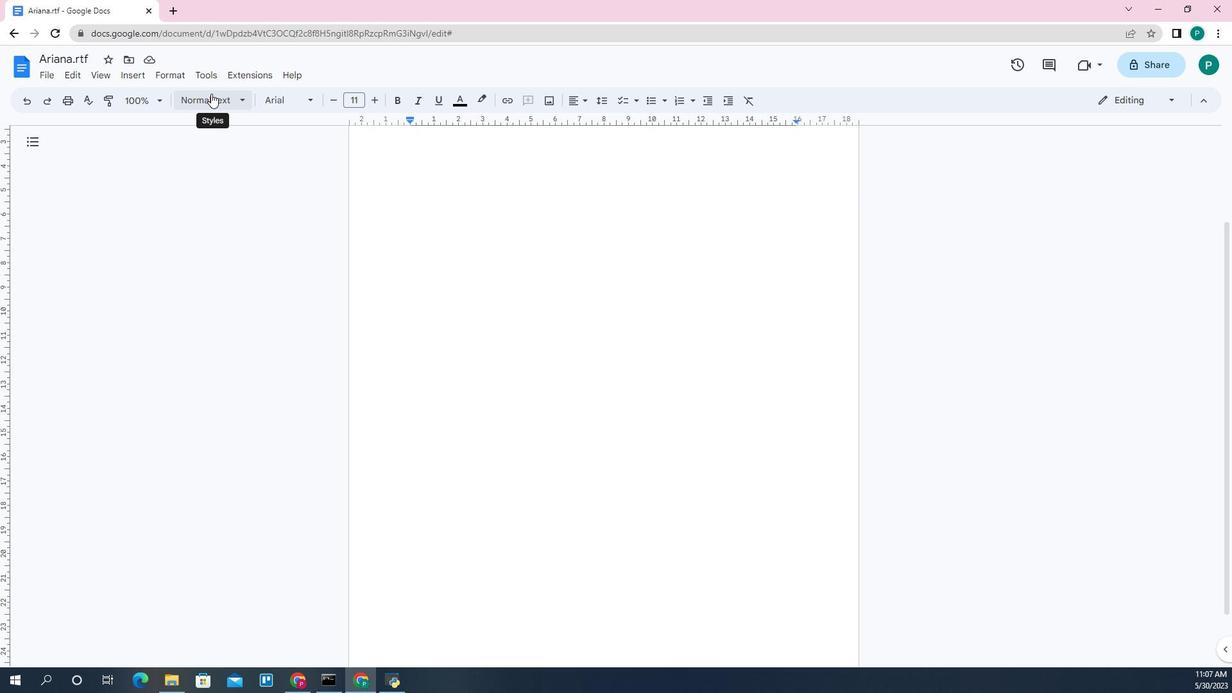 
Action: Mouse moved to (699, 257)
Screenshot: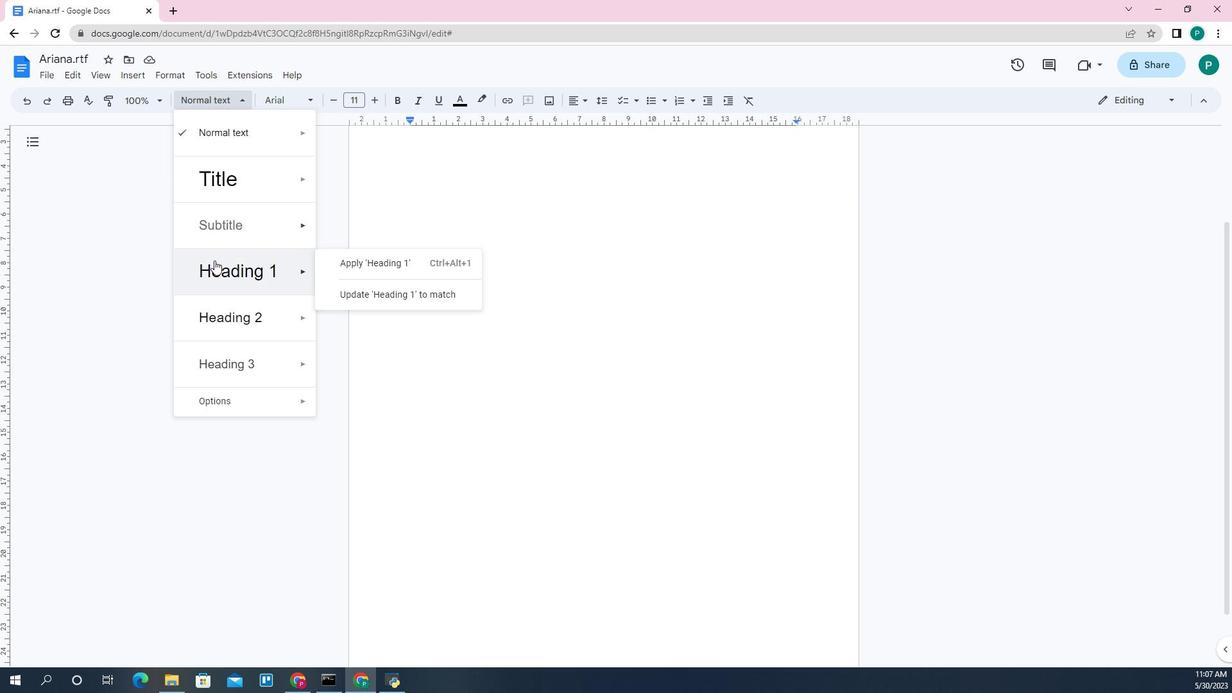 
Action: Mouse pressed left at (699, 257)
Screenshot: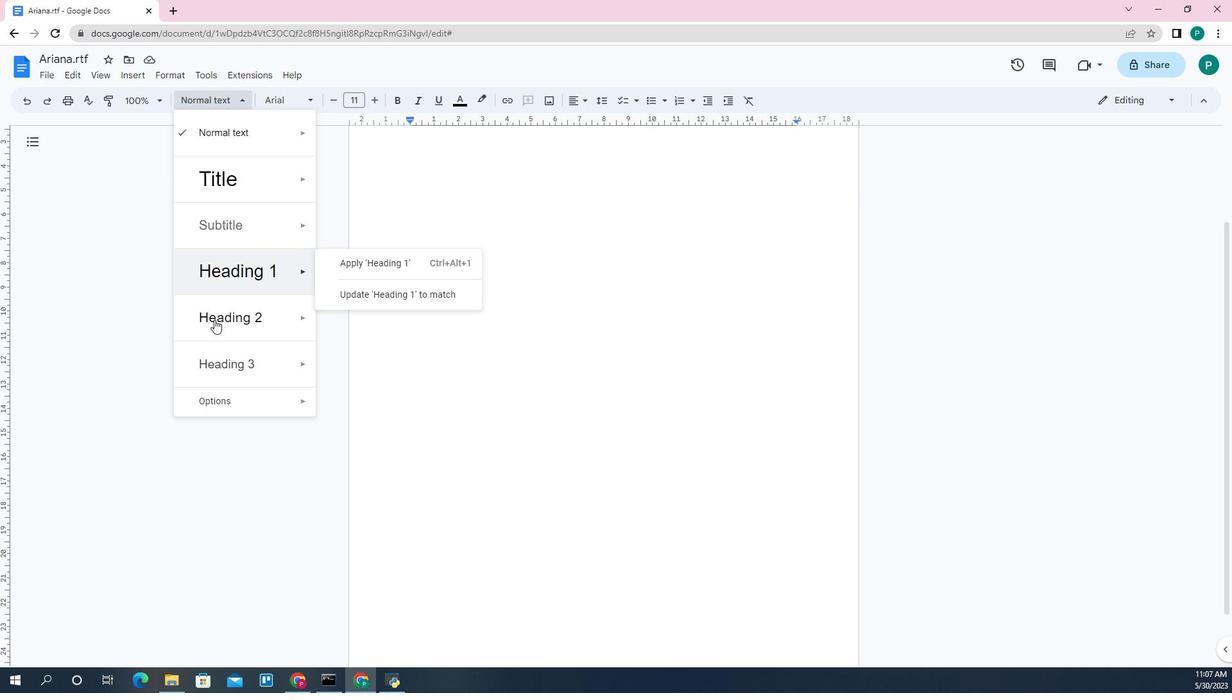 
Action: Mouse moved to (296, 246)
Screenshot: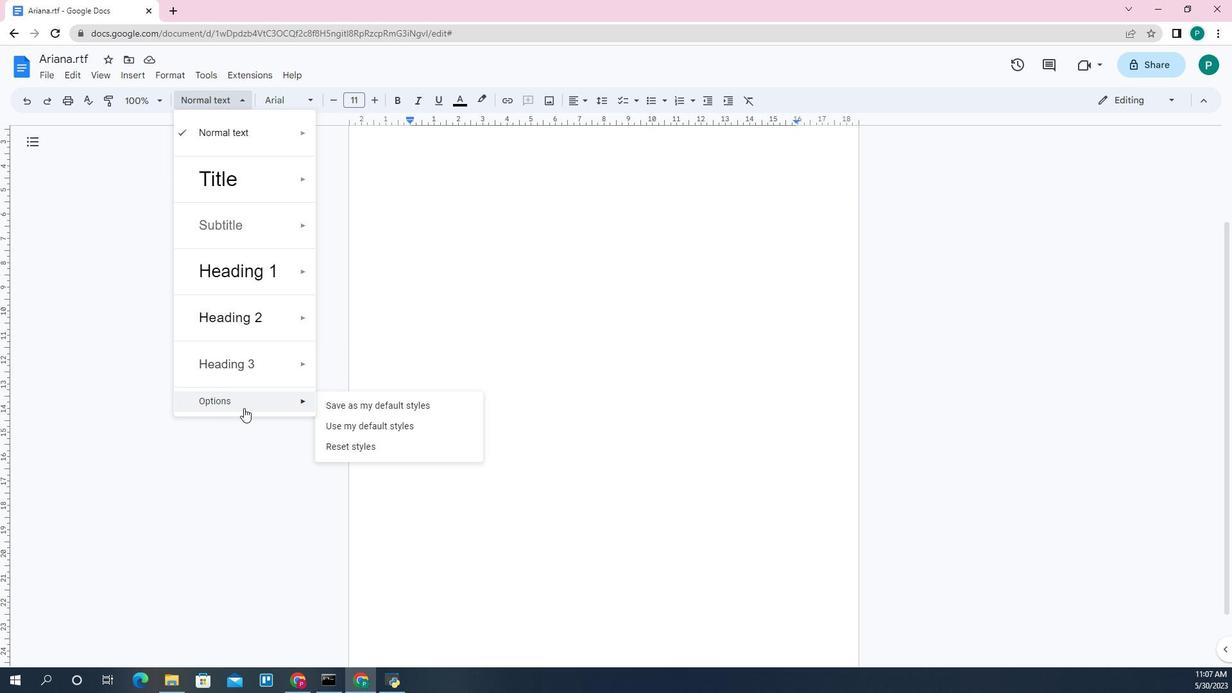 
Action: Mouse pressed left at (296, 246)
Screenshot: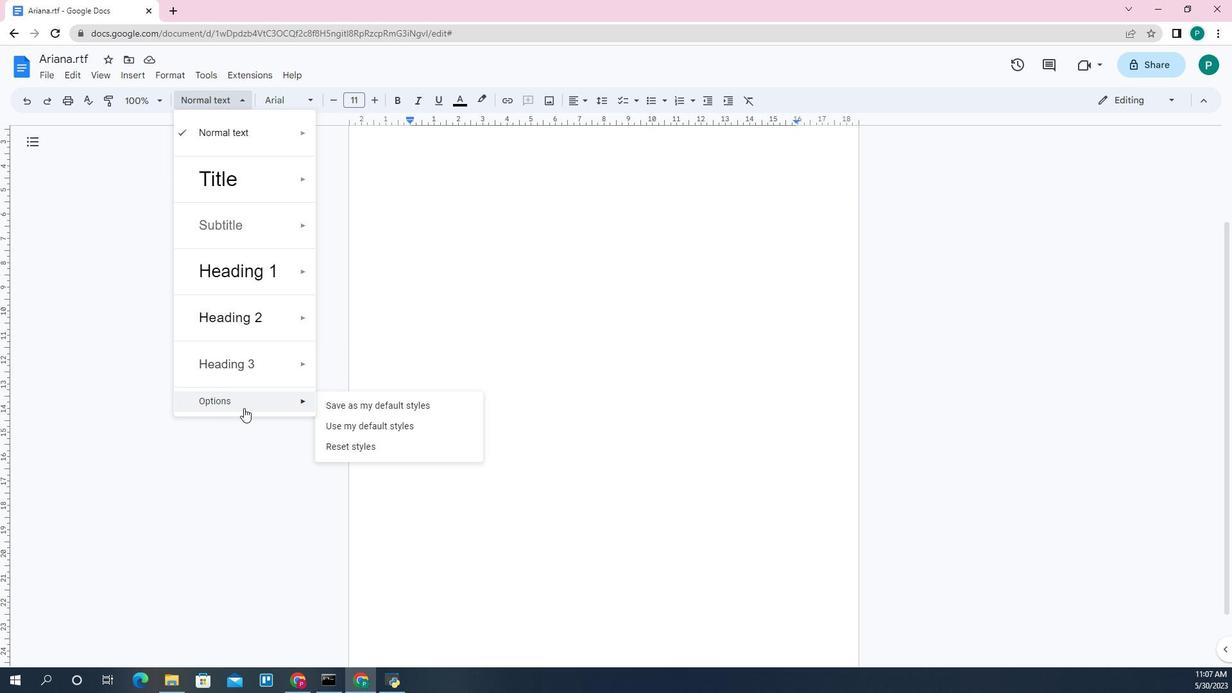 
Action: Mouse moved to (323, 270)
Screenshot: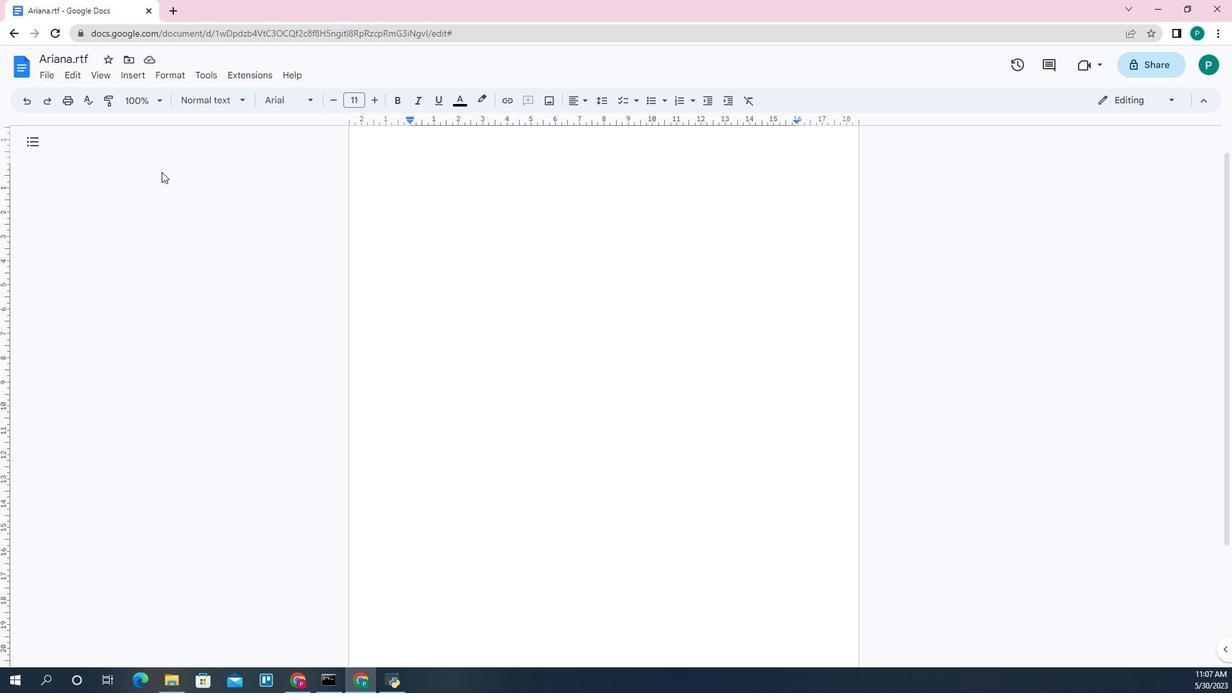 
Action: Mouse pressed left at (323, 270)
Screenshot: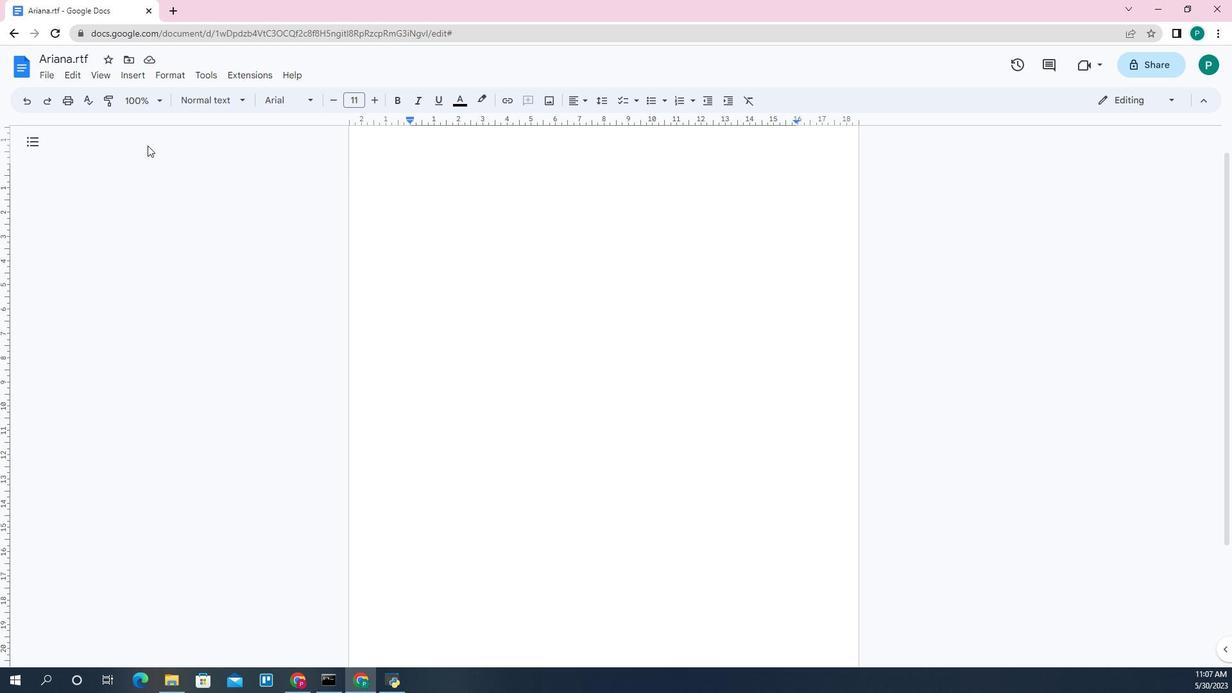 
Action: Mouse moved to (285, 278)
Screenshot: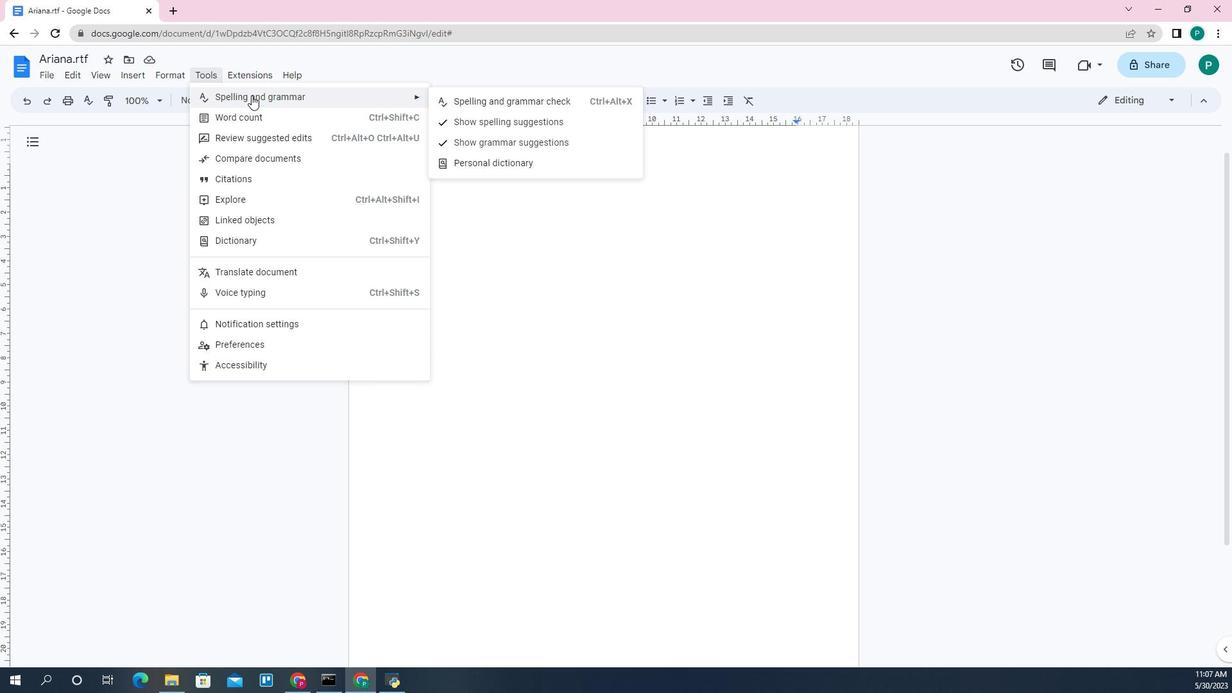 
Action: Mouse pressed left at (285, 278)
Screenshot: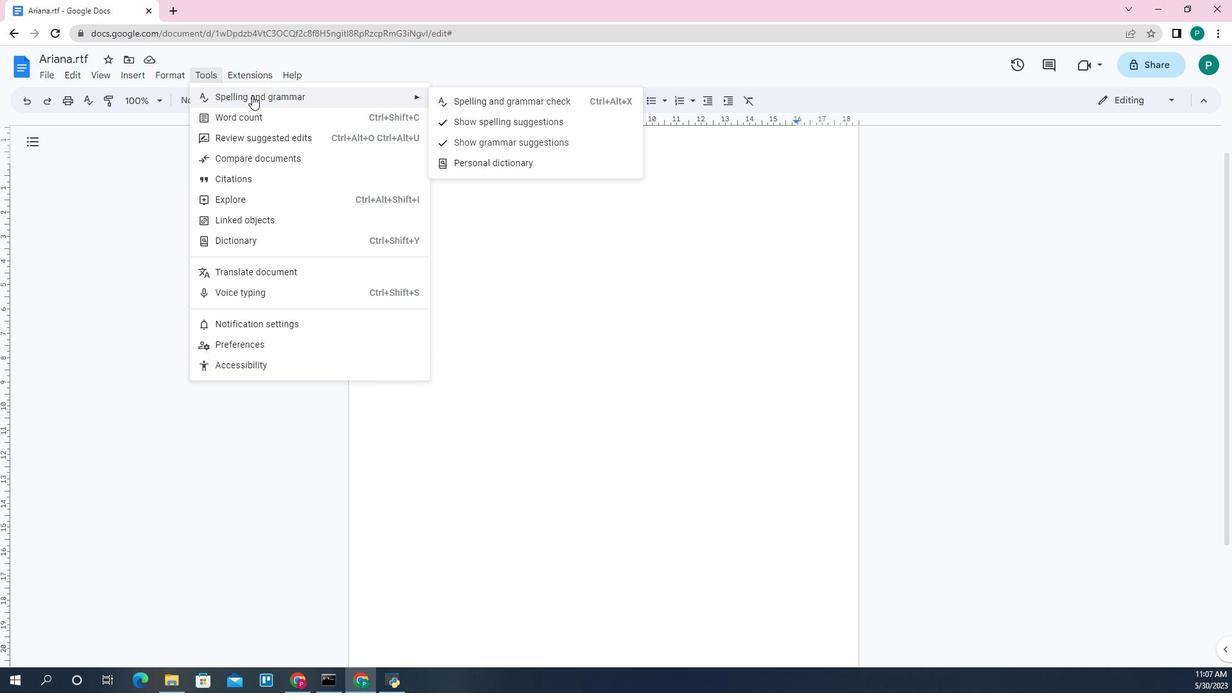 
Action: Mouse moved to (287, 245)
Screenshot: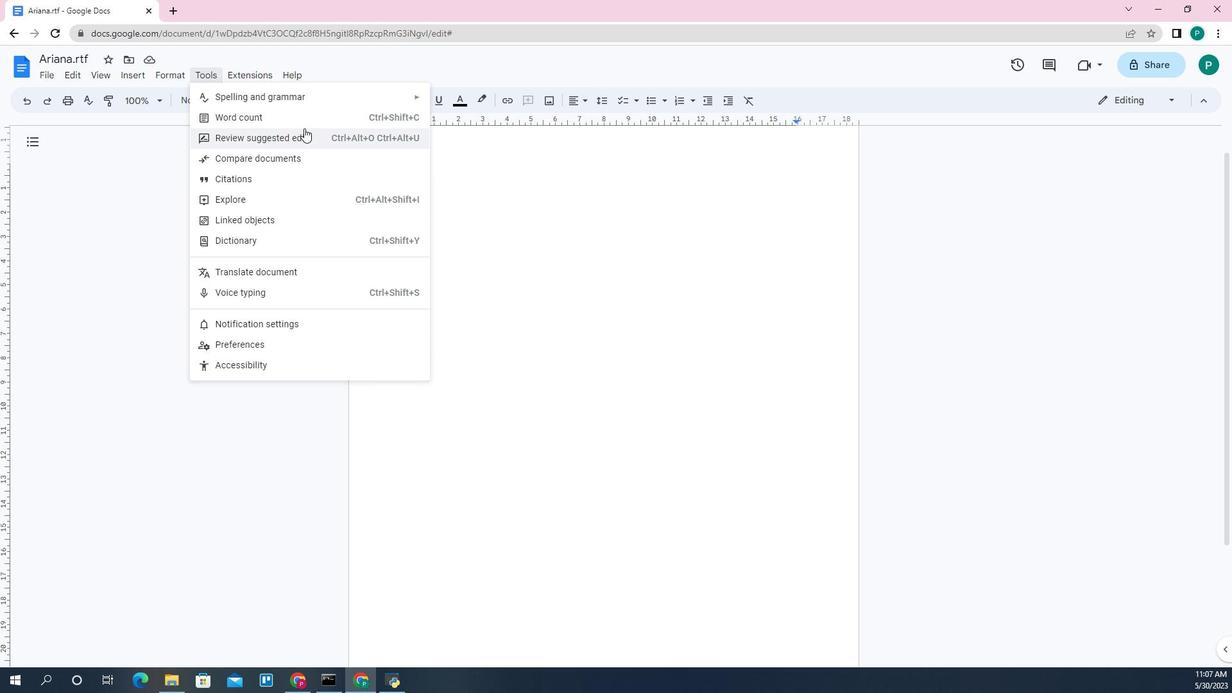 
Action: Mouse pressed left at (287, 245)
Screenshot: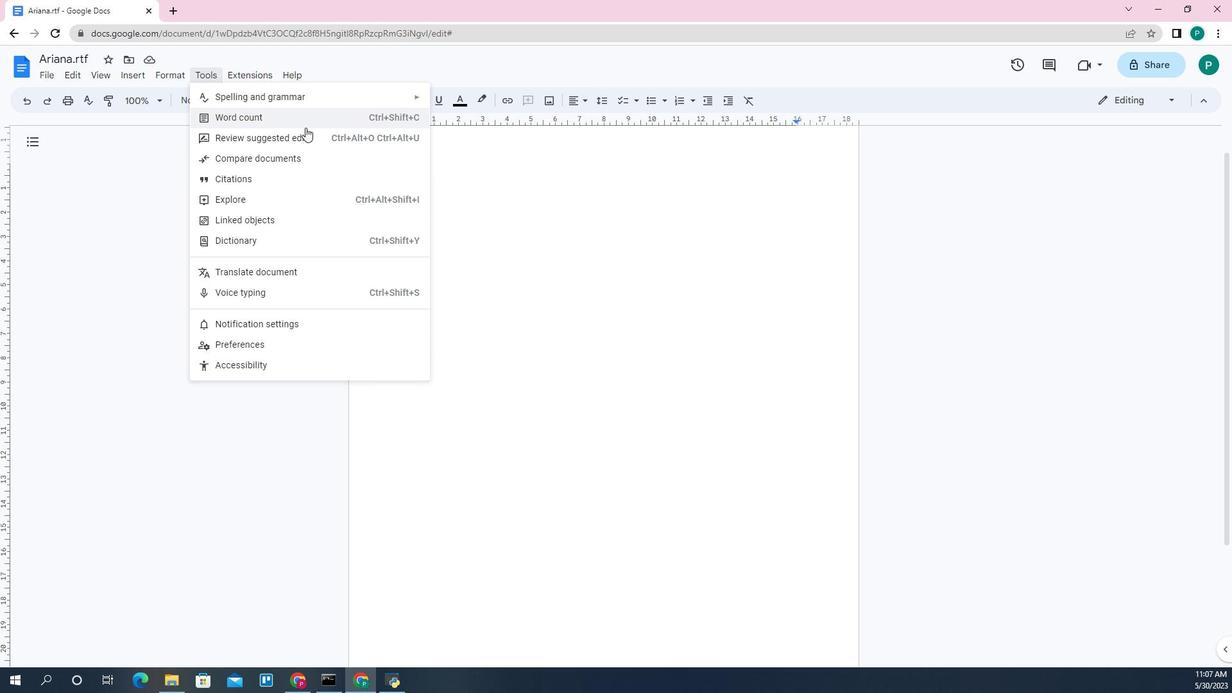 
Action: Mouse moved to (234, 245)
Screenshot: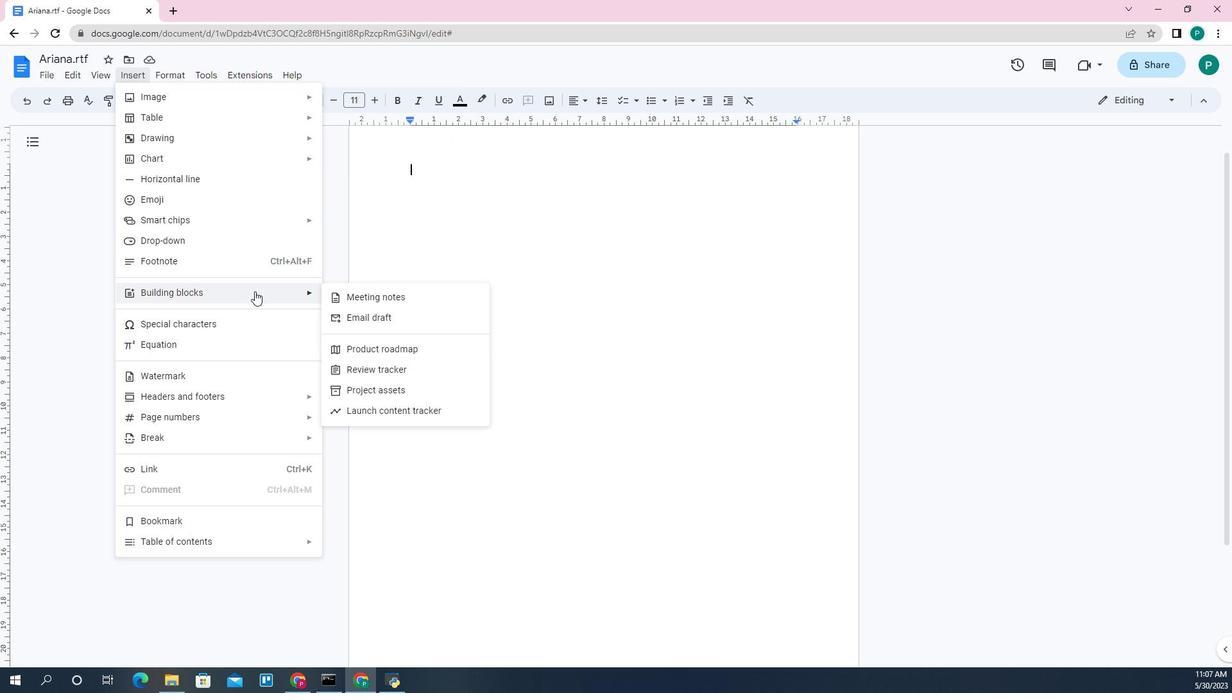 
Action: Mouse pressed left at (234, 245)
Screenshot: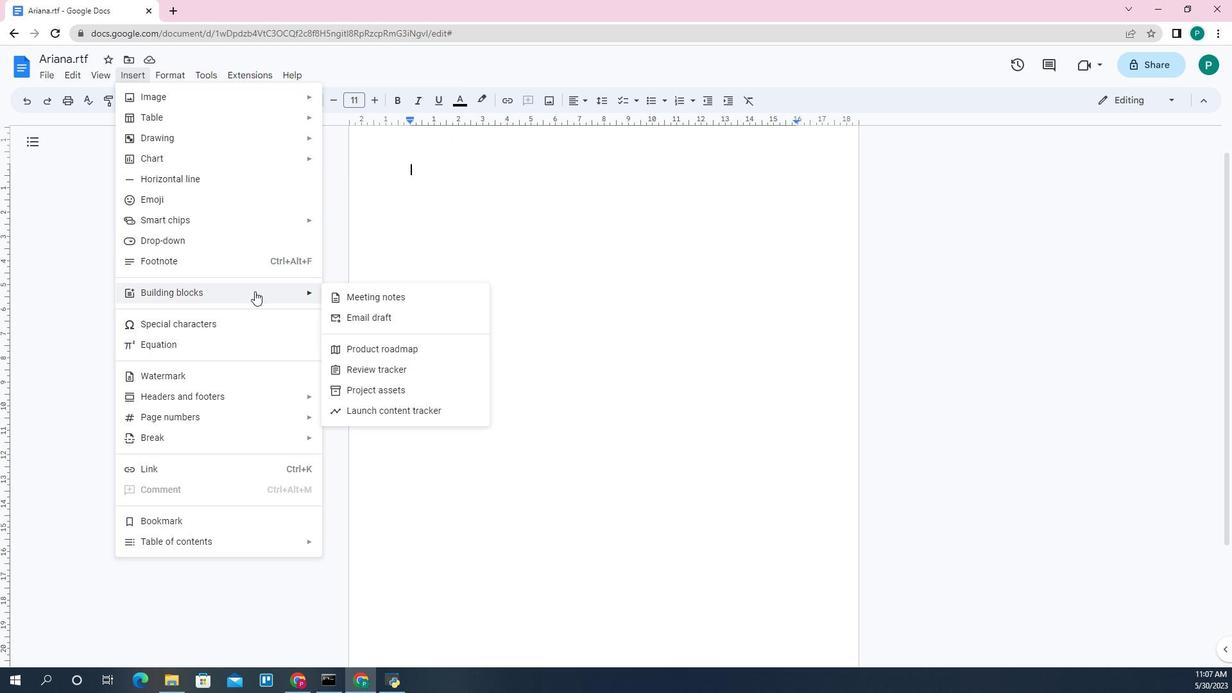 
Action: Mouse pressed left at (234, 245)
Screenshot: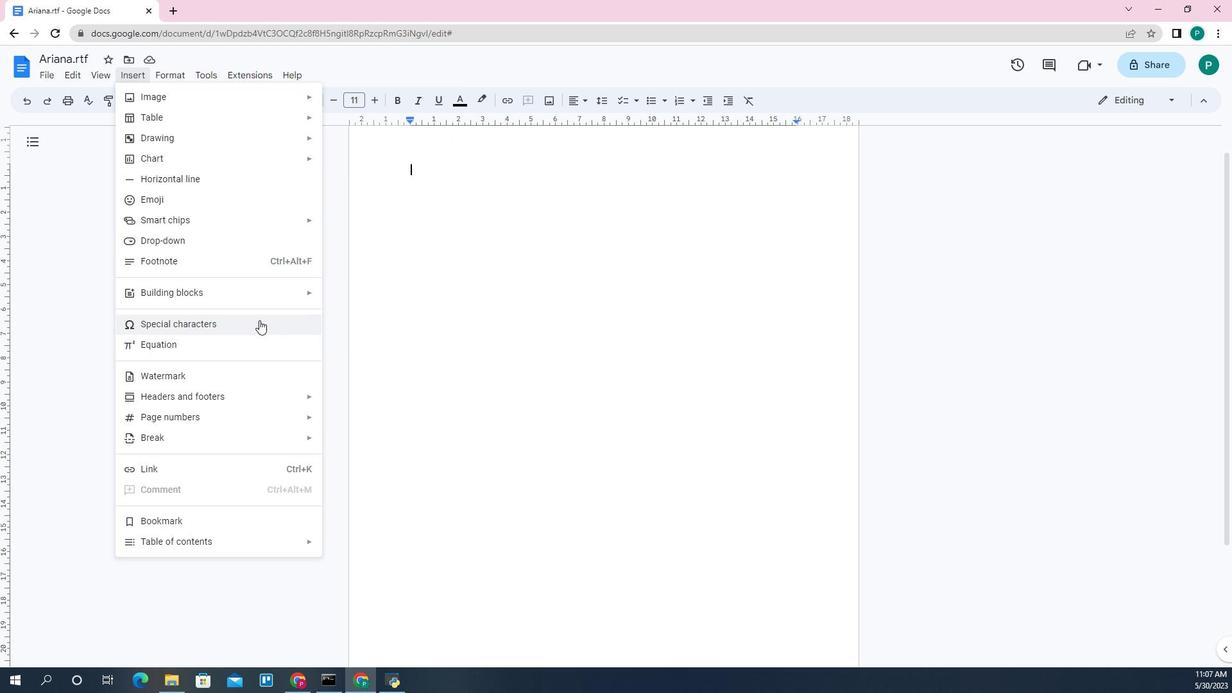 
Action: Mouse moved to (369, 245)
Screenshot: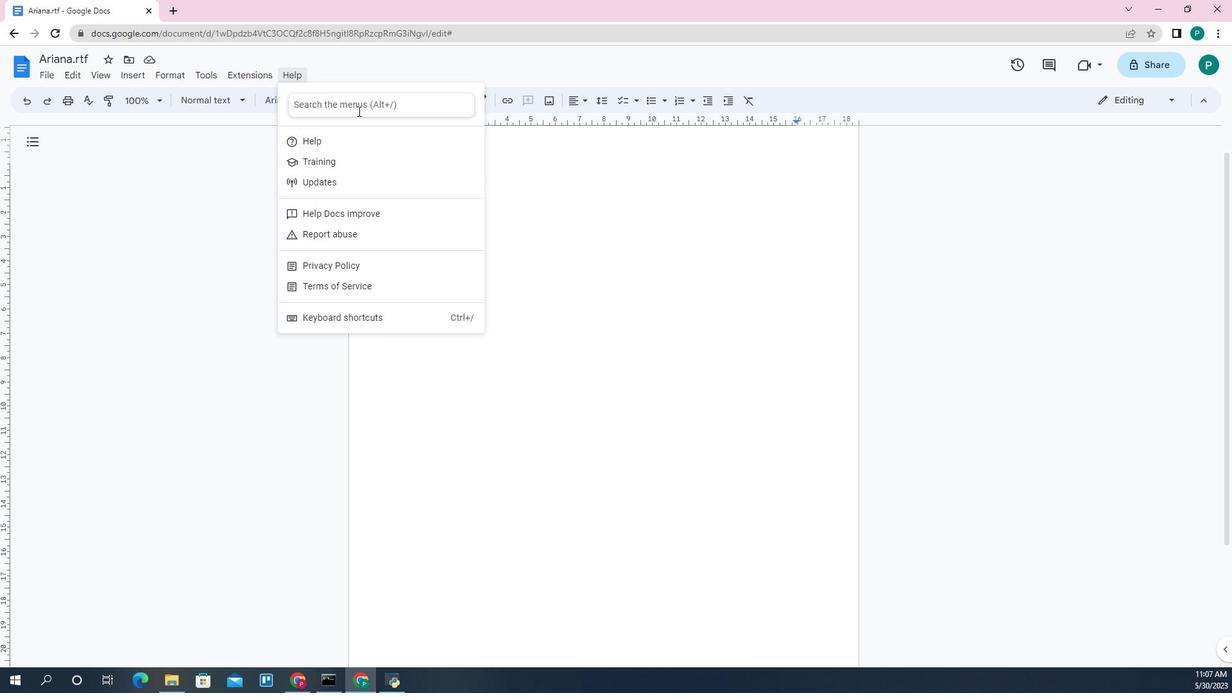 
Action: Mouse pressed left at (369, 245)
Screenshot: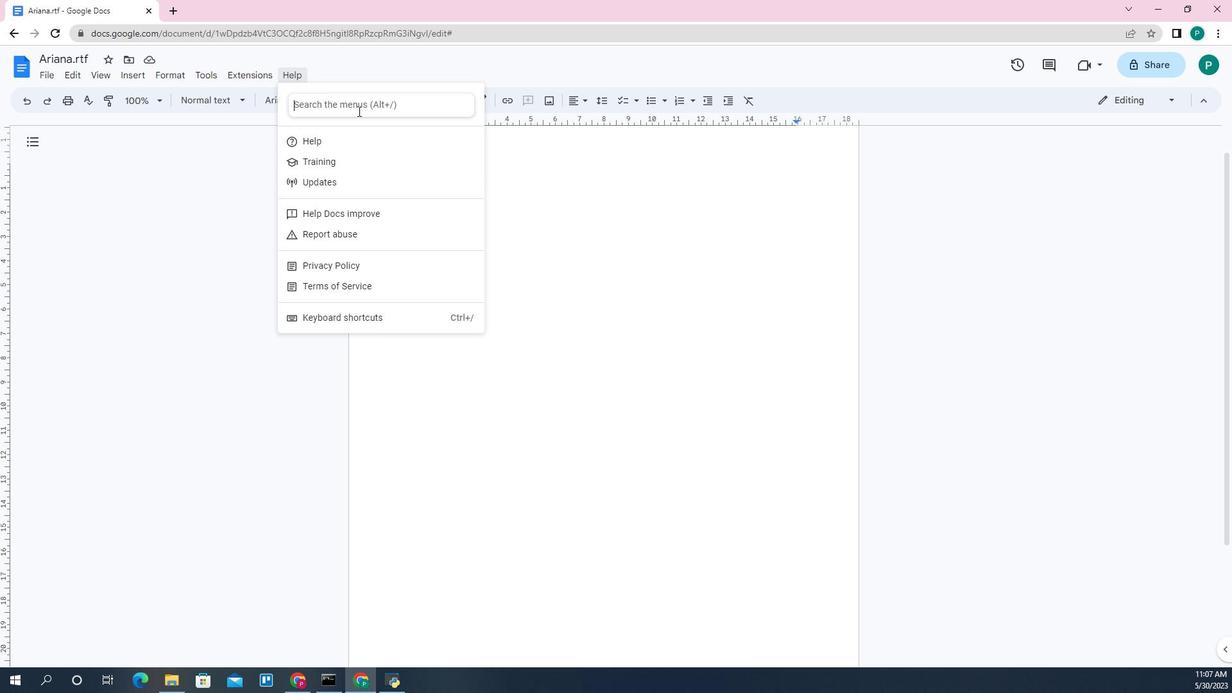 
Action: Mouse moved to (367, 245)
Screenshot: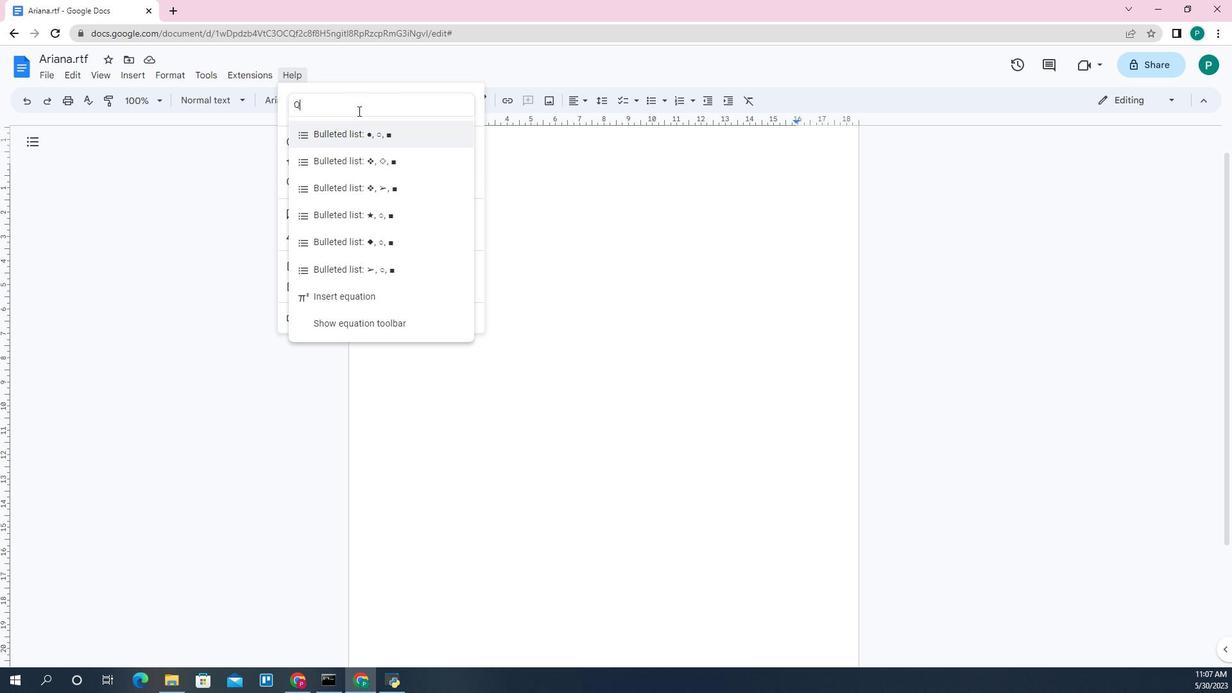 
Action: Mouse pressed left at (367, 245)
Screenshot: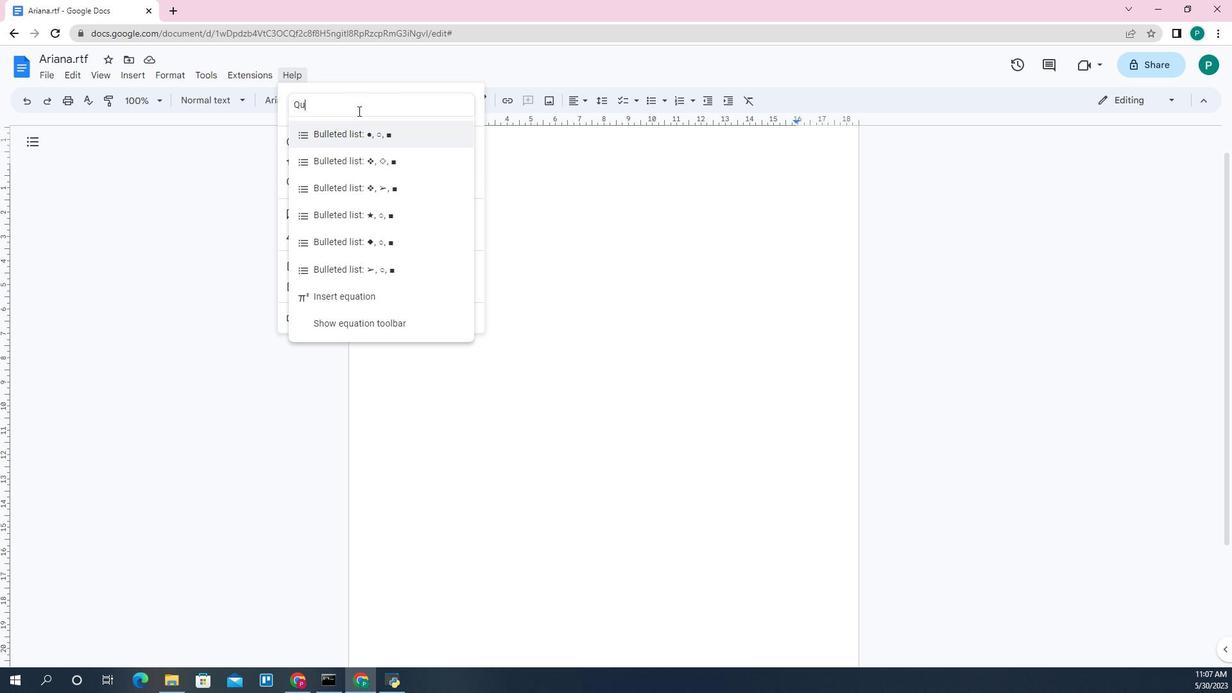 
Action: Mouse moved to (417, 247)
Screenshot: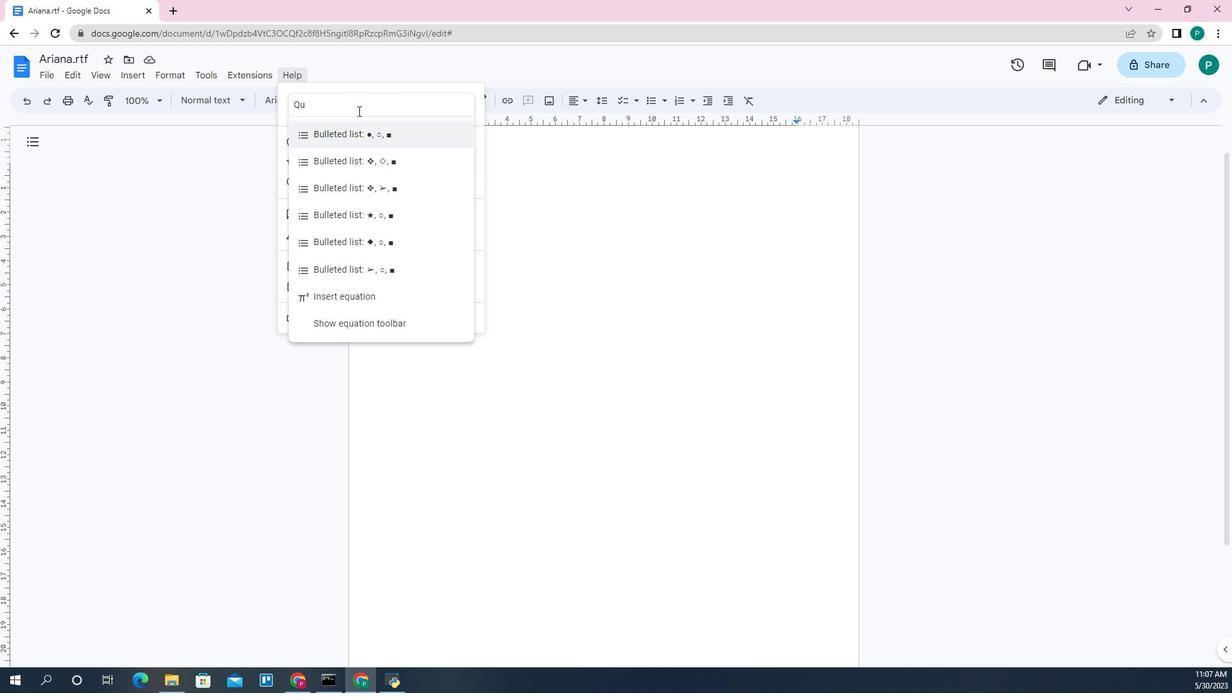 
Action: Mouse pressed left at (417, 247)
Screenshot: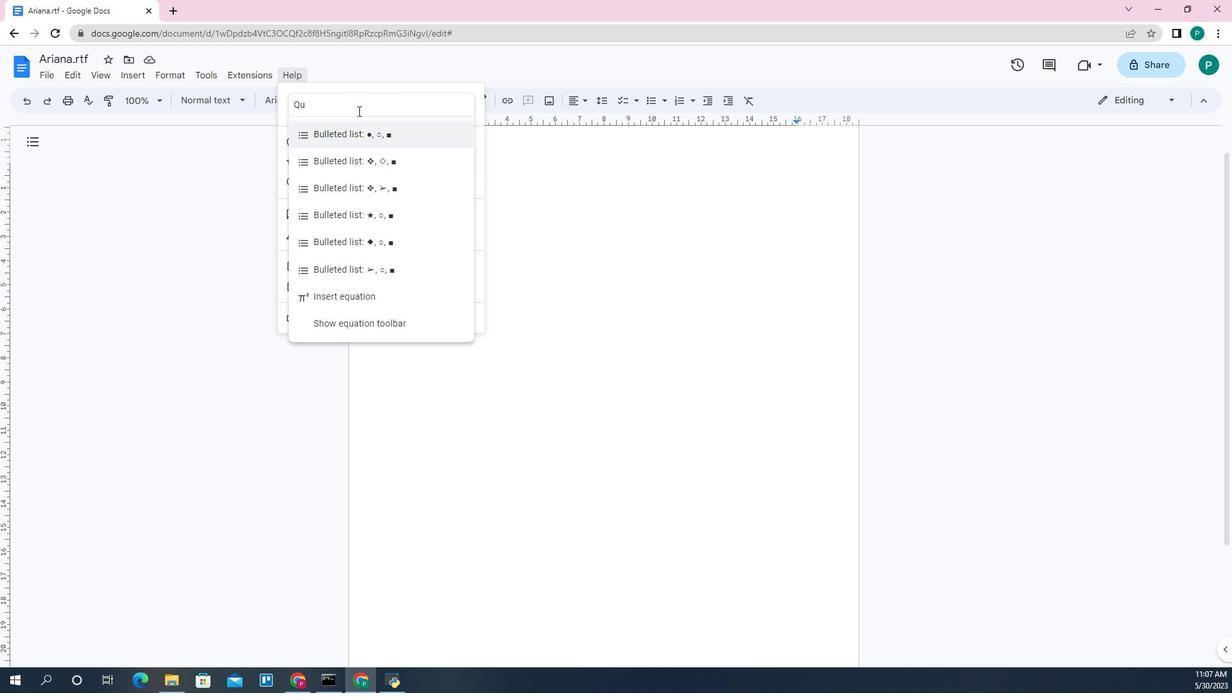 
Action: Key pressed <Key.shift><Key.shift><Key.shift>Quo
Screenshot: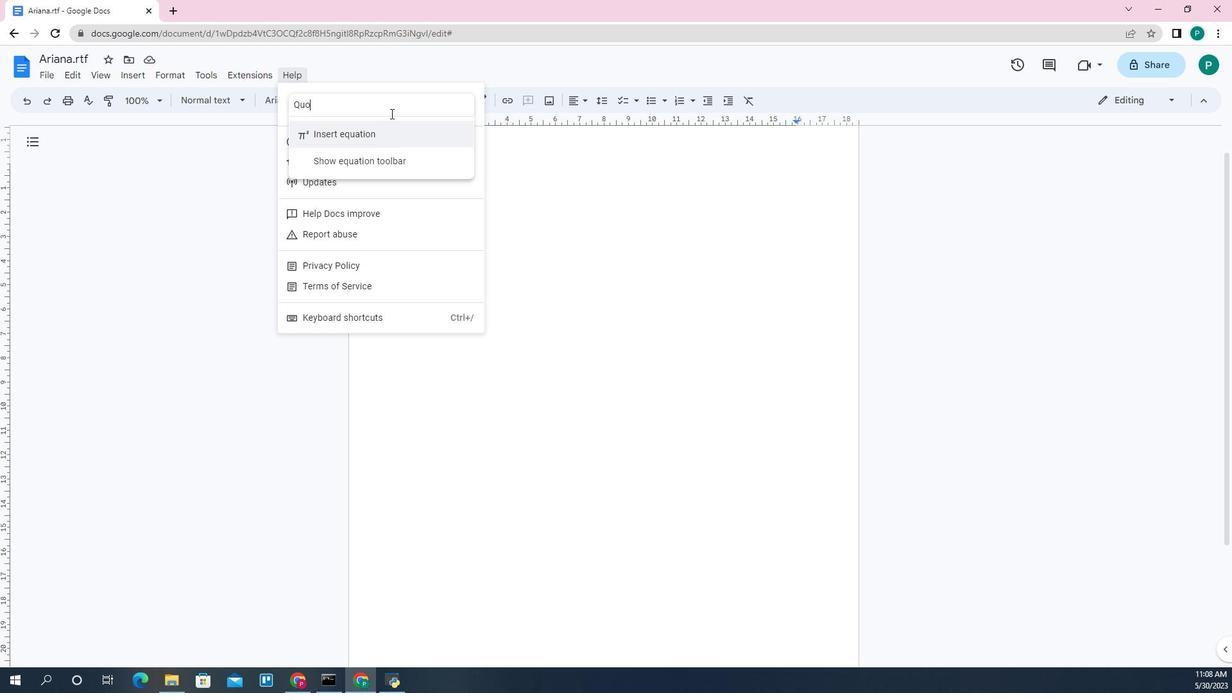 
Action: Mouse moved to (444, 248)
Screenshot: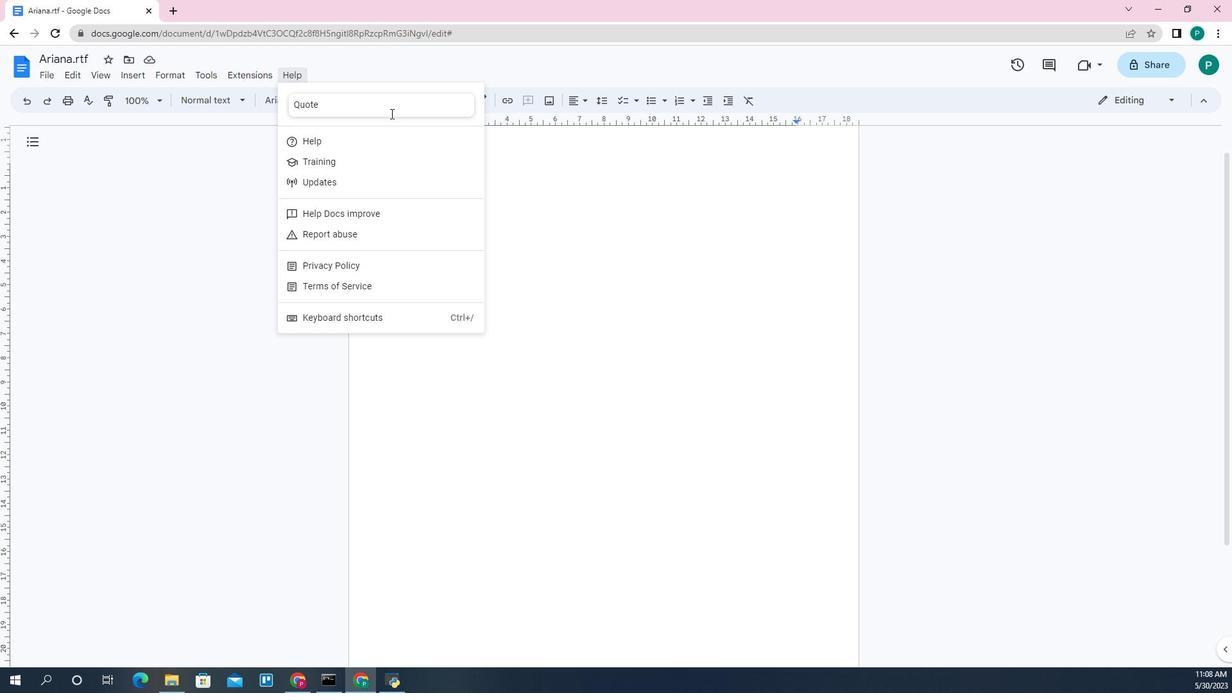 
Action: Key pressed te<Key.enter>
Screenshot: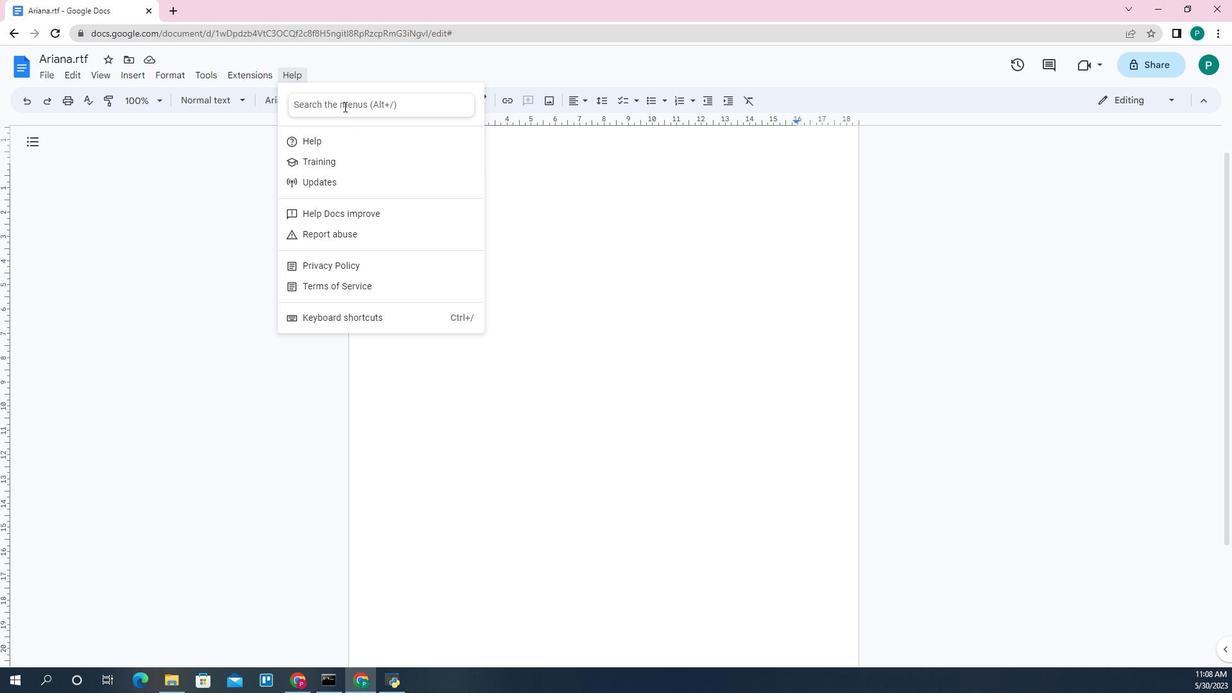 
Action: Mouse moved to (405, 247)
Screenshot: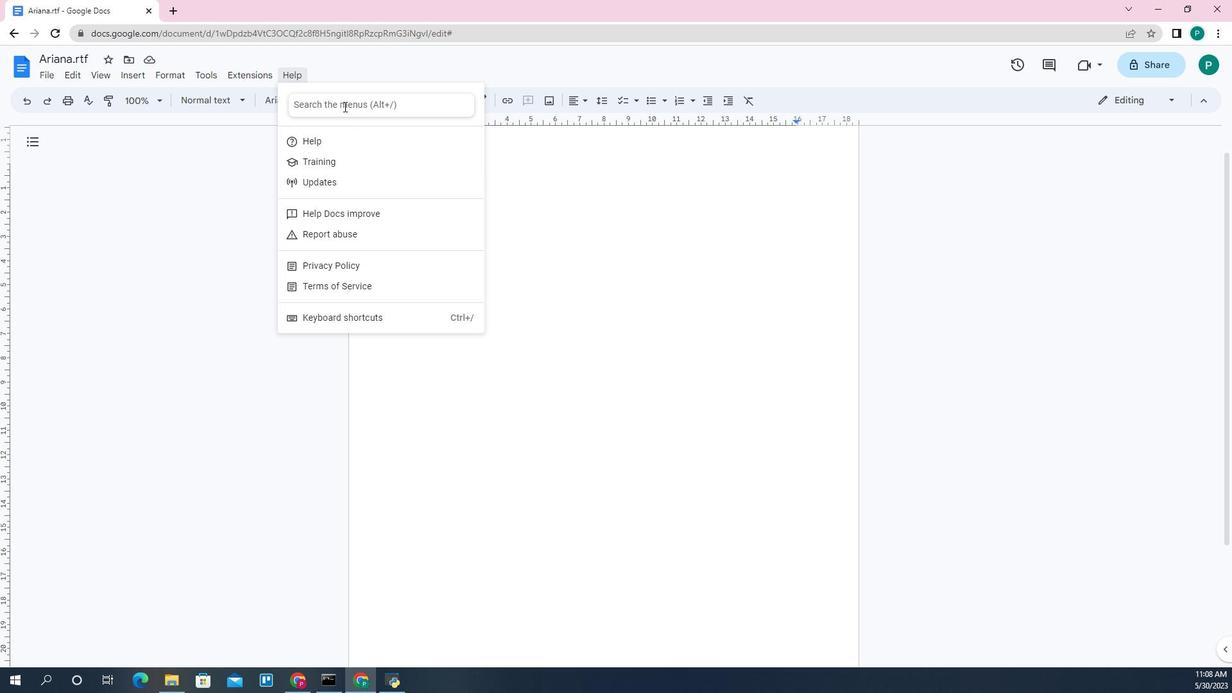 
Action: Mouse pressed left at (405, 247)
Screenshot: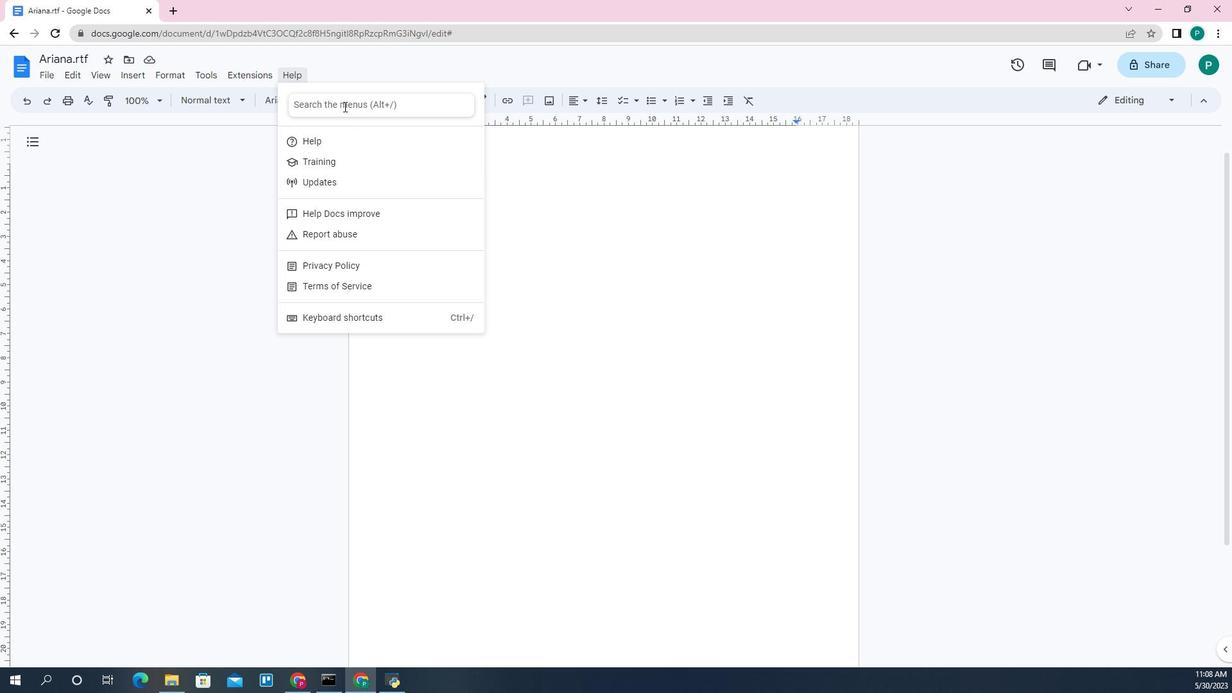 
Action: Key pressed <Key.shift>
Screenshot: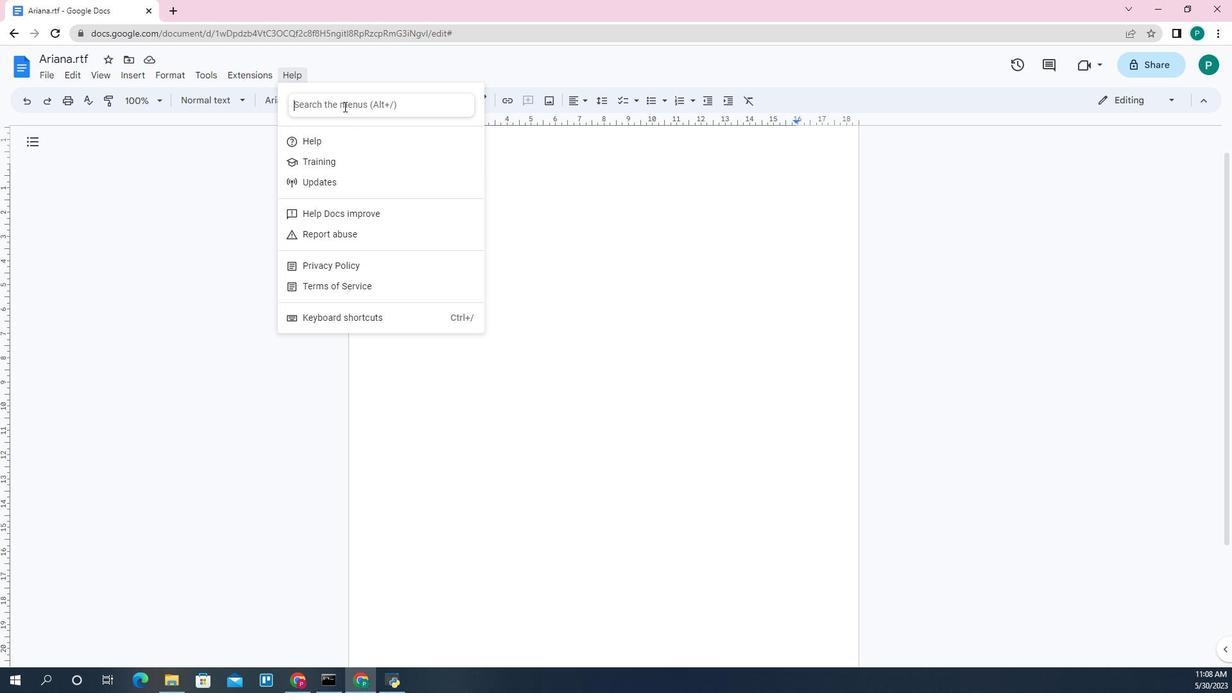 
Action: Mouse moved to (406, 247)
Screenshot: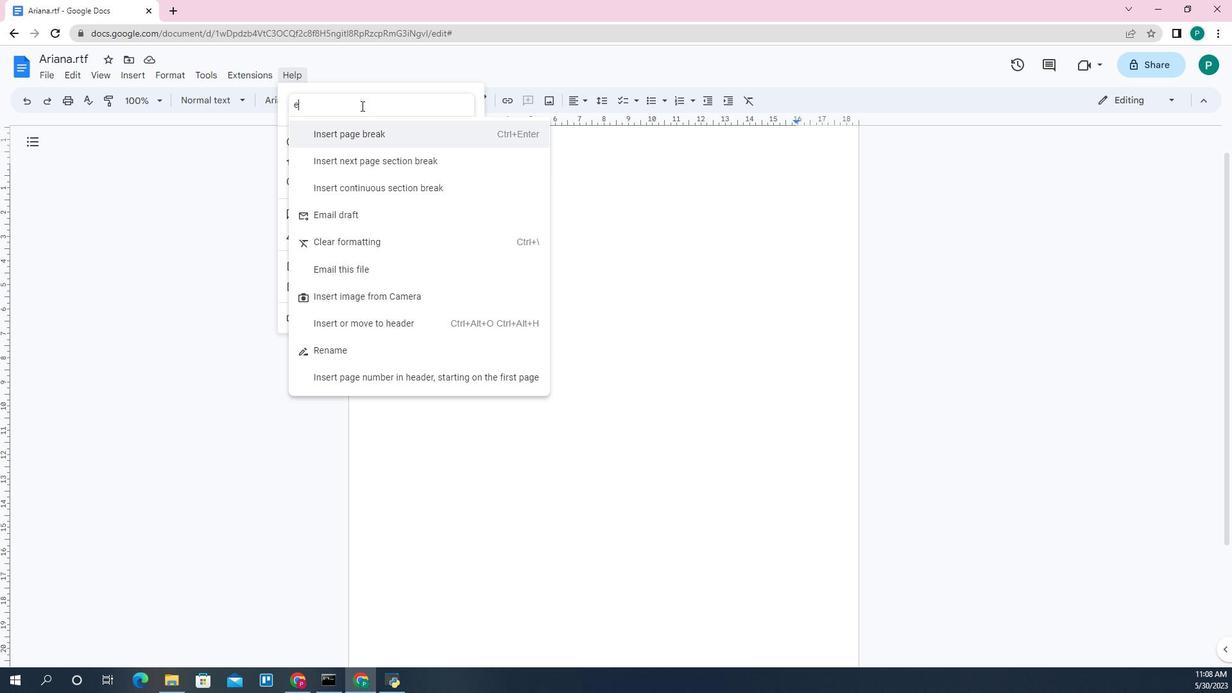 
Action: Key pressed D
Screenshot: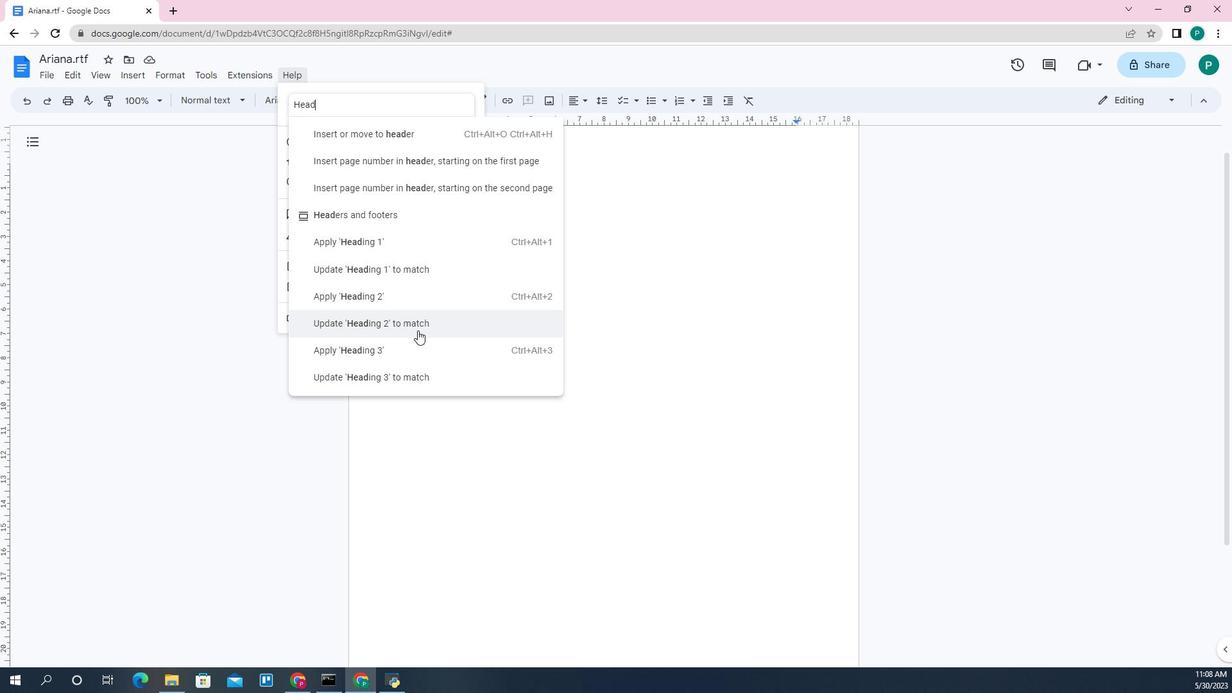 
Action: Mouse moved to (466, 264)
Screenshot: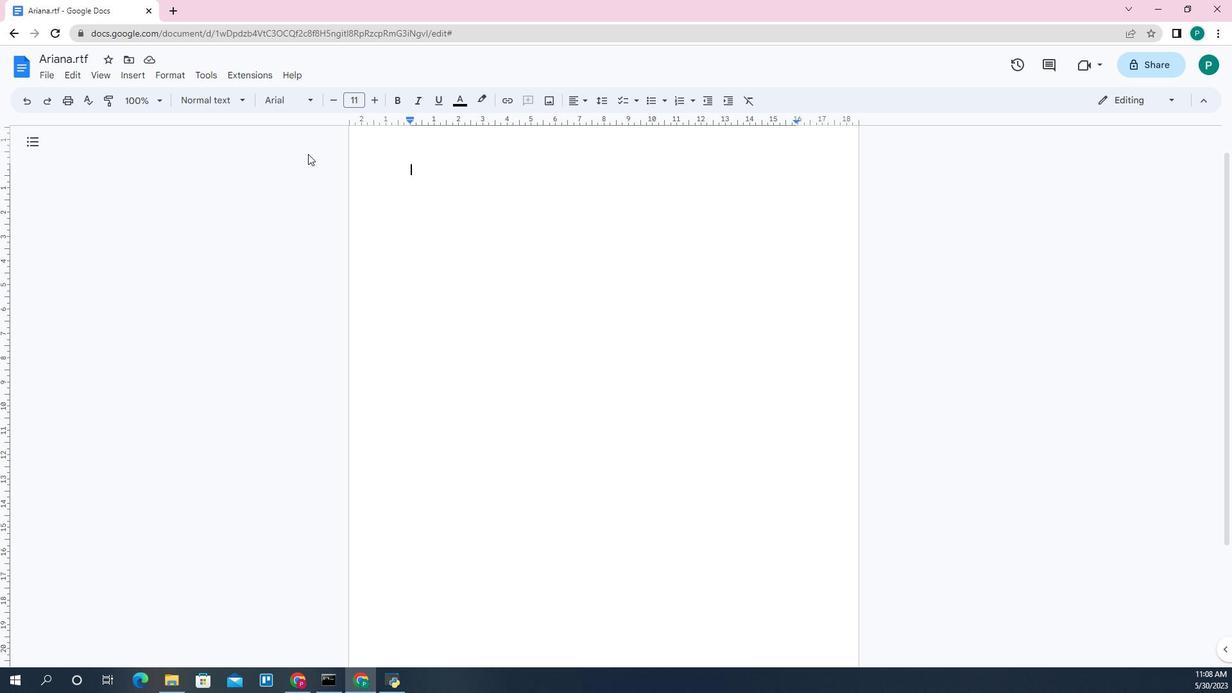 
Action: Mouse scrolled (466, 264) with delta (0, 0)
Screenshot: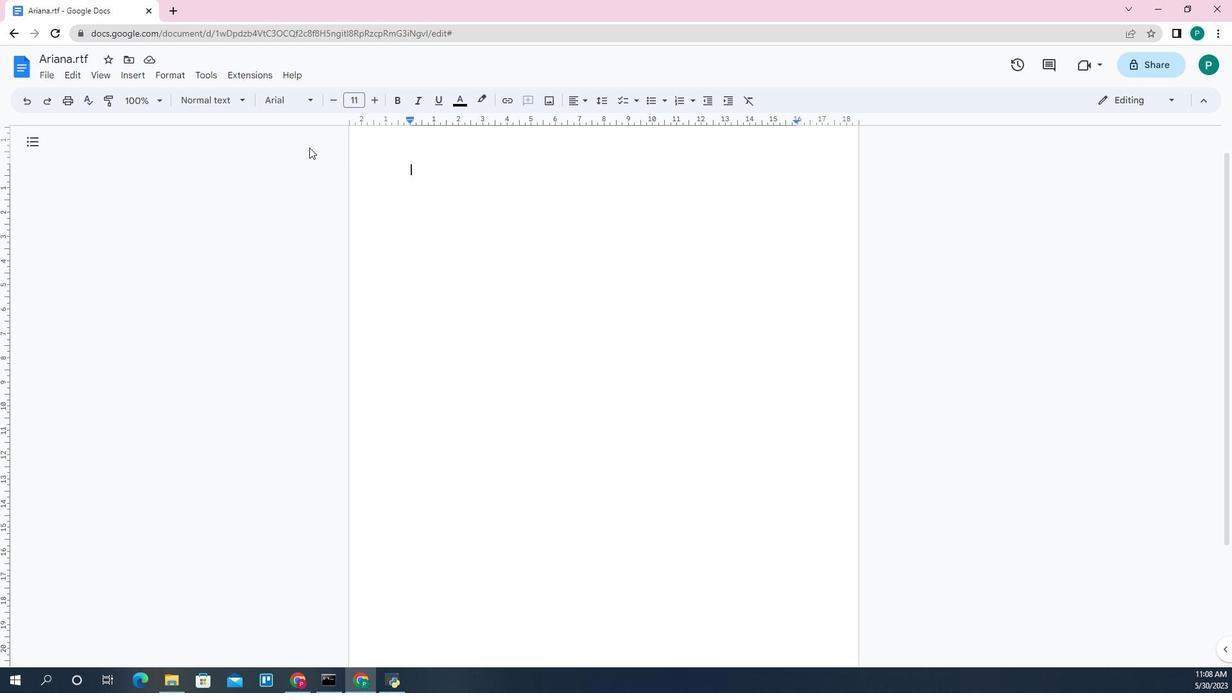 
Action: Mouse moved to (466, 265)
Screenshot: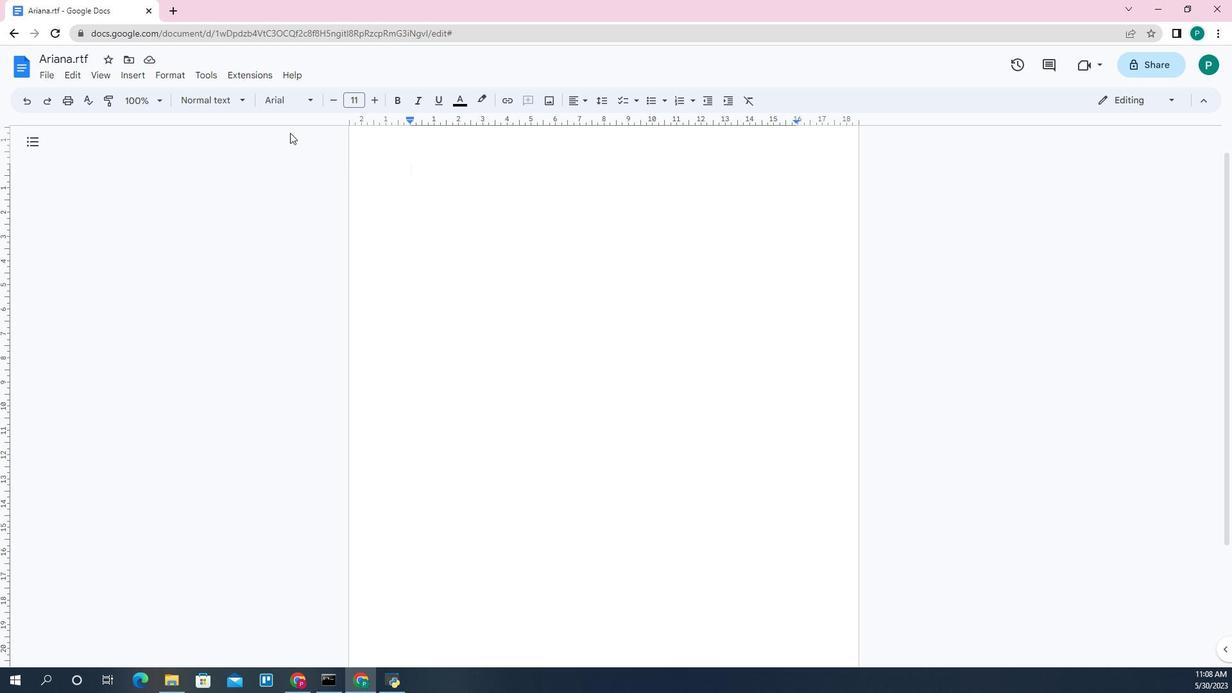 
Action: Mouse scrolled (466, 265) with delta (0, 0)
Screenshot: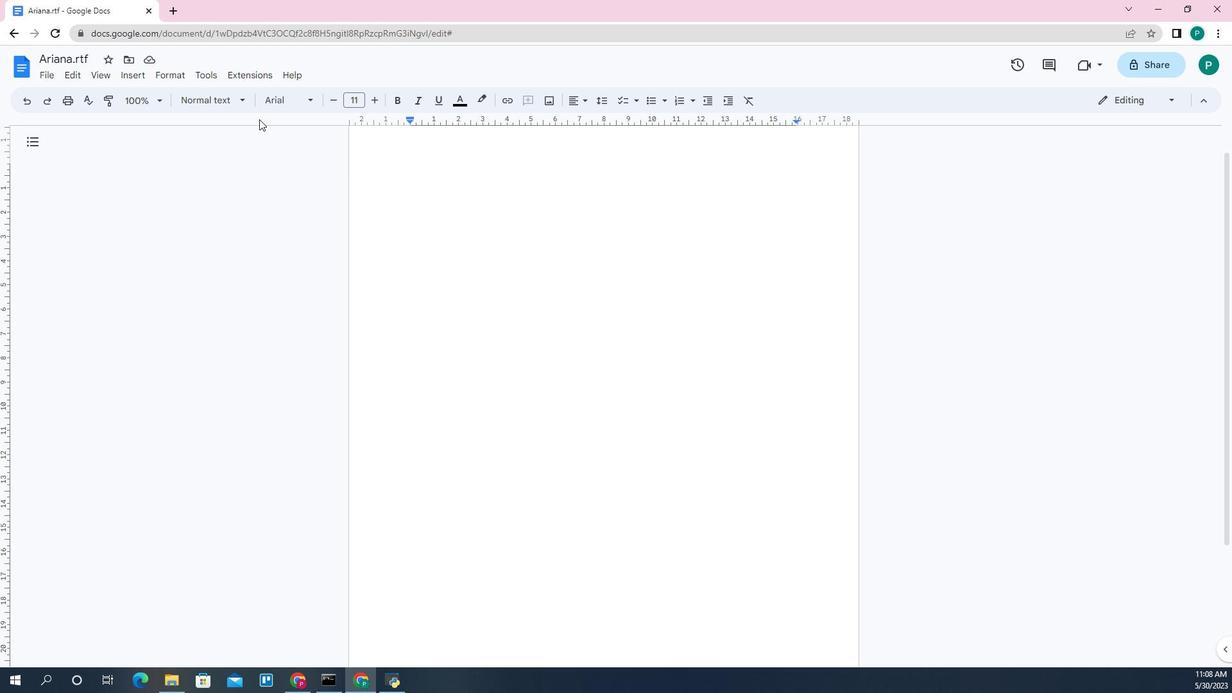 
Action: Mouse moved to (257, 261)
Screenshot: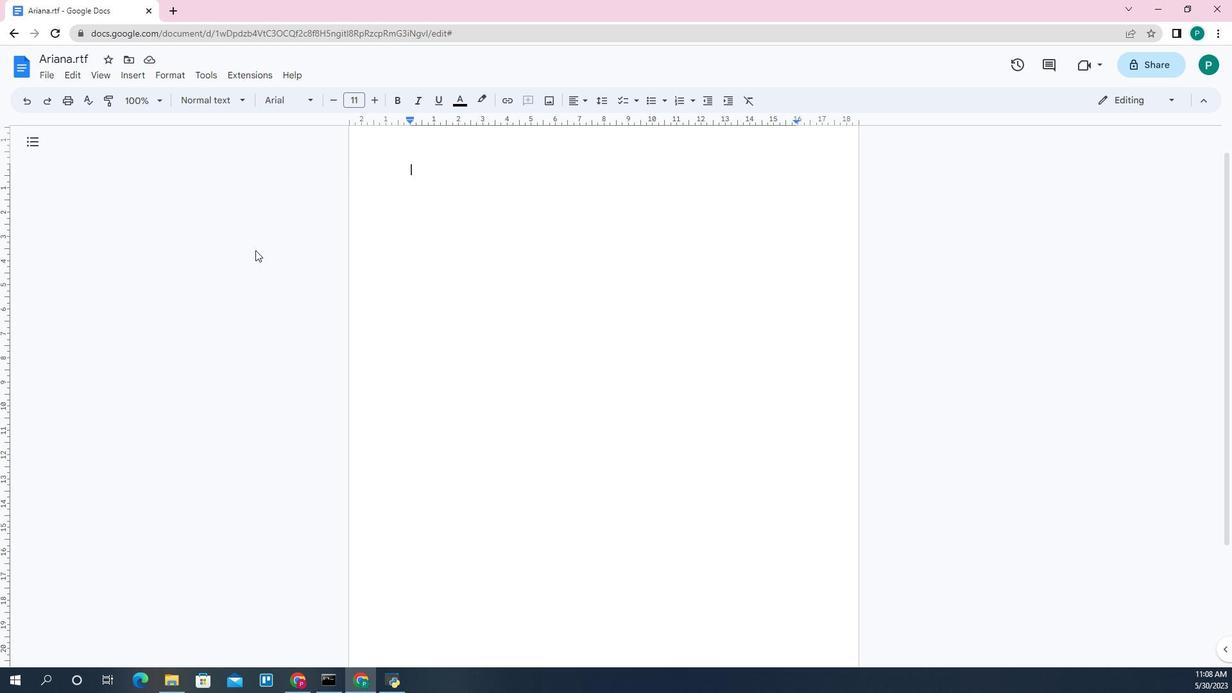 
Action: Mouse pressed left at (257, 261)
Screenshot: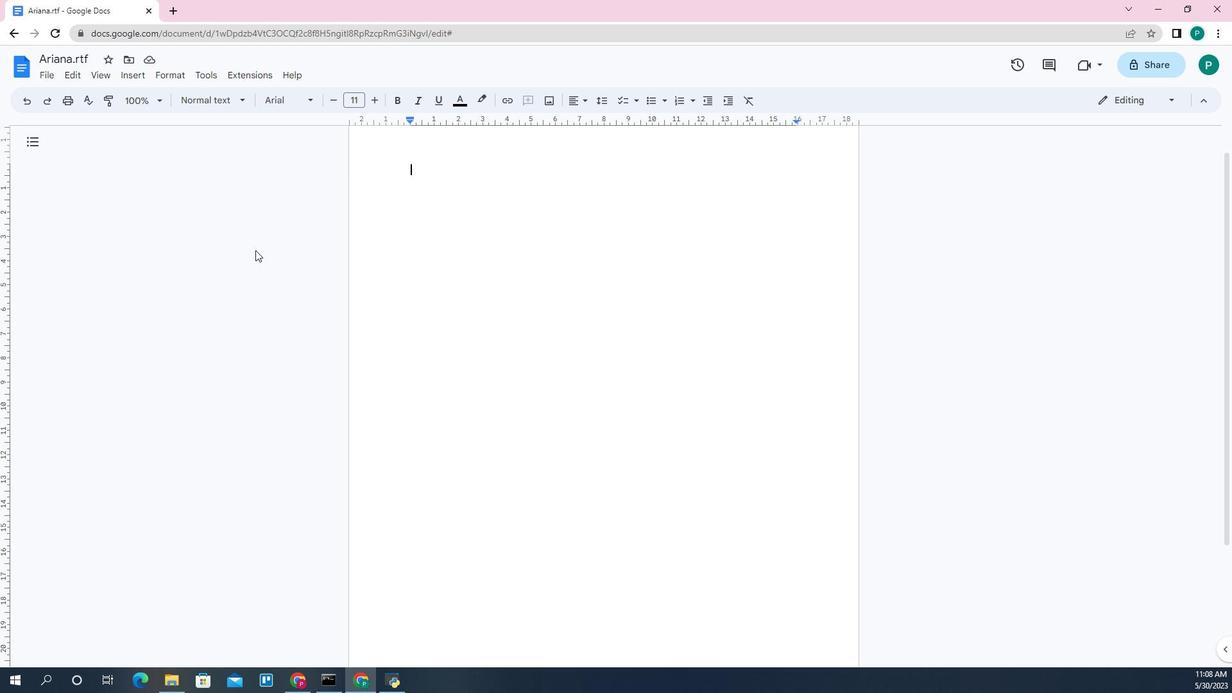 
Action: Mouse moved to (463, 247)
Screenshot: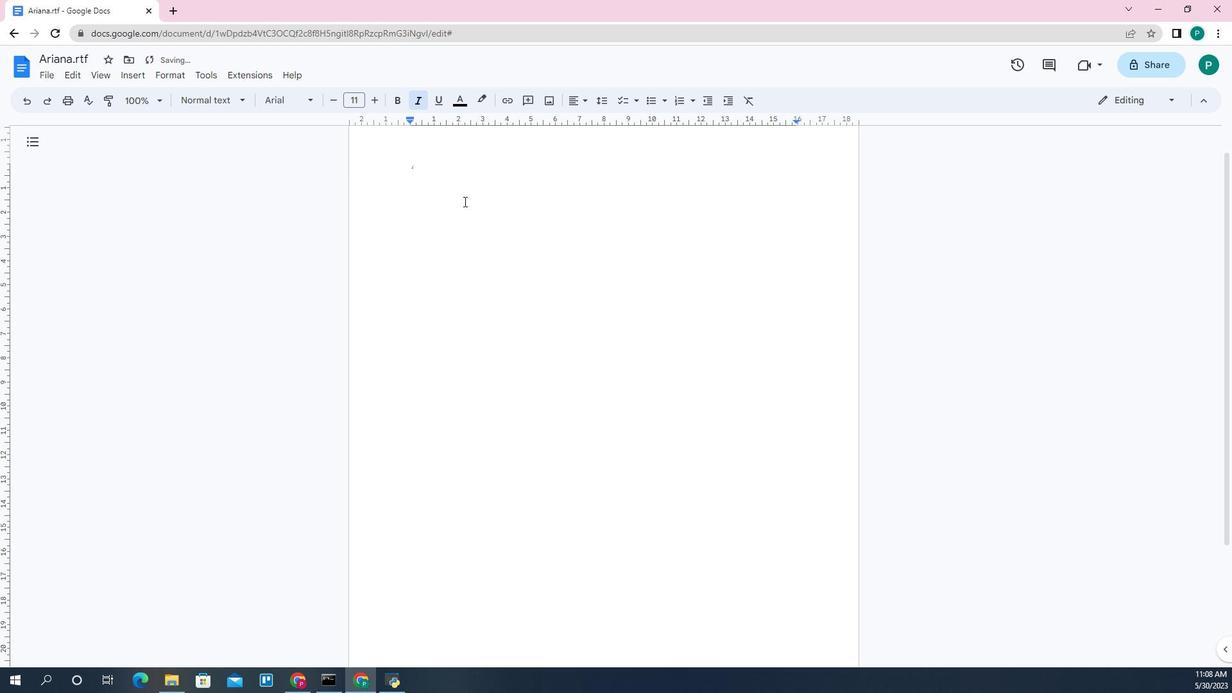 
Action: Mouse pressed left at (463, 247)
Screenshot: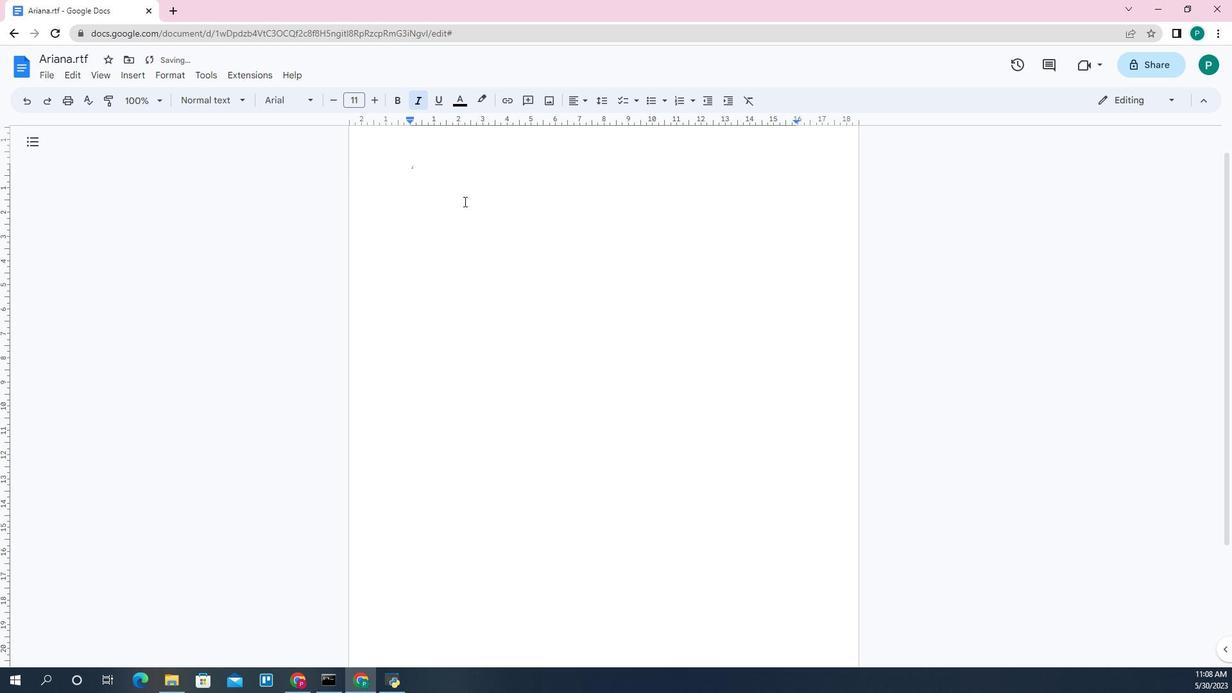 
Action: Mouse moved to (504, 254)
Screenshot: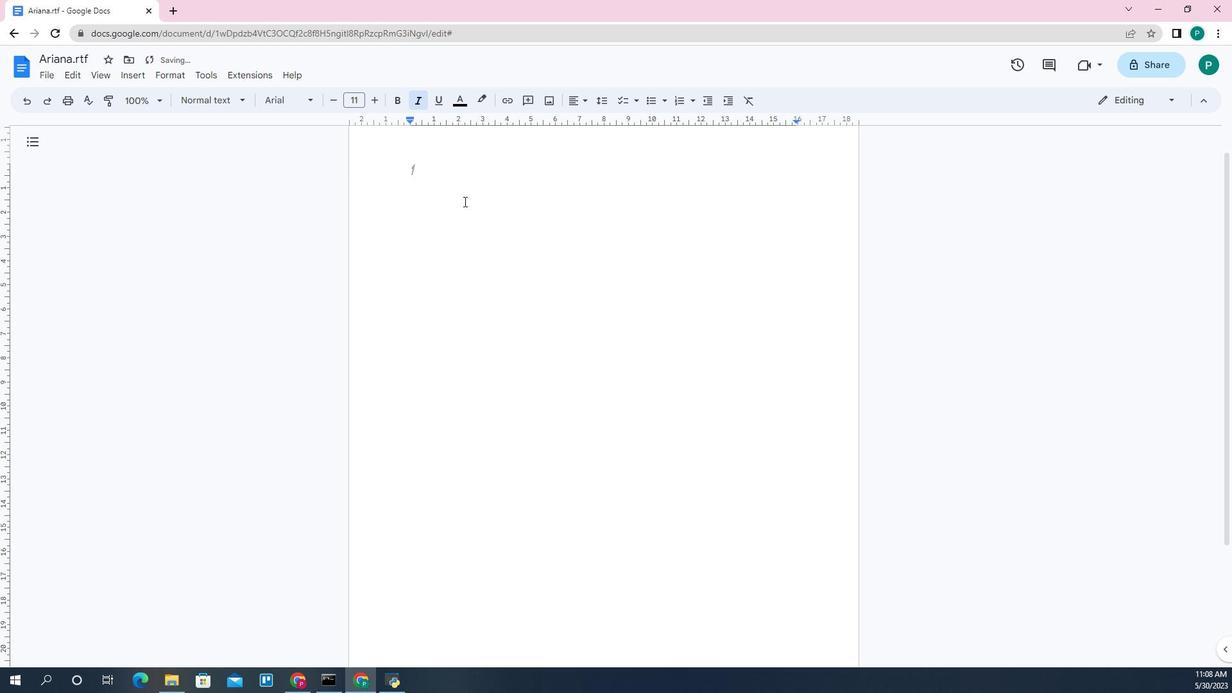 
Action: Key pressed '<Key.shift>The<Key.space>only<Key.space>limits<Key.space>in<Key.space>life<Key.space>aset<Key.space>for<Key.space>yousself.'<Key.space><Key.backspace><Key.backspace><Key.backspace><Key.backspace><Key.backspace><Key.backspace><Key.backspace><Key.backspace>rself.<Key.space><Key.backspace>'<Key.space>
Screenshot: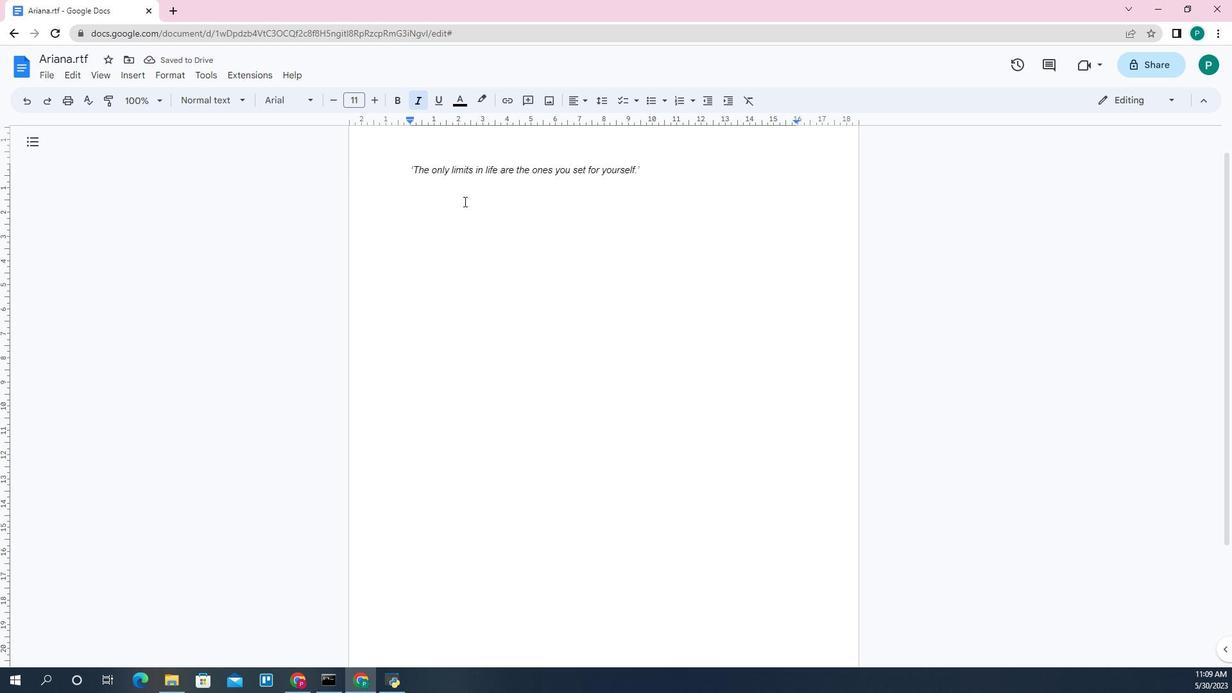
Action: Mouse moved to (664, 253)
Screenshot: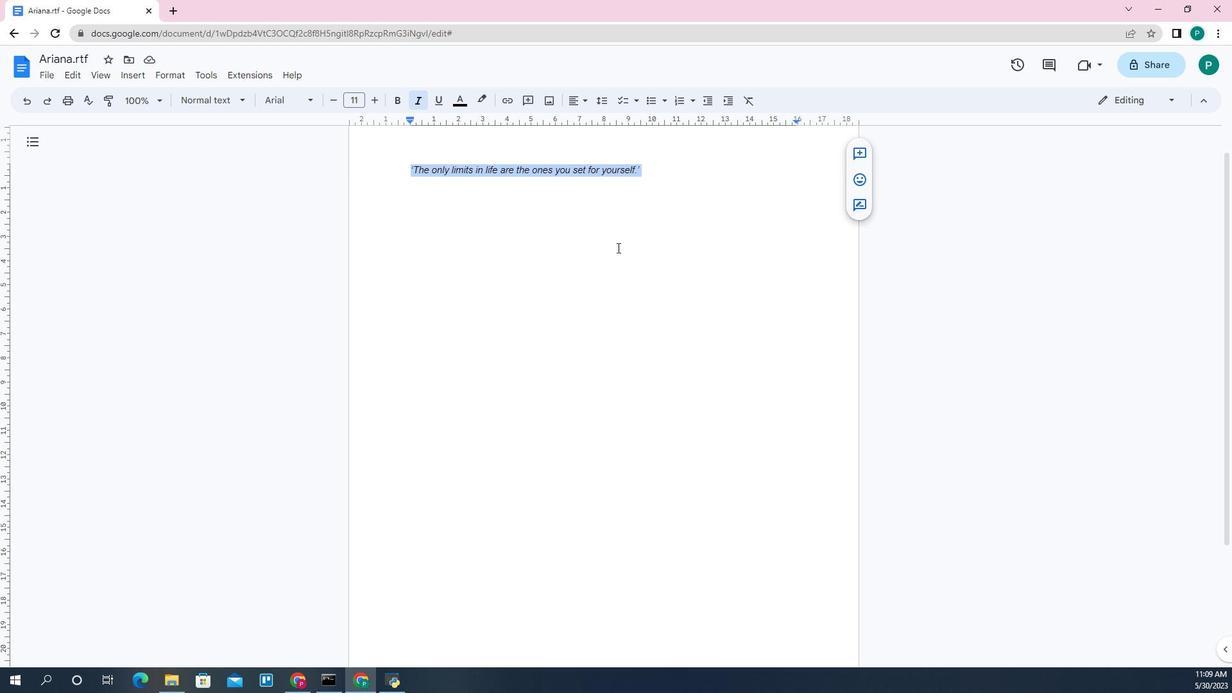 
Action: Mouse pressed left at (664, 253)
Screenshot: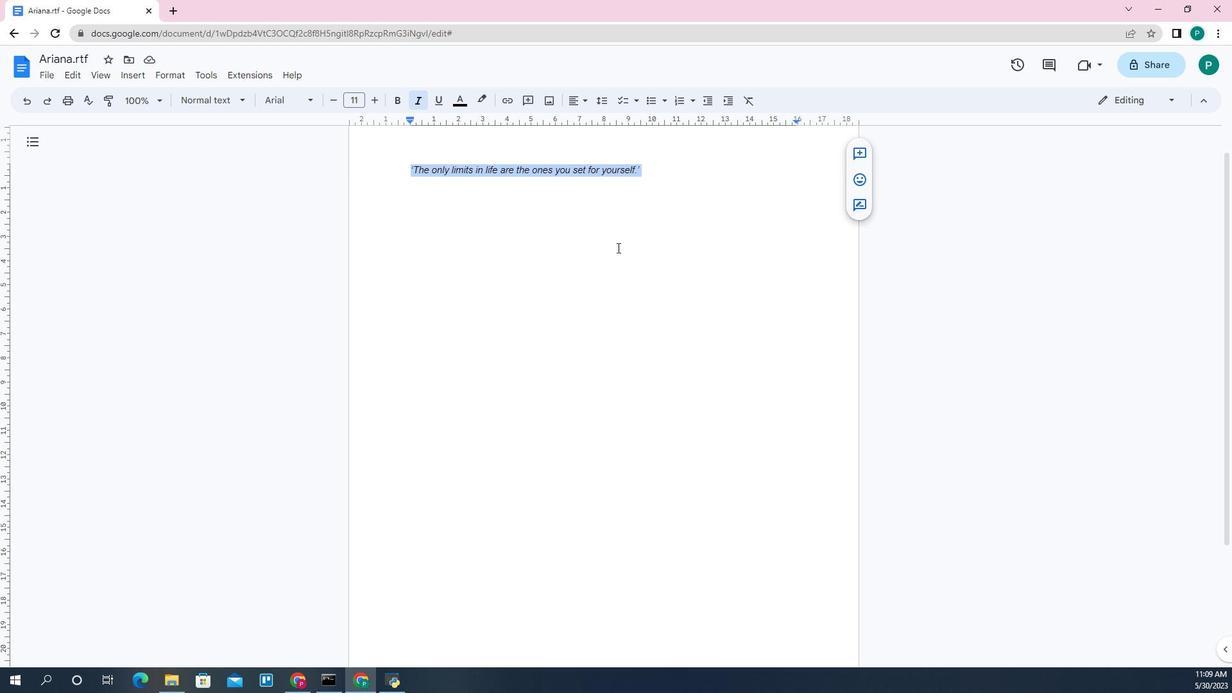 
Action: Mouse moved to (651, 252)
Screenshot: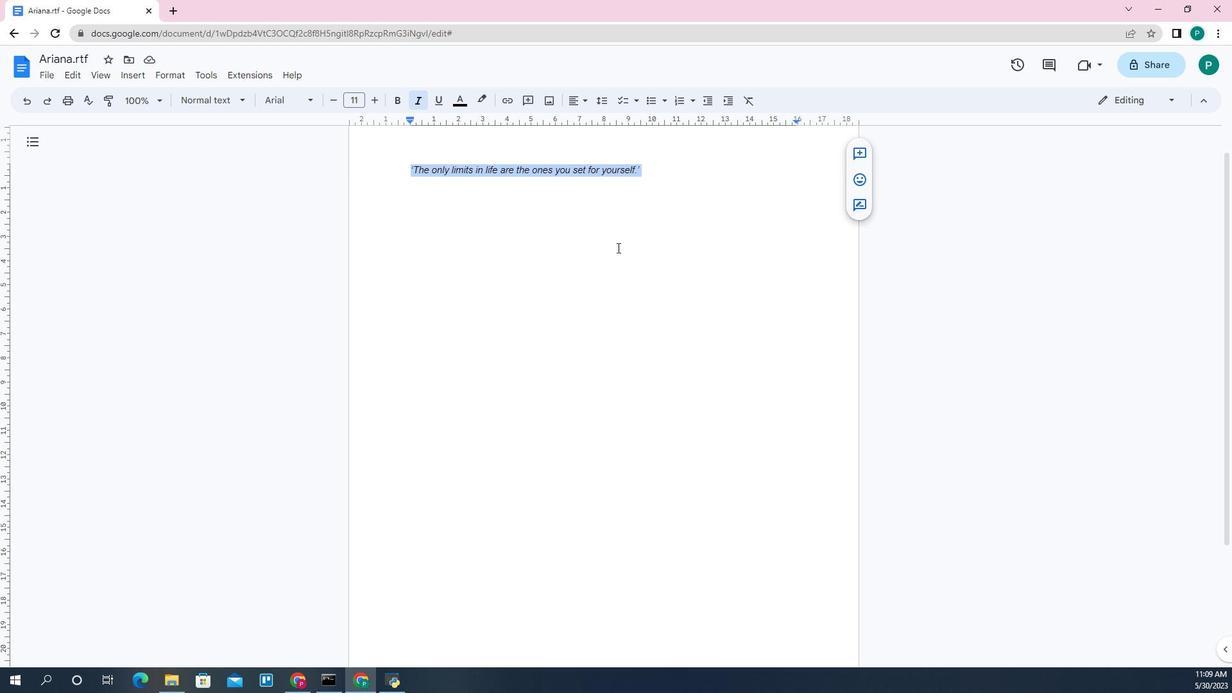 
Action: Mouse pressed left at (651, 252)
Screenshot: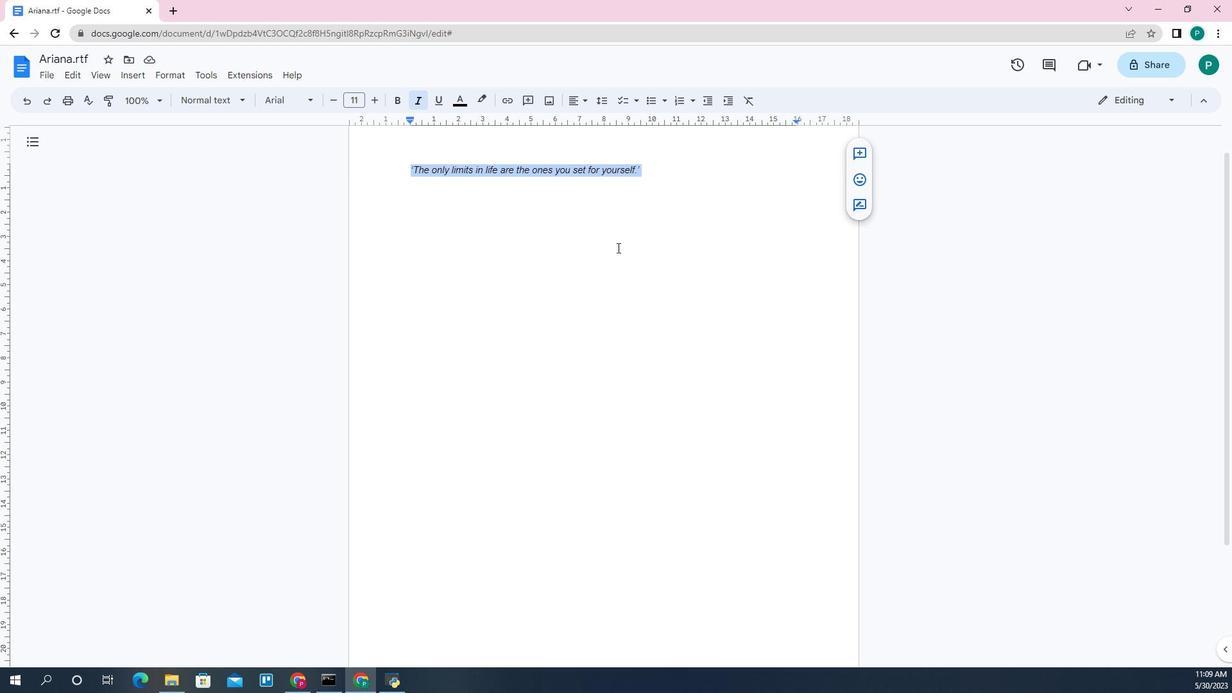 
Action: Mouse moved to (377, 247)
Screenshot: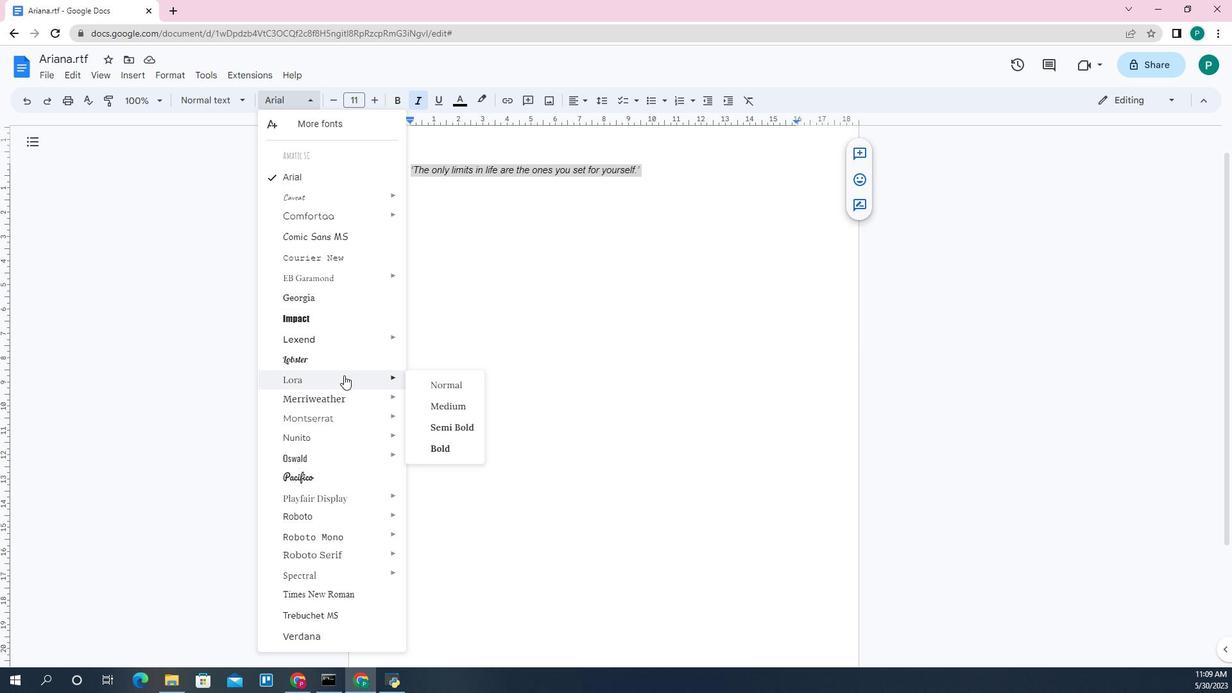 
Action: Mouse pressed left at (377, 247)
Screenshot: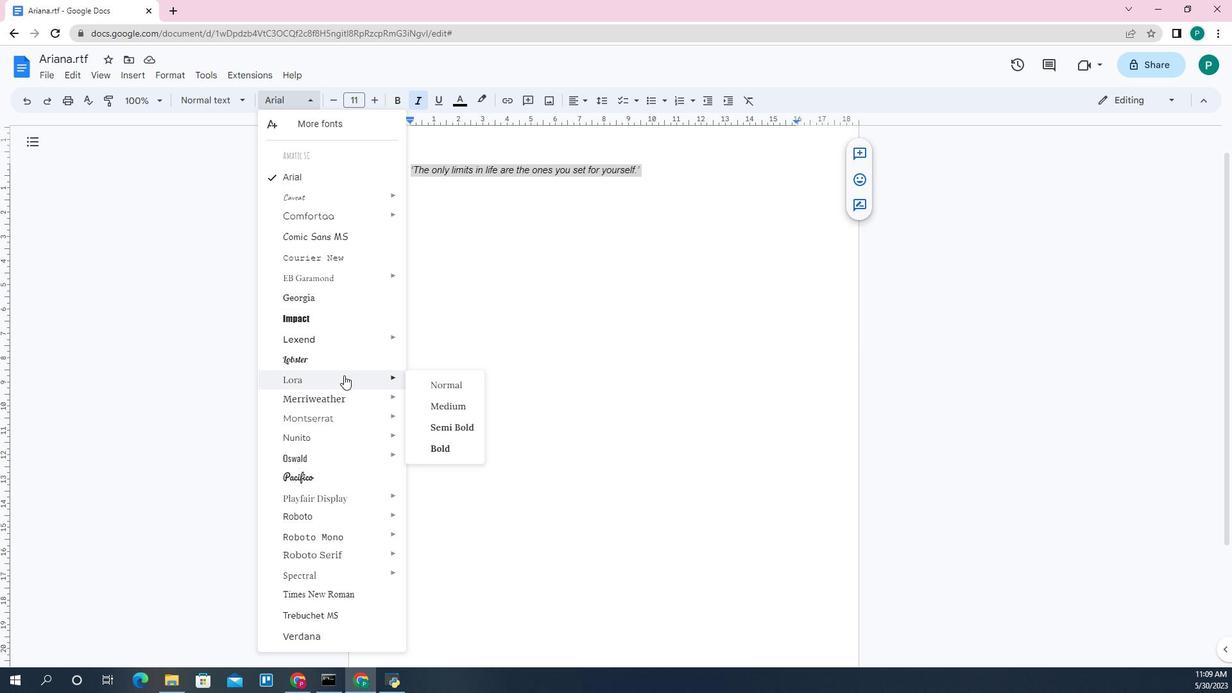 
Action: Mouse moved to (416, 247)
Screenshot: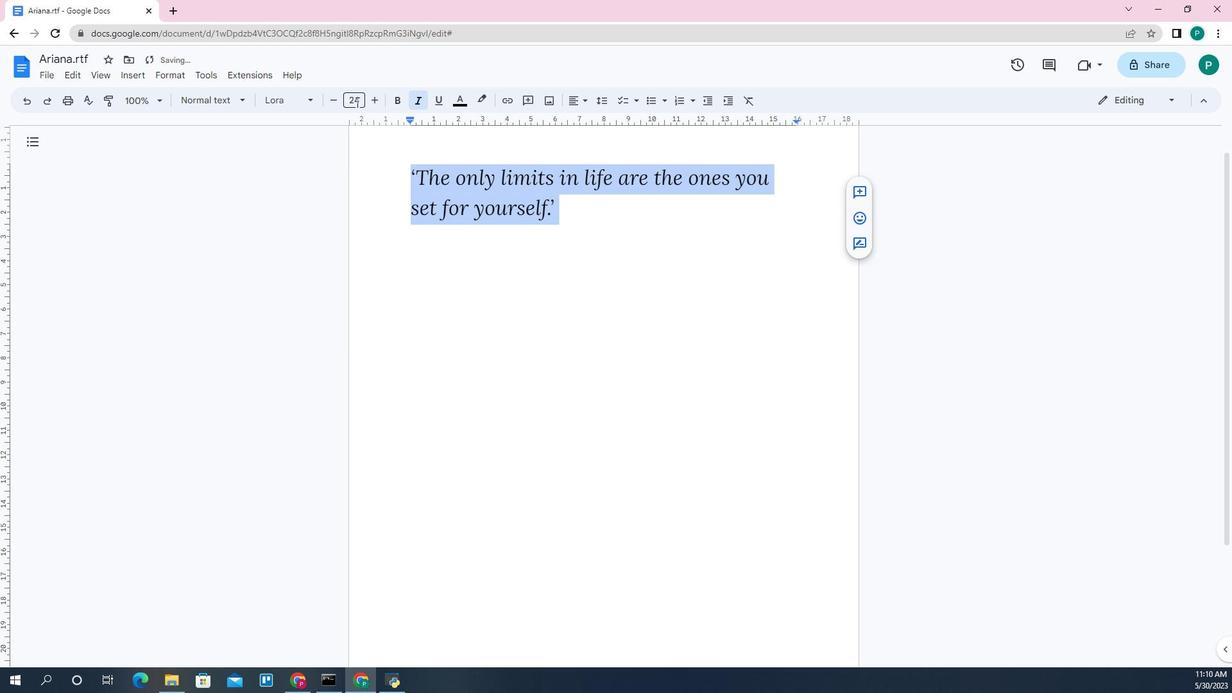 
Action: Mouse pressed left at (416, 247)
Screenshot: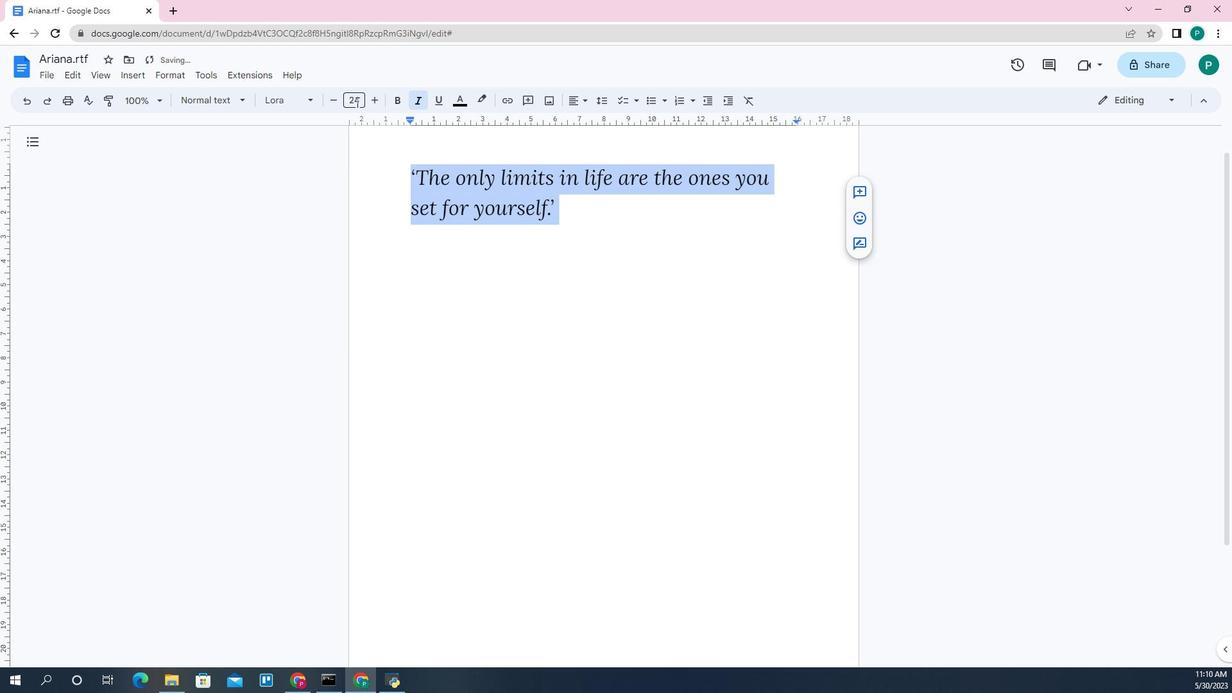 
Action: Key pressed 24<Key.enter>
Screenshot: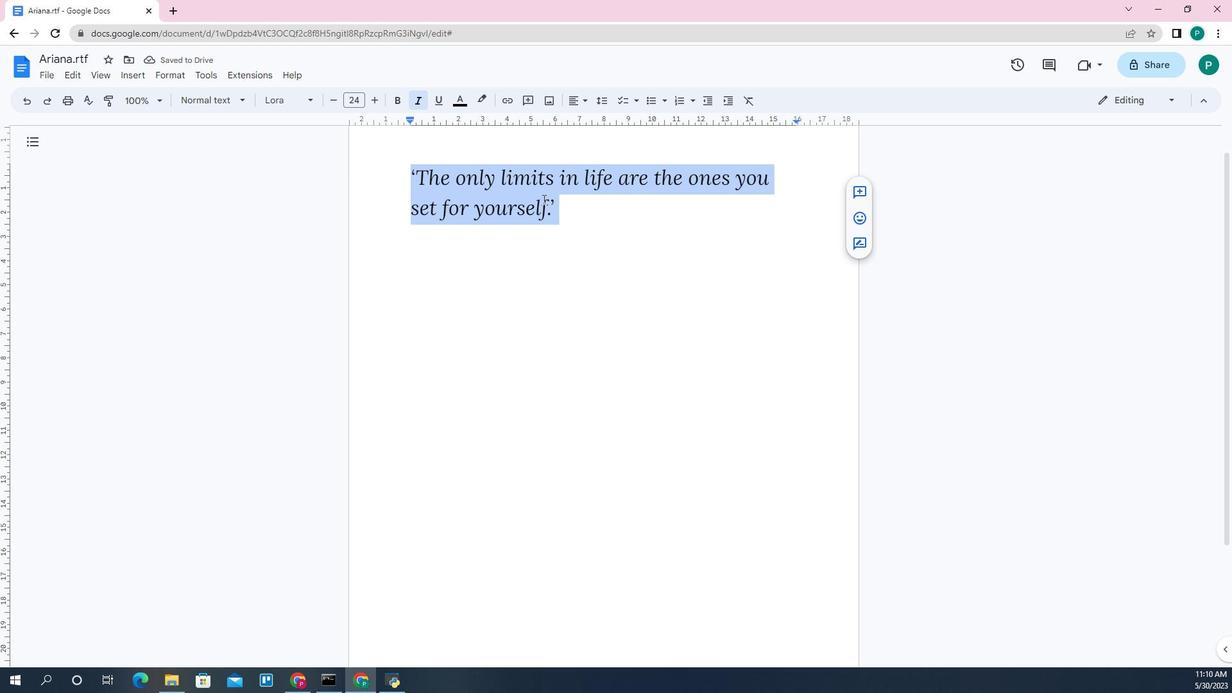 
Action: Mouse moved to (602, 247)
Screenshot: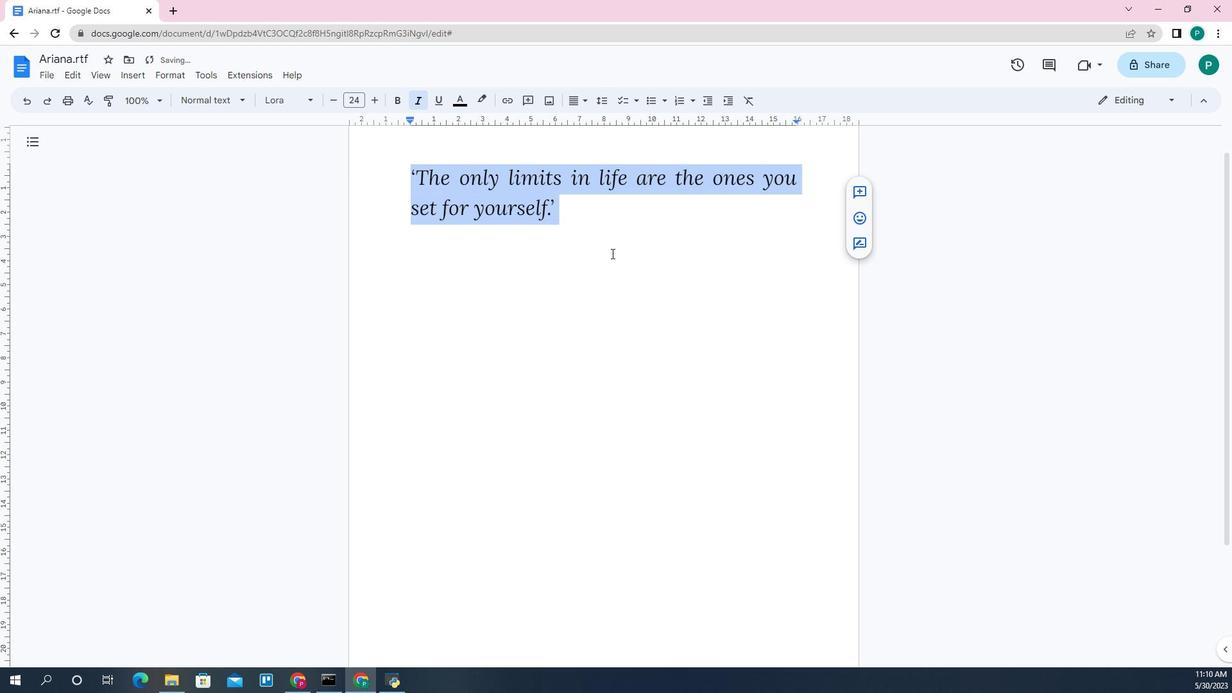 
Action: Mouse pressed left at (602, 247)
Screenshot: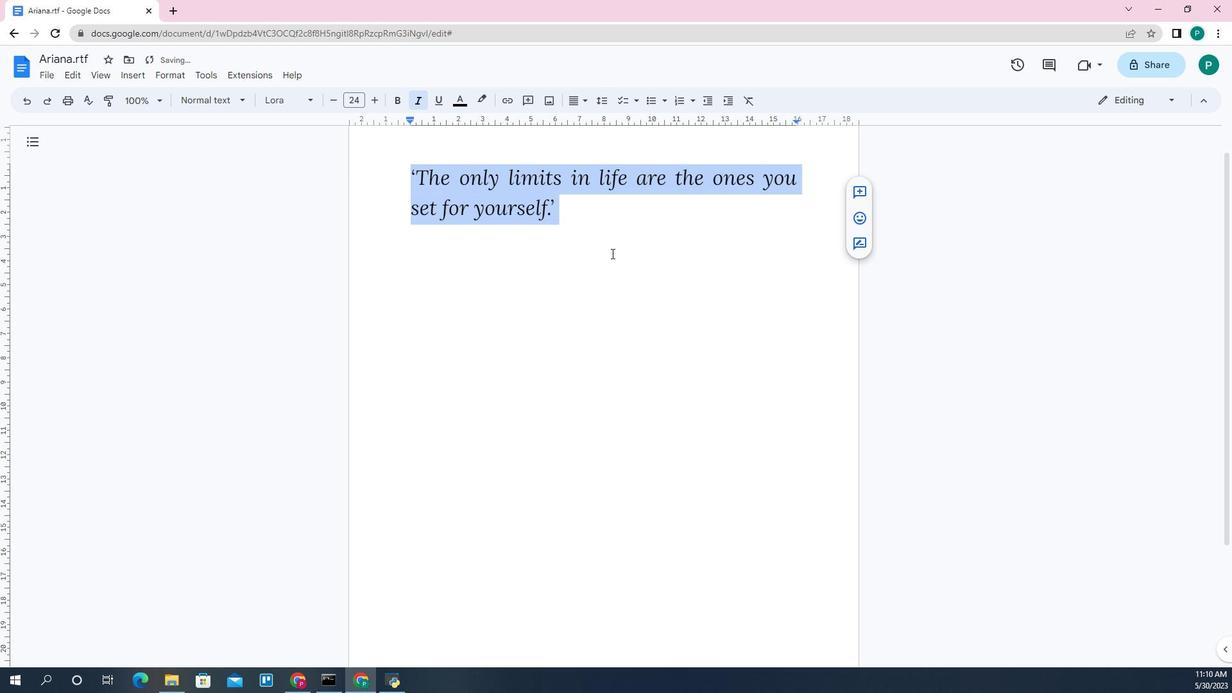 
Action: Mouse moved to (643, 249)
Screenshot: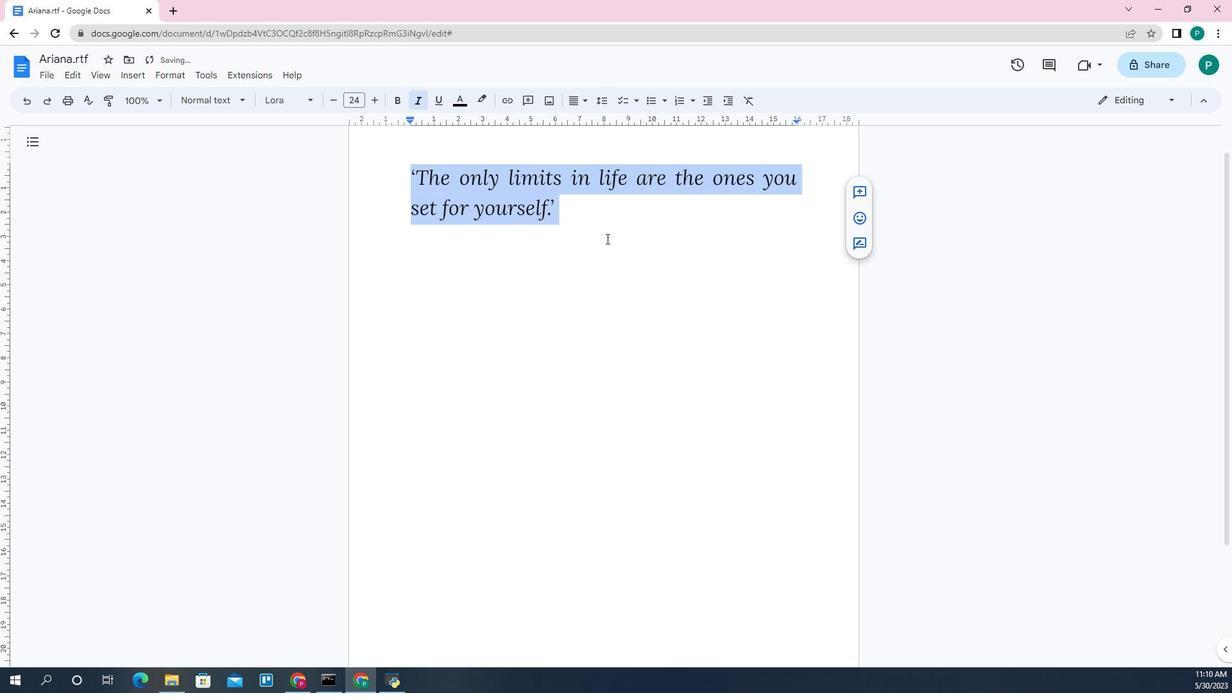 
Action: Mouse pressed left at (643, 249)
Screenshot: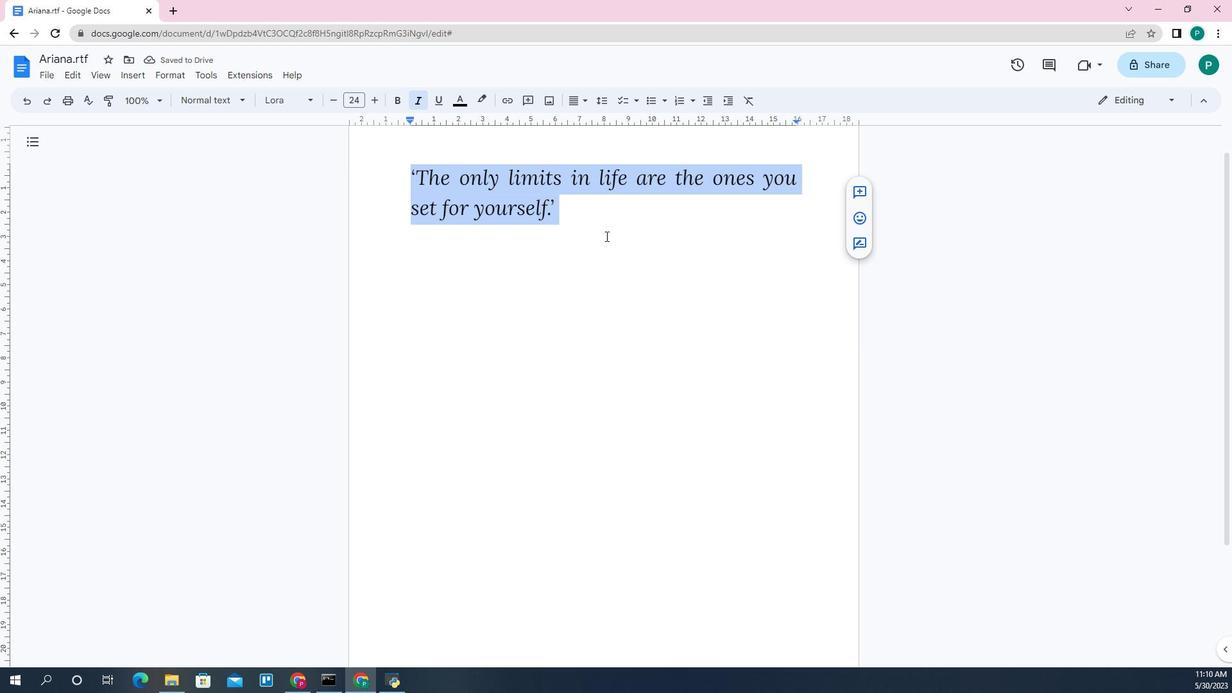
Action: Mouse moved to (620, 257)
Screenshot: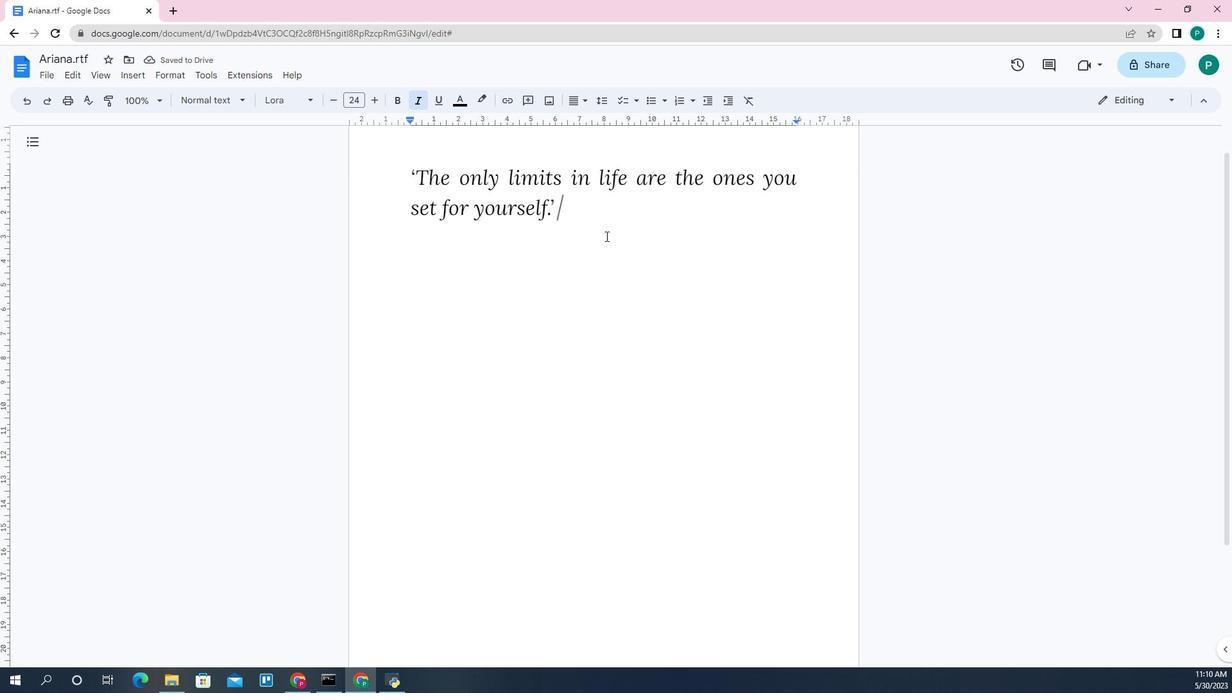 
Action: Mouse pressed left at (620, 257)
Screenshot: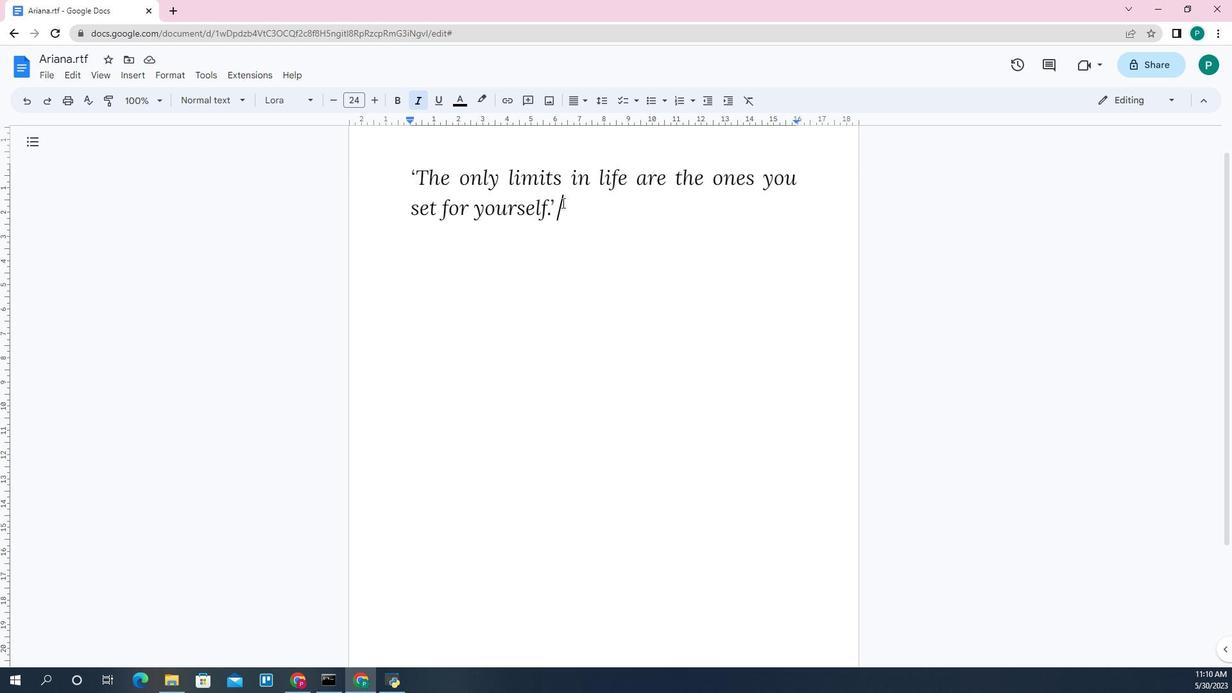 
Action: Mouse moved to (620, 257)
Screenshot: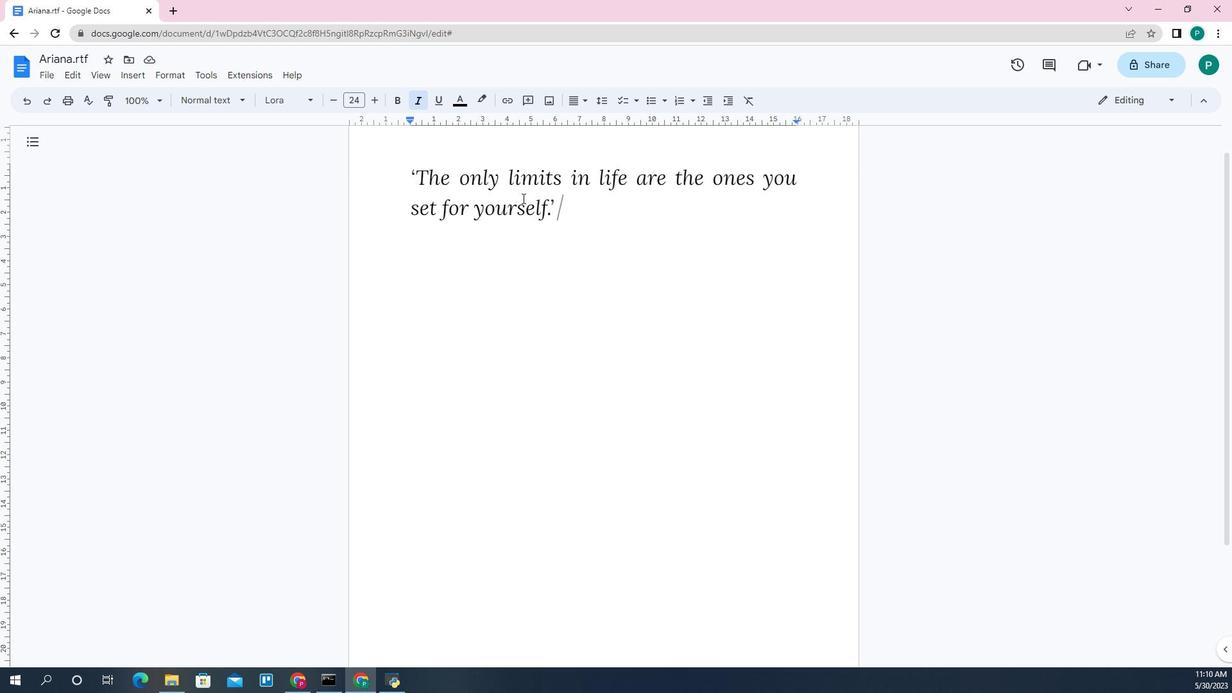 
Action: Key pressed ctrl+S
Screenshot: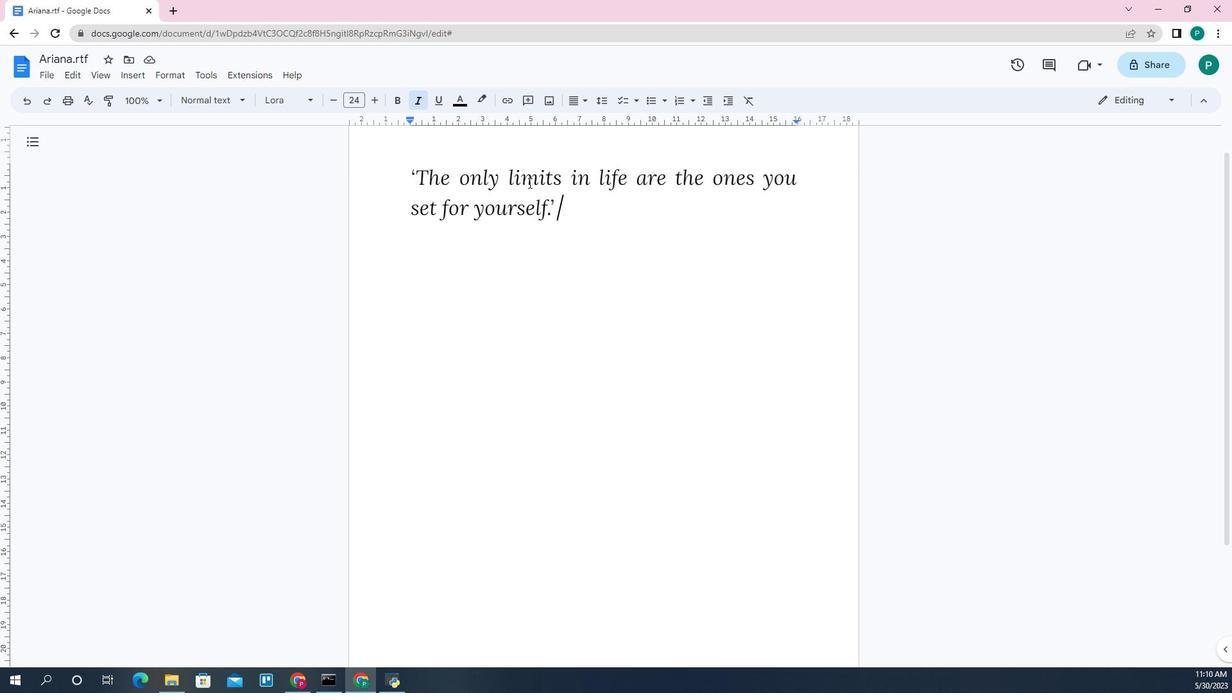 
Action: Mouse moved to (529, 249)
Screenshot: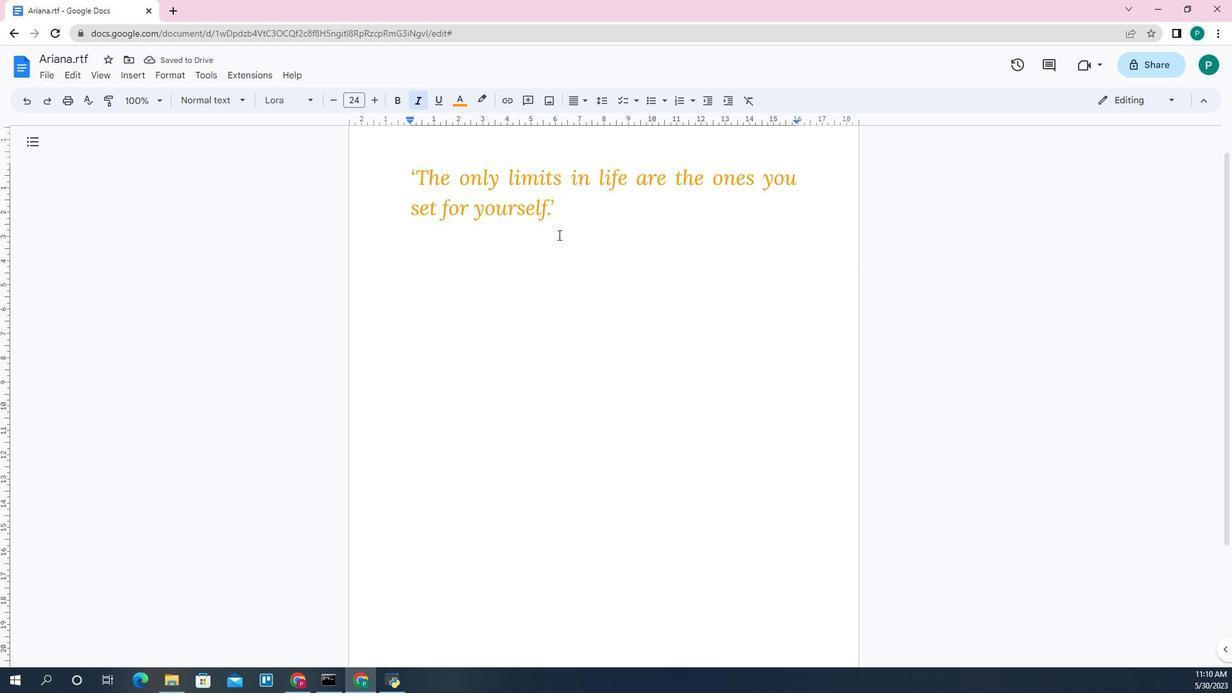 
Action: Mouse pressed left at (529, 249)
Screenshot: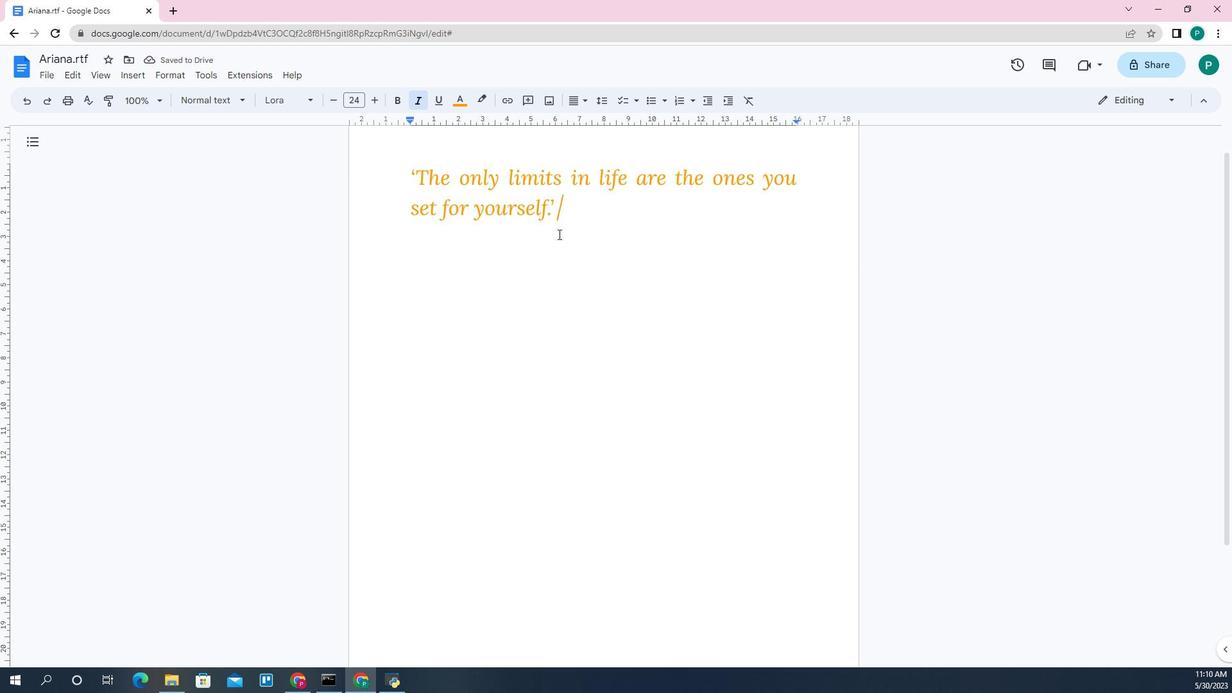 
Action: Mouse moved to (581, 257)
Screenshot: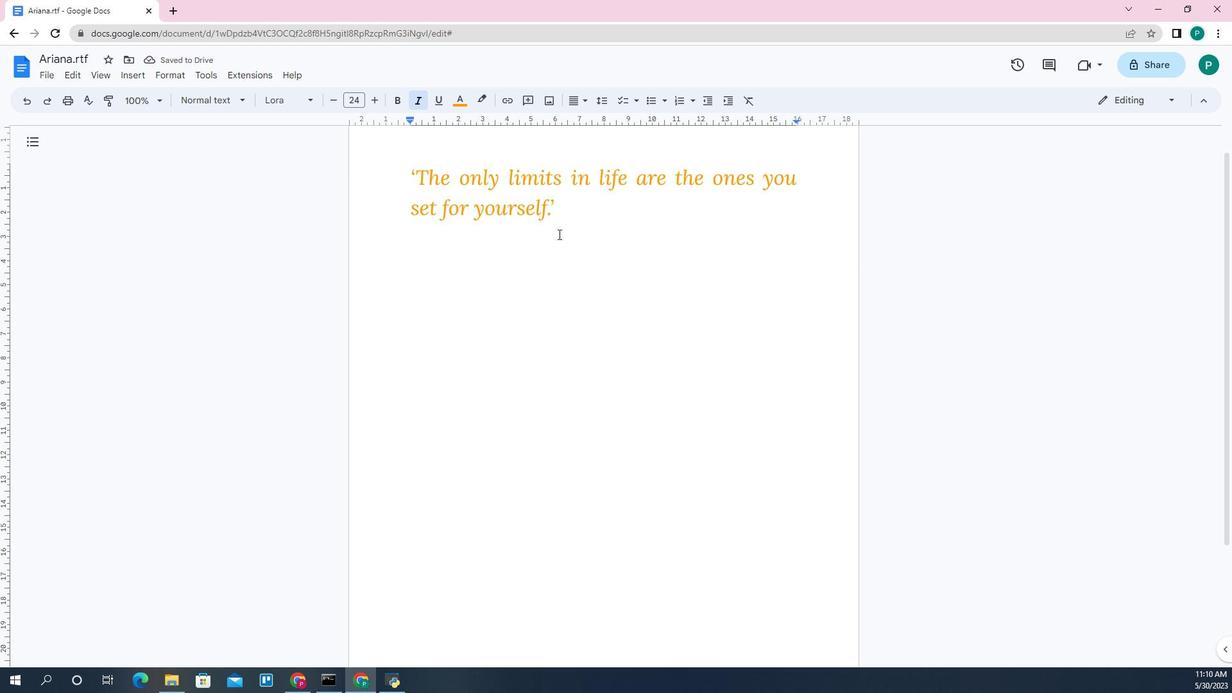 
Action: Mouse pressed left at (581, 257)
Screenshot: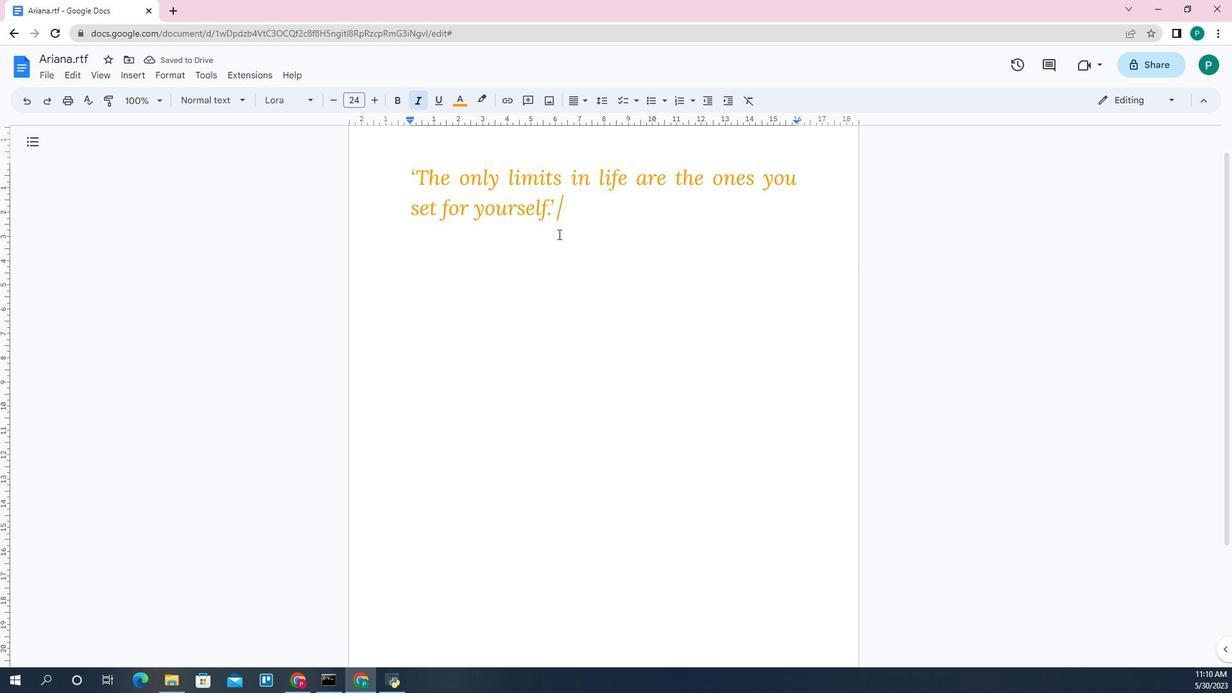 
Action: Mouse moved to (582, 257)
Screenshot: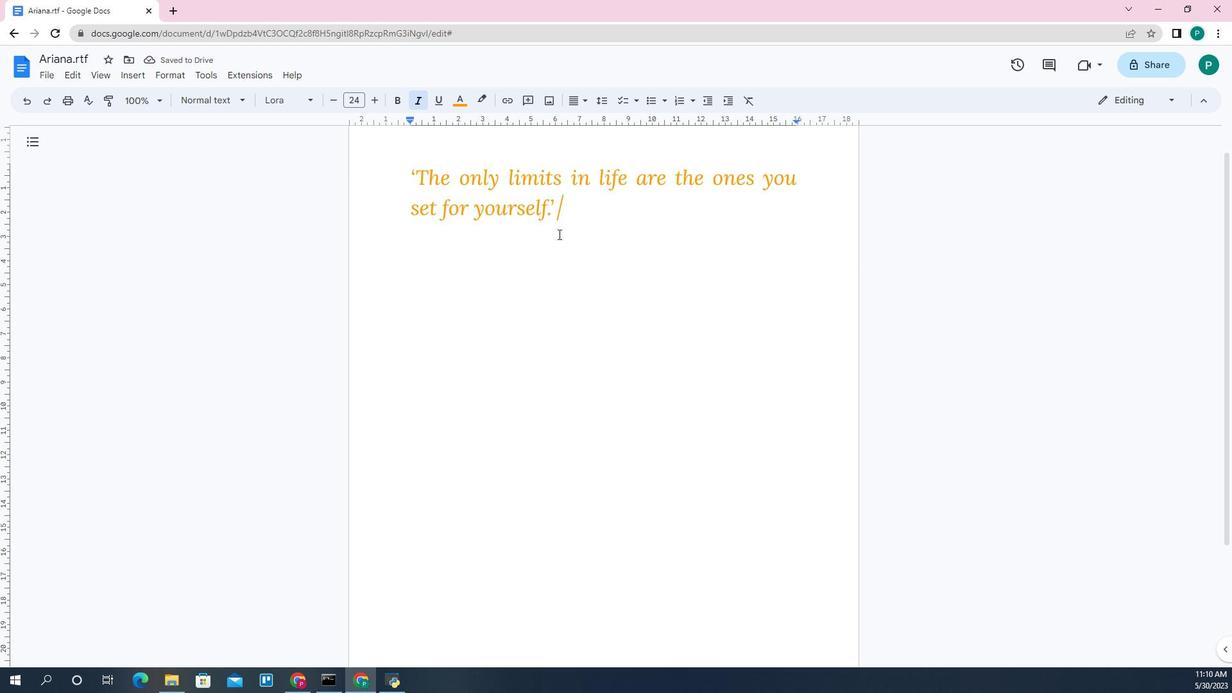
Action: Key pressed ctrl+S<'\x13'><'\x13'>
Screenshot: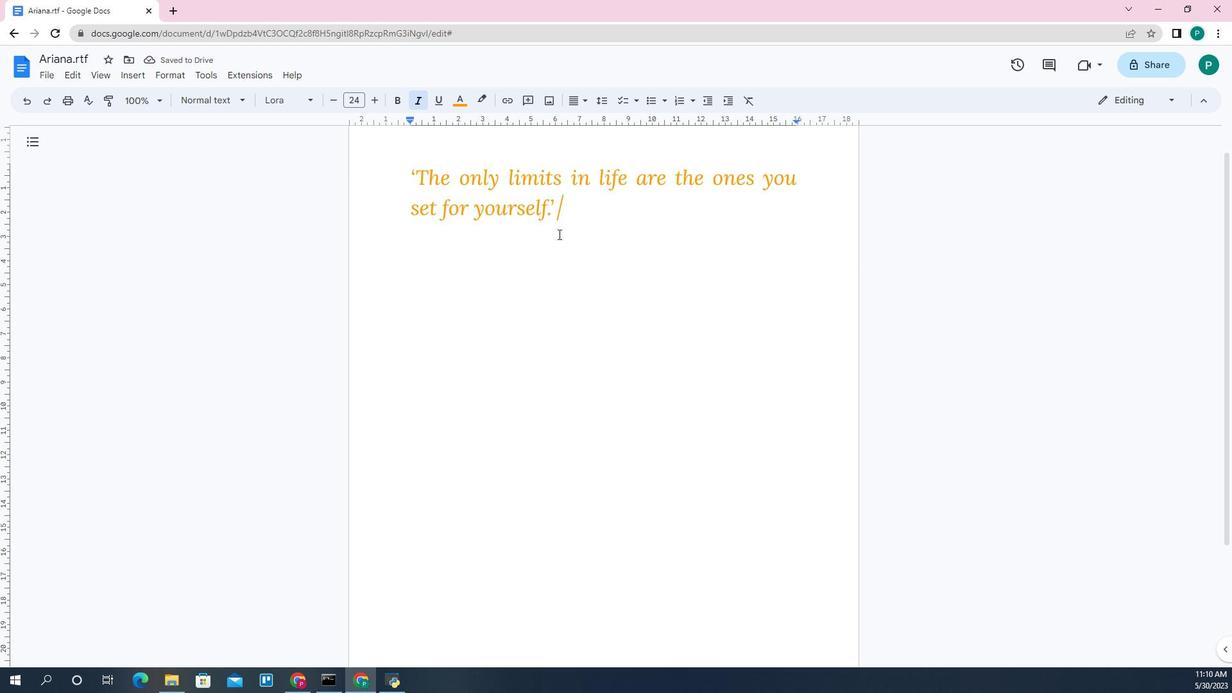 
